 Task: Explore salesforce appexchange for thisrd party applications and install some of the applications.
Action: Mouse moved to (625, 50)
Screenshot: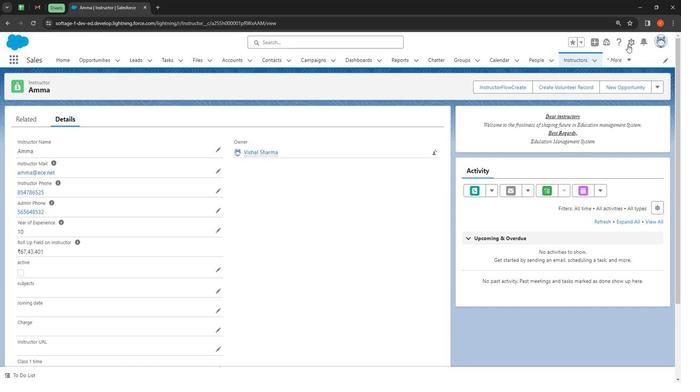 
Action: Mouse pressed left at (625, 50)
Screenshot: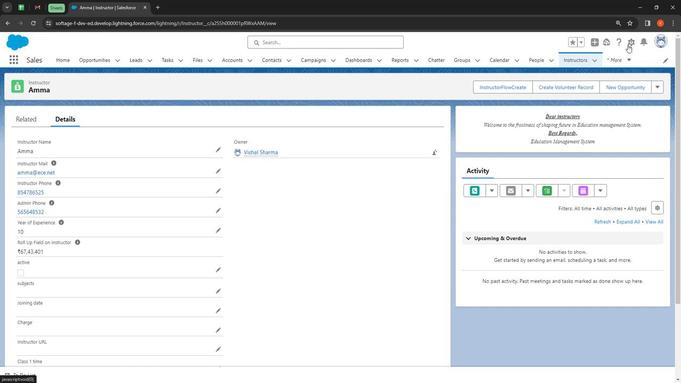 
Action: Mouse moved to (607, 75)
Screenshot: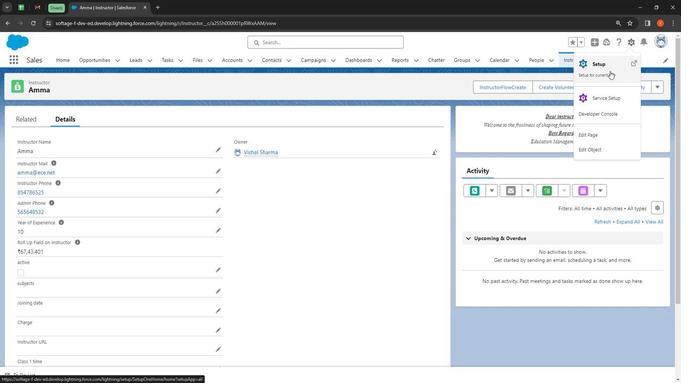 
Action: Mouse pressed left at (607, 75)
Screenshot: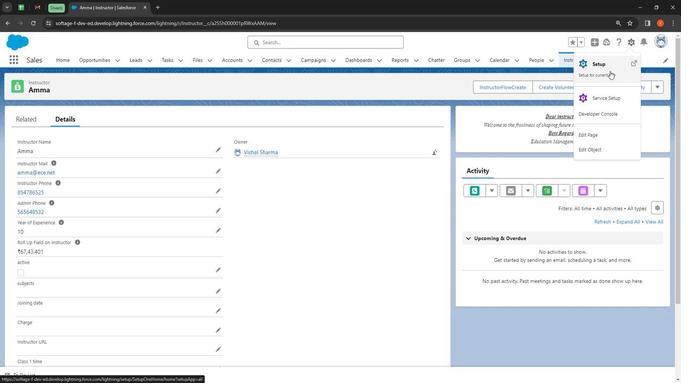 
Action: Mouse moved to (43, 90)
Screenshot: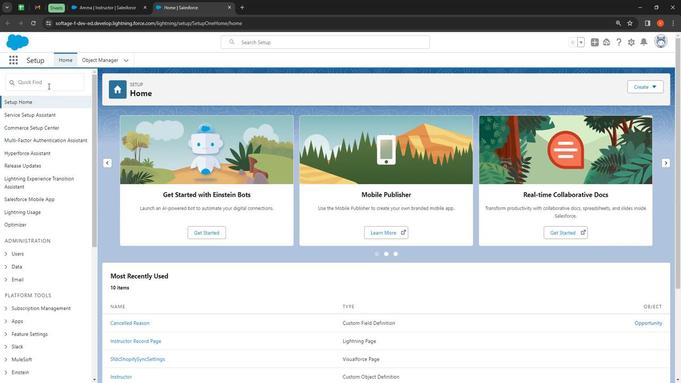 
Action: Mouse pressed left at (43, 90)
Screenshot: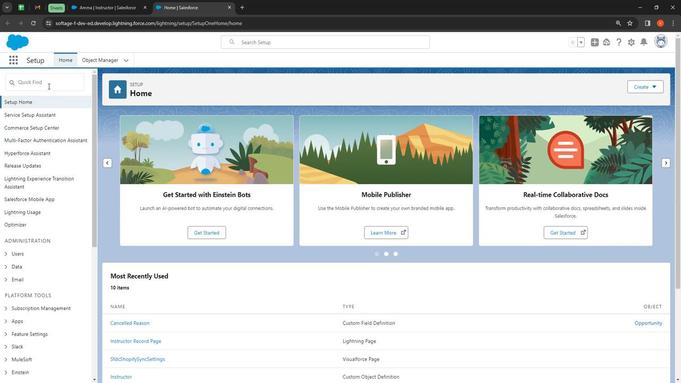 
Action: Key pressed install
Screenshot: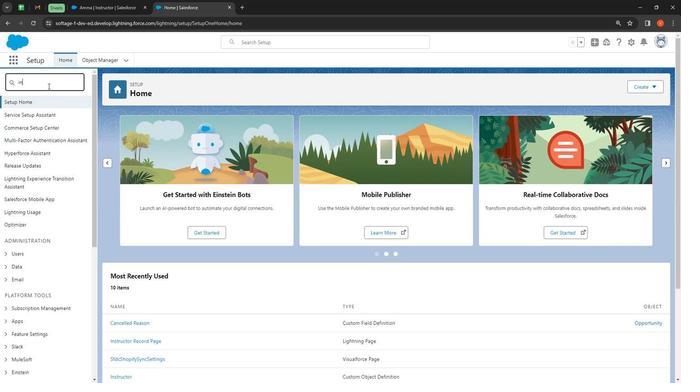 
Action: Mouse moved to (42, 132)
Screenshot: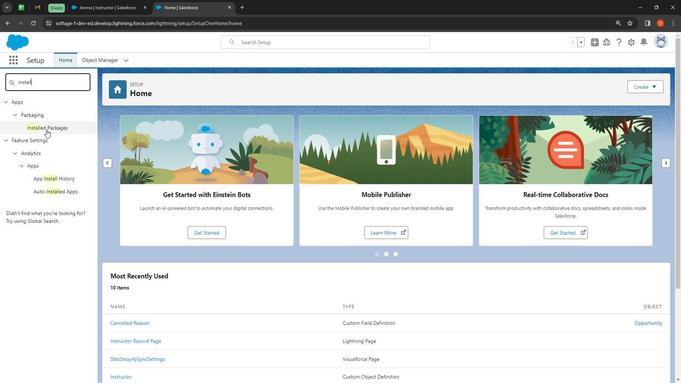 
Action: Mouse pressed left at (42, 132)
Screenshot: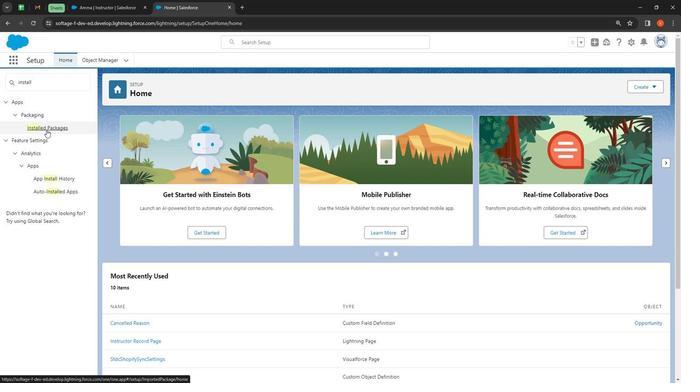 
Action: Mouse moved to (623, 172)
Screenshot: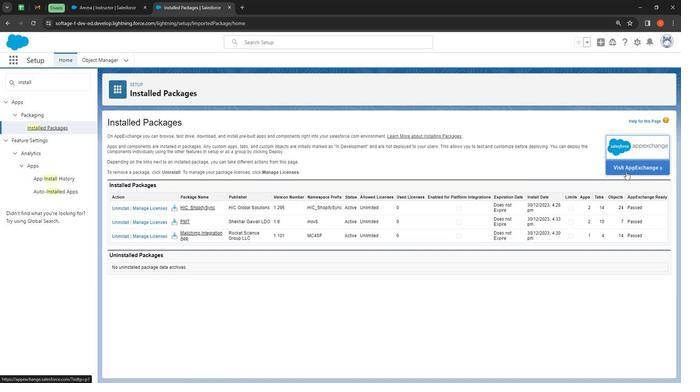 
Action: Mouse pressed left at (623, 172)
Screenshot: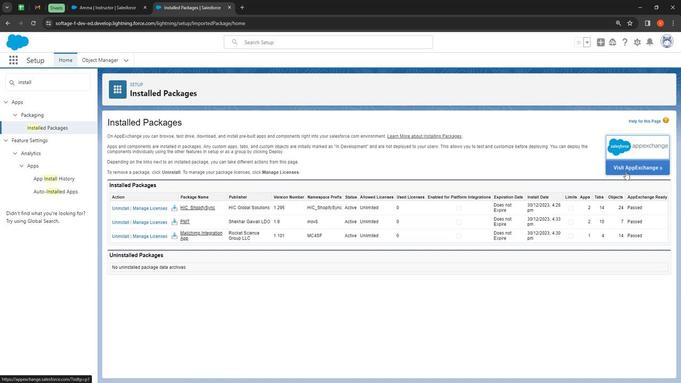 
Action: Mouse moved to (258, 211)
Screenshot: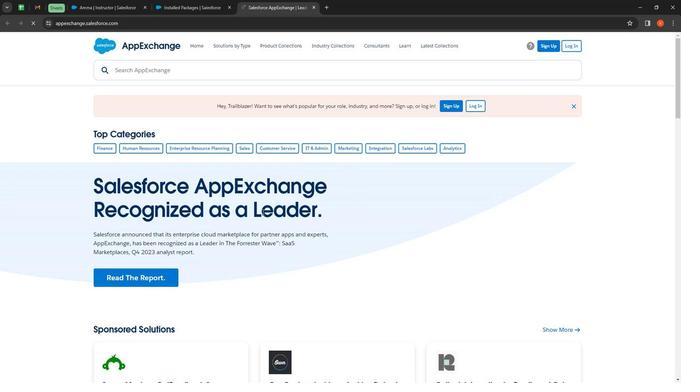 
Action: Mouse scrolled (258, 211) with delta (0, 0)
Screenshot: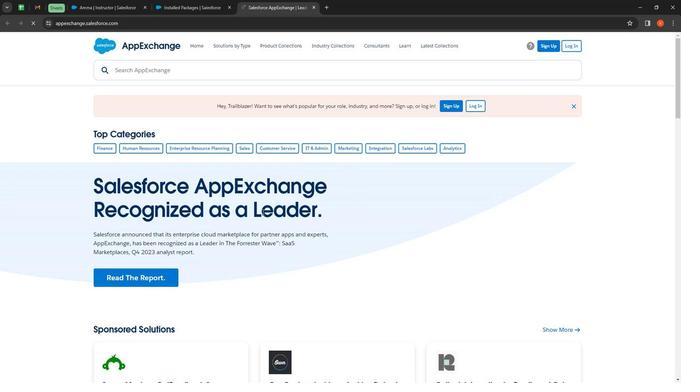 
Action: Mouse moved to (258, 211)
Screenshot: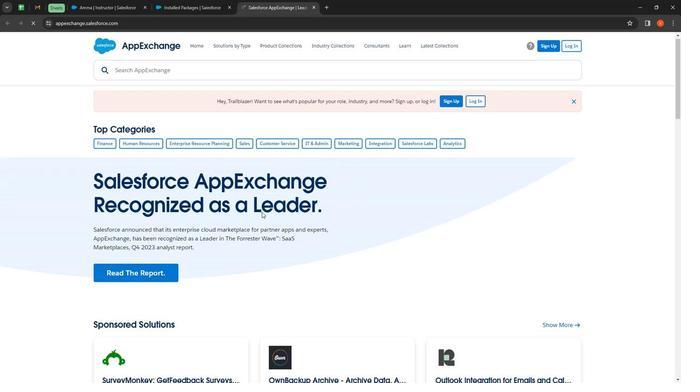 
Action: Mouse scrolled (258, 211) with delta (0, 0)
Screenshot: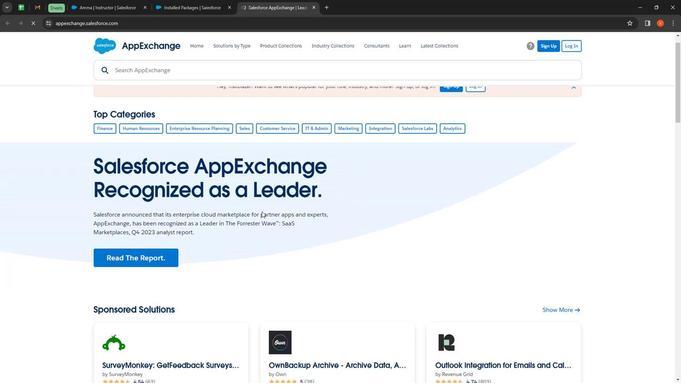 
Action: Mouse moved to (258, 210)
Screenshot: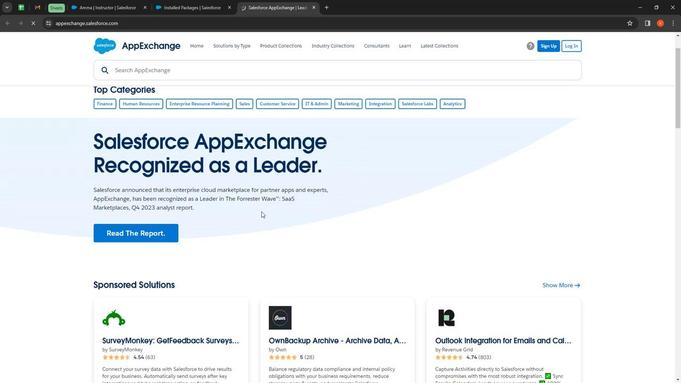 
Action: Mouse scrolled (258, 210) with delta (0, 0)
Screenshot: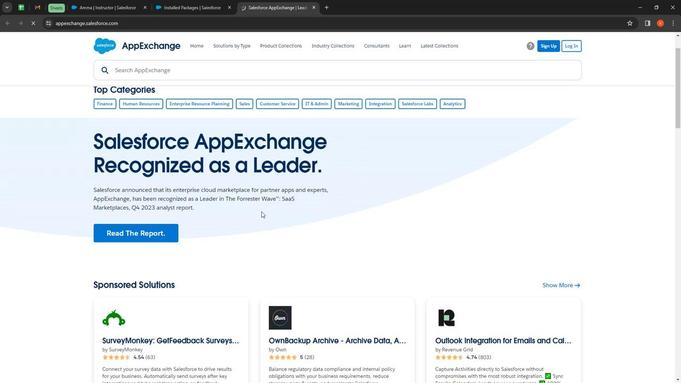 
Action: Mouse moved to (262, 208)
Screenshot: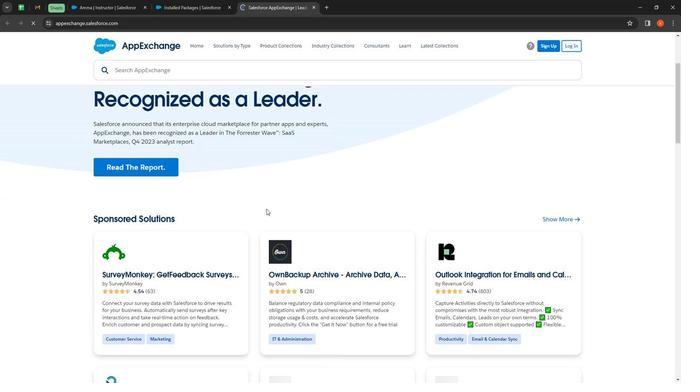 
Action: Mouse scrolled (262, 208) with delta (0, 0)
Screenshot: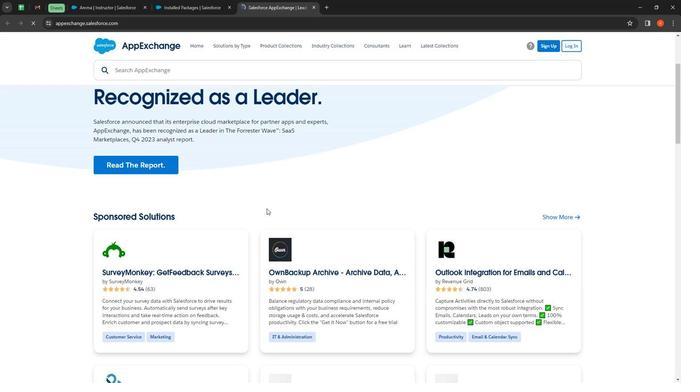 
Action: Mouse moved to (263, 208)
Screenshot: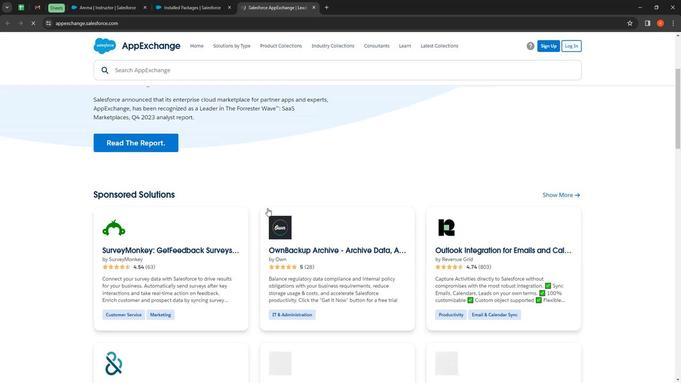 
Action: Mouse scrolled (263, 207) with delta (0, 0)
Screenshot: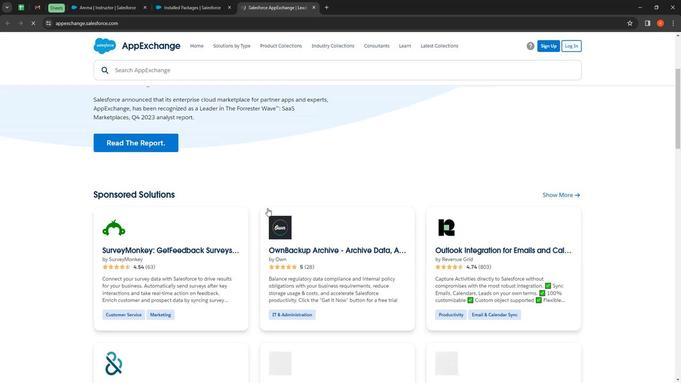 
Action: Mouse moved to (222, 217)
Screenshot: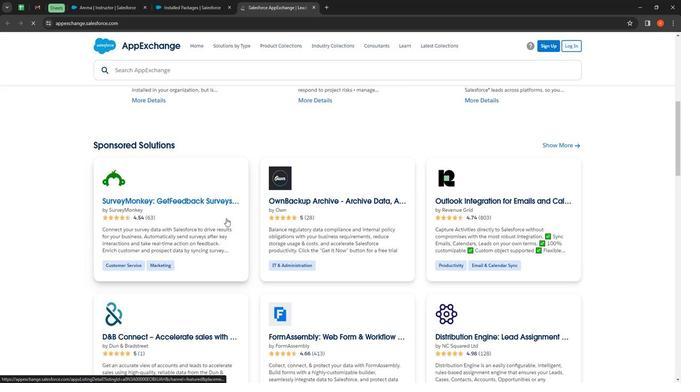 
Action: Mouse pressed left at (222, 217)
Screenshot: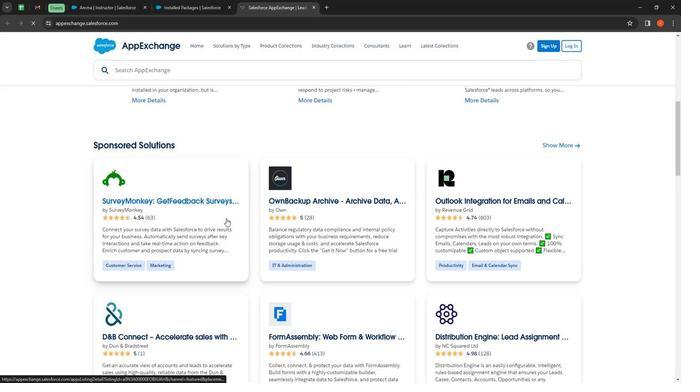 
Action: Mouse moved to (384, 183)
Screenshot: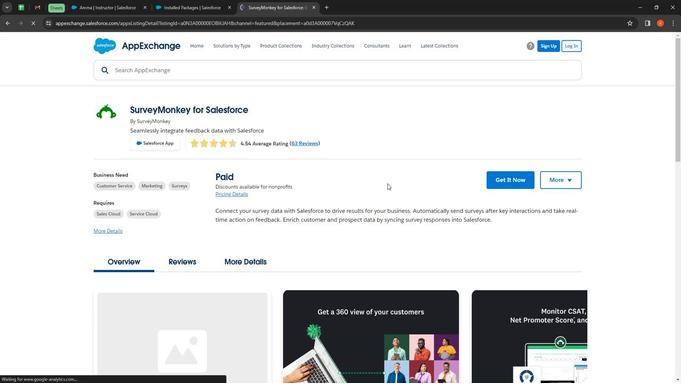 
Action: Mouse scrolled (384, 183) with delta (0, 0)
Screenshot: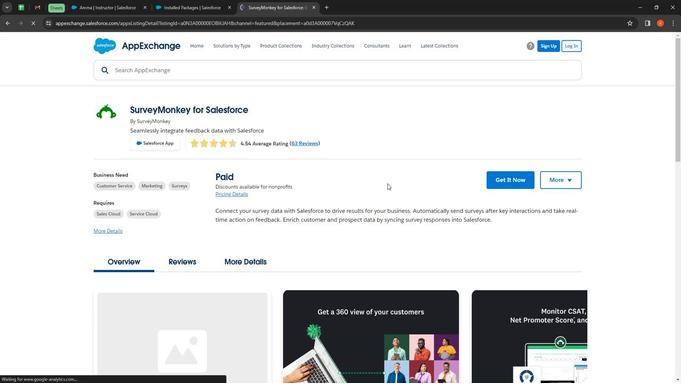 
Action: Mouse moved to (384, 184)
Screenshot: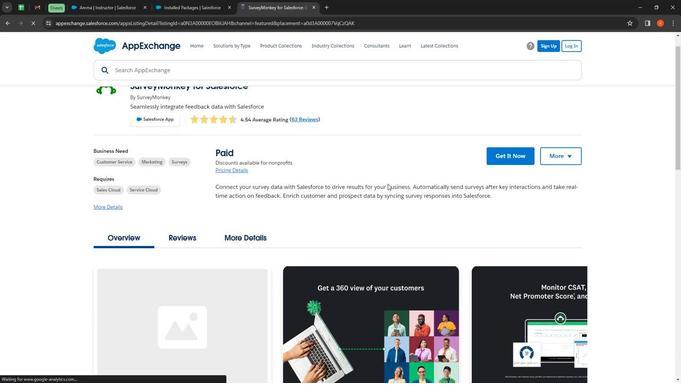 
Action: Mouse scrolled (384, 183) with delta (0, 0)
Screenshot: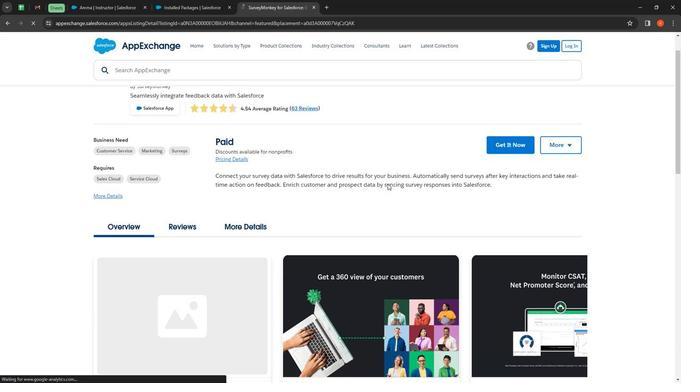 
Action: Mouse moved to (384, 184)
Screenshot: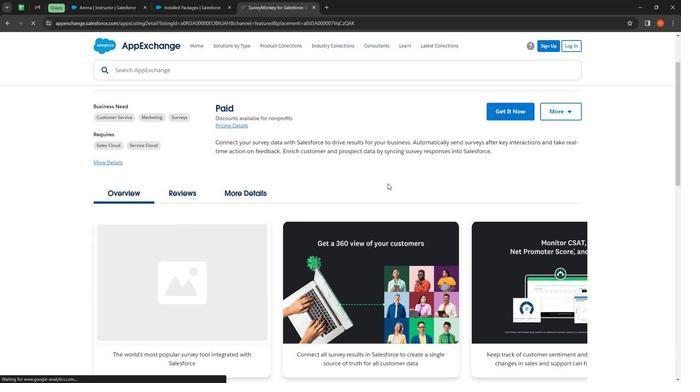 
Action: Mouse scrolled (384, 183) with delta (0, 0)
Screenshot: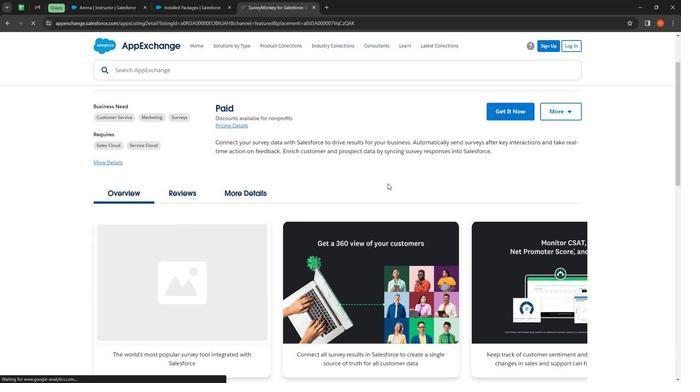 
Action: Mouse moved to (384, 183)
Screenshot: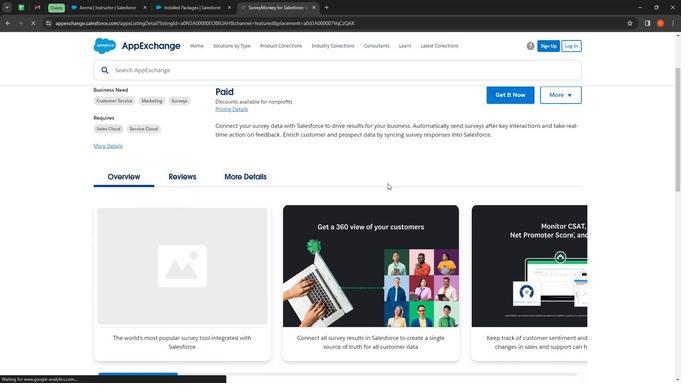 
Action: Mouse scrolled (384, 183) with delta (0, 0)
Screenshot: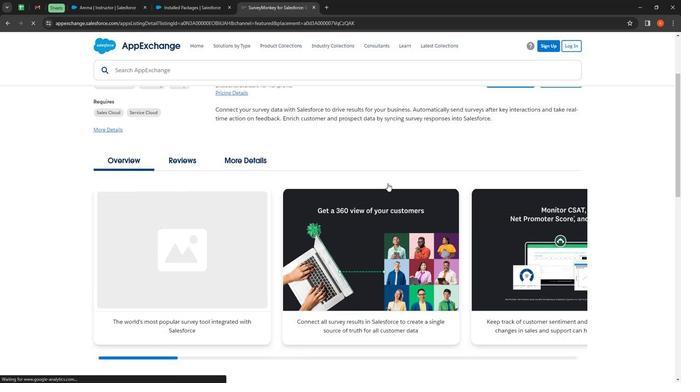 
Action: Mouse moved to (203, 210)
Screenshot: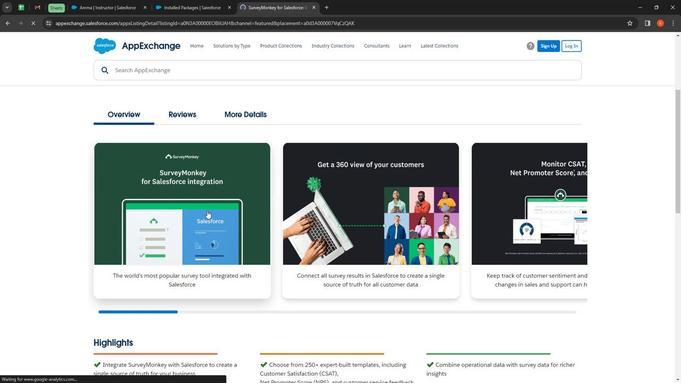 
Action: Mouse pressed left at (203, 210)
Screenshot: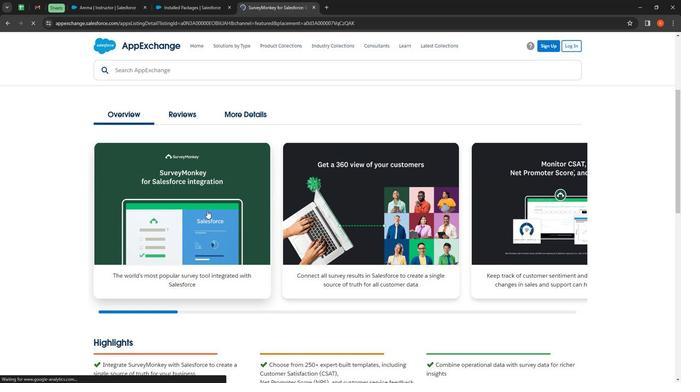 
Action: Mouse moved to (588, 225)
Screenshot: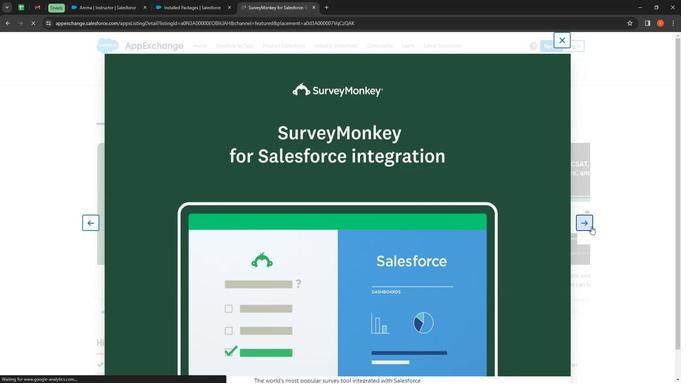 
Action: Mouse pressed left at (588, 225)
Screenshot: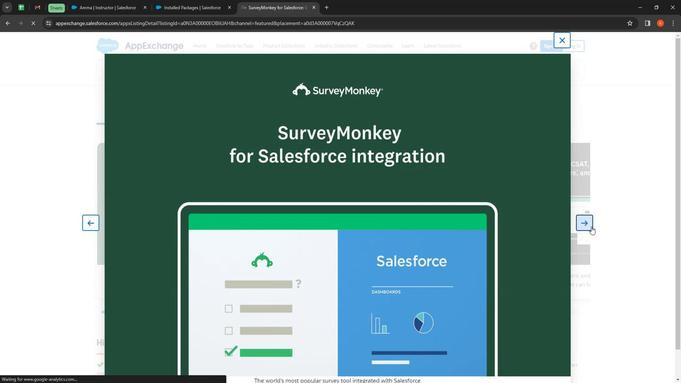 
Action: Mouse moved to (586, 223)
Screenshot: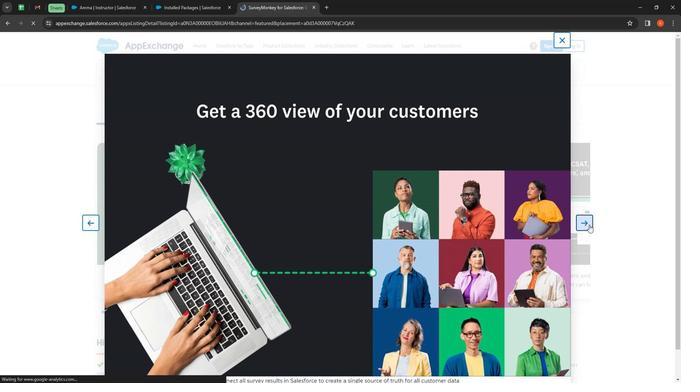 
Action: Mouse pressed left at (586, 223)
Screenshot: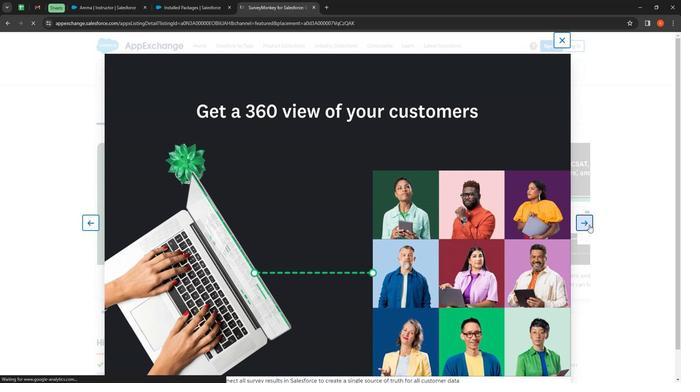 
Action: Mouse pressed left at (586, 223)
Screenshot: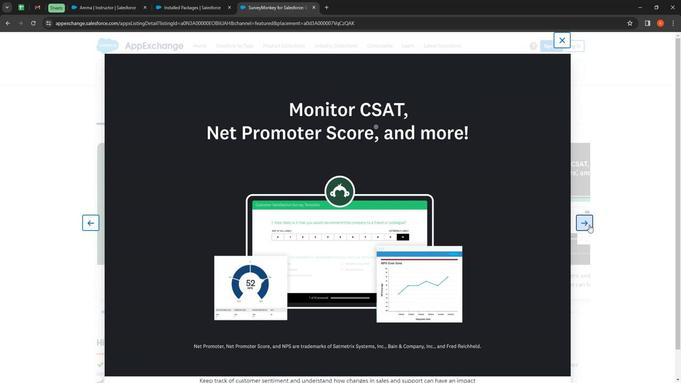 
Action: Mouse pressed left at (586, 223)
Screenshot: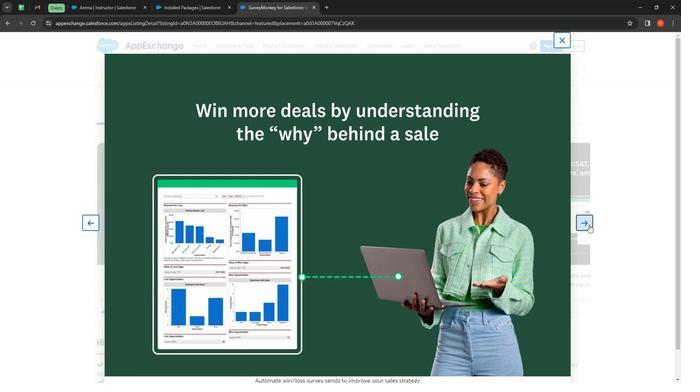 
Action: Mouse moved to (557, 46)
Screenshot: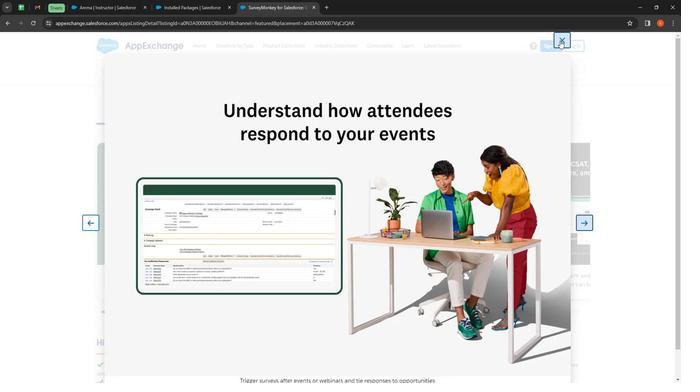 
Action: Mouse pressed left at (557, 46)
Screenshot: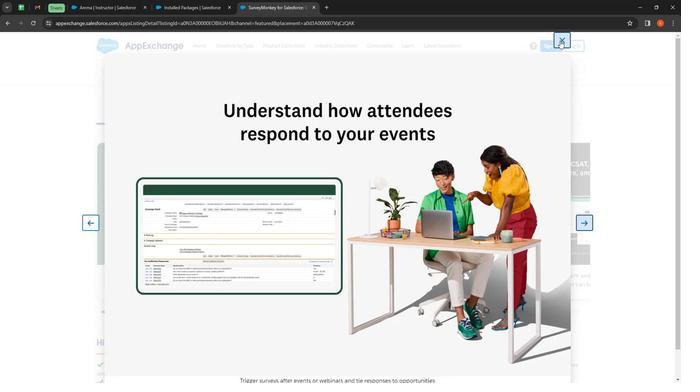 
Action: Mouse moved to (166, 306)
Screenshot: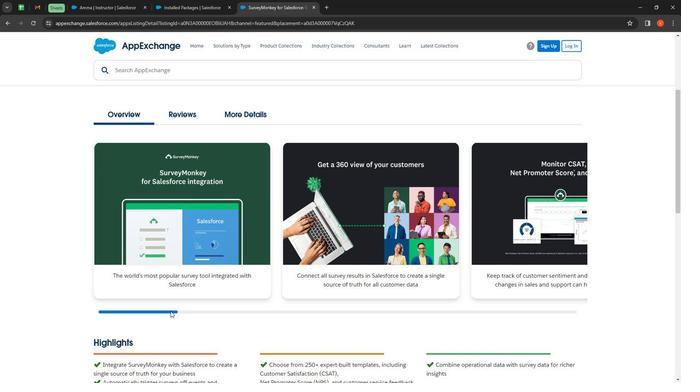 
Action: Mouse pressed left at (166, 306)
Screenshot: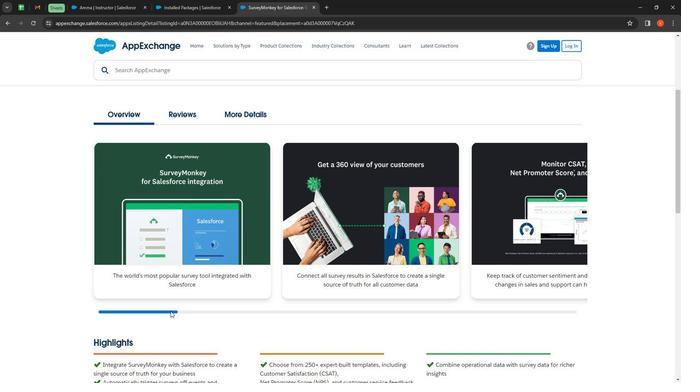 
Action: Mouse moved to (176, 120)
Screenshot: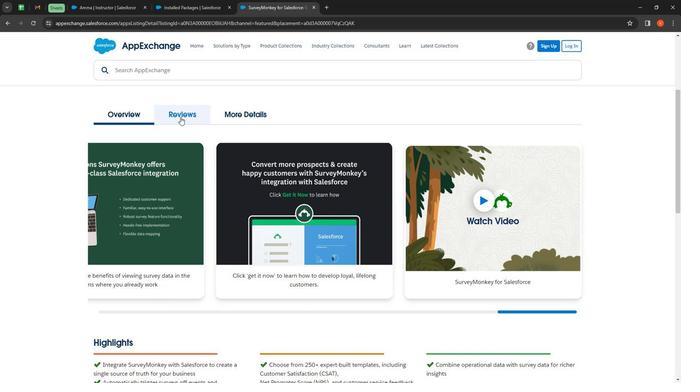 
Action: Mouse pressed left at (176, 120)
Screenshot: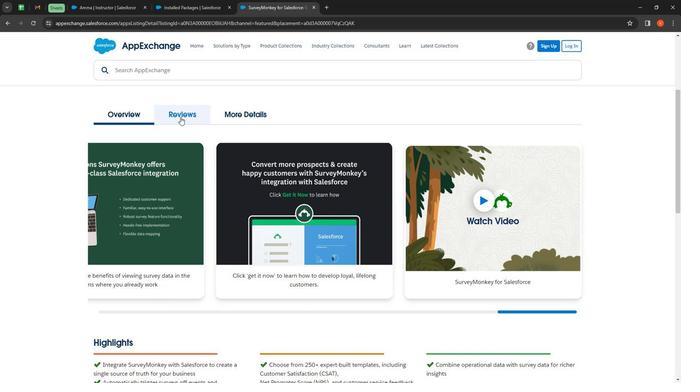 
Action: Mouse moved to (410, 247)
Screenshot: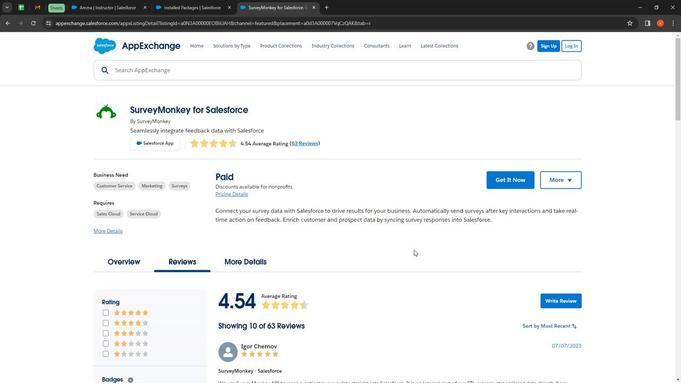 
Action: Mouse scrolled (410, 247) with delta (0, 0)
Screenshot: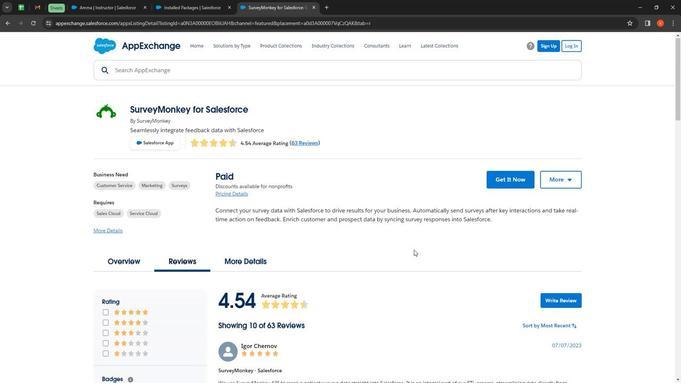 
Action: Mouse scrolled (410, 247) with delta (0, 0)
Screenshot: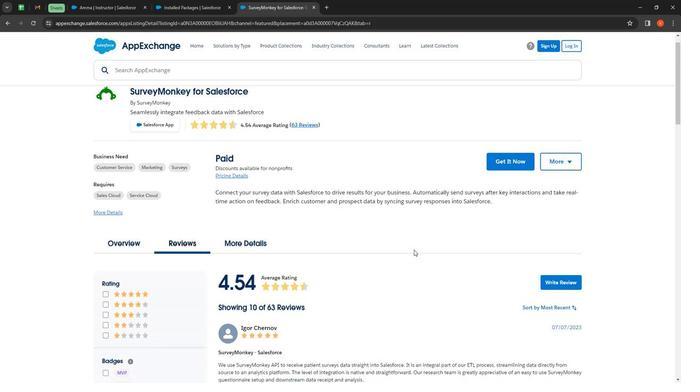 
Action: Mouse moved to (364, 286)
Screenshot: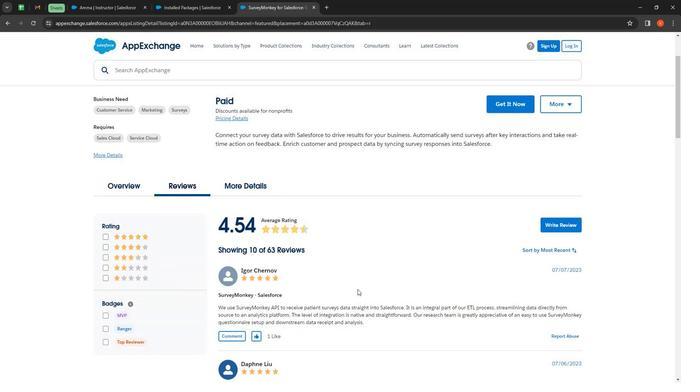 
Action: Mouse scrolled (364, 285) with delta (0, 0)
Screenshot: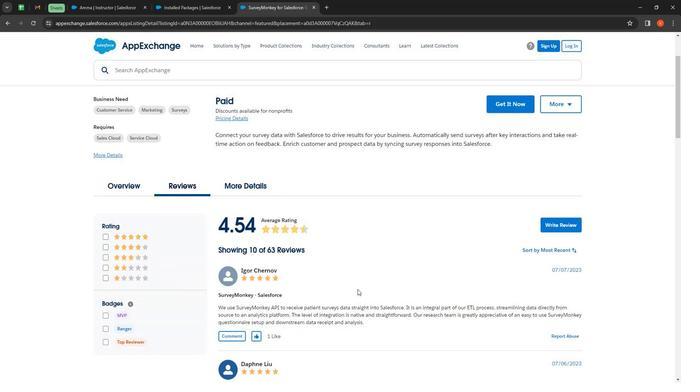 
Action: Mouse moved to (351, 285)
Screenshot: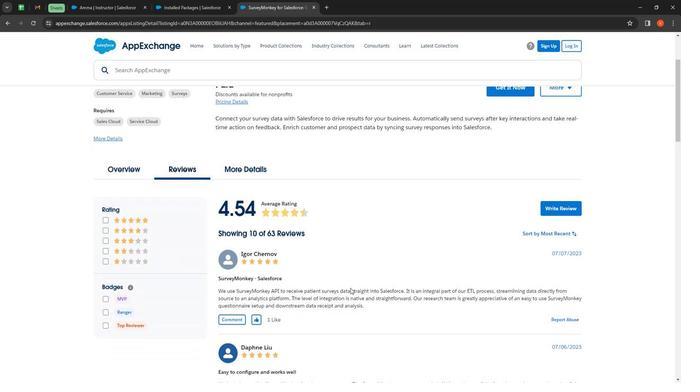
Action: Mouse scrolled (351, 284) with delta (0, 0)
Screenshot: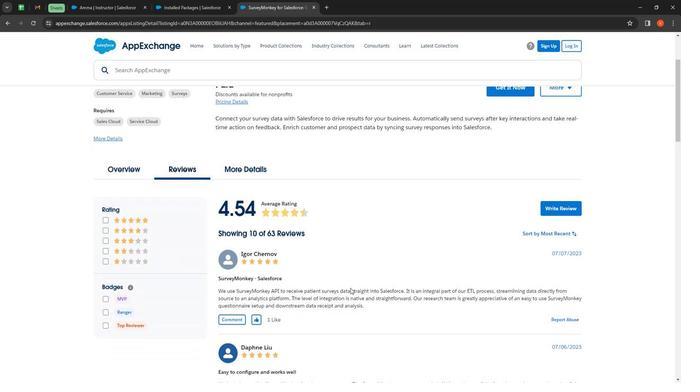 
Action: Mouse moved to (230, 262)
Screenshot: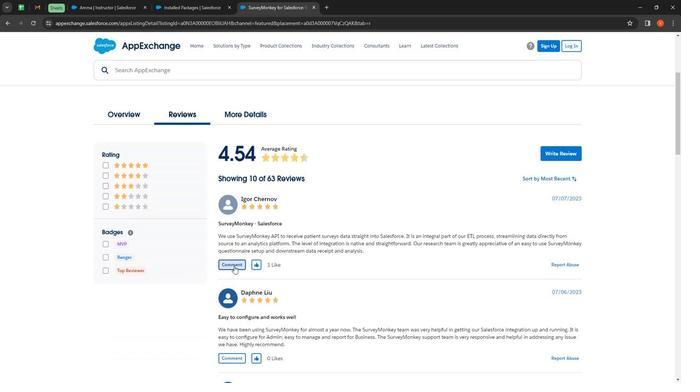 
Action: Mouse pressed left at (230, 262)
Screenshot: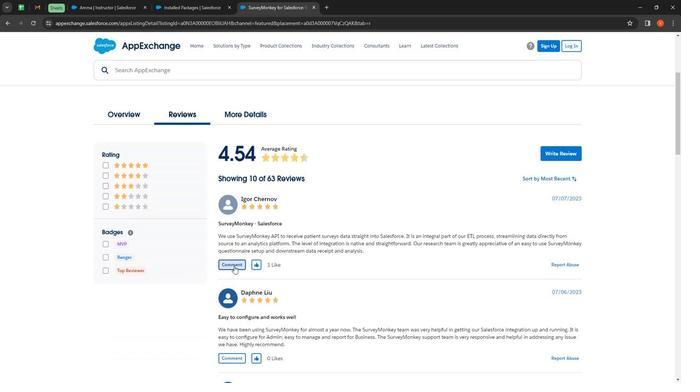 
Action: Mouse moved to (325, 176)
Screenshot: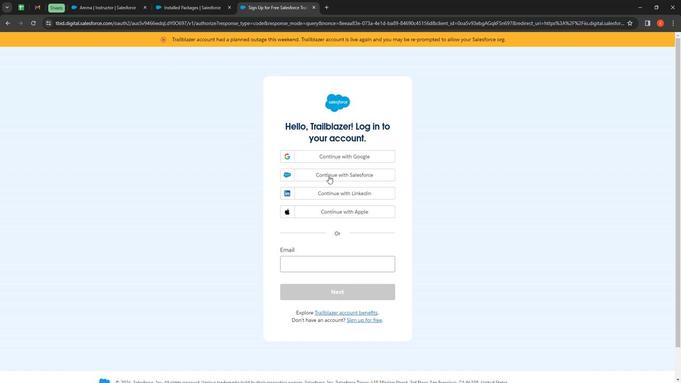 
Action: Mouse pressed left at (325, 176)
Screenshot: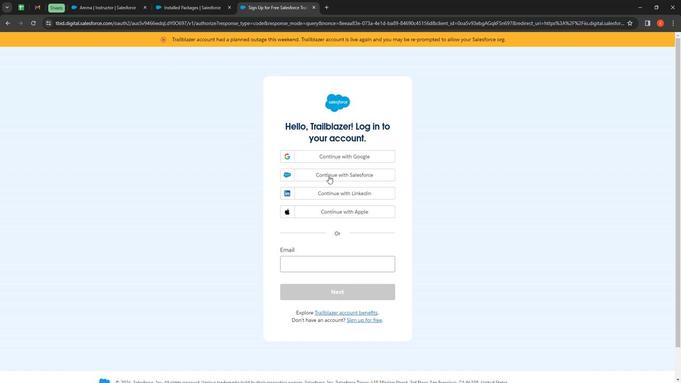 
Action: Mouse moved to (168, 183)
Screenshot: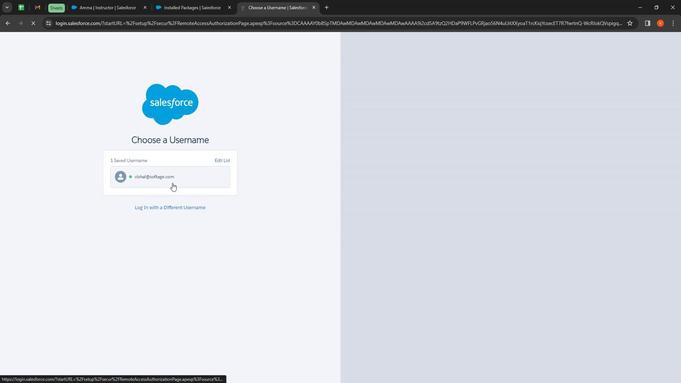 
Action: Mouse pressed left at (168, 183)
Screenshot: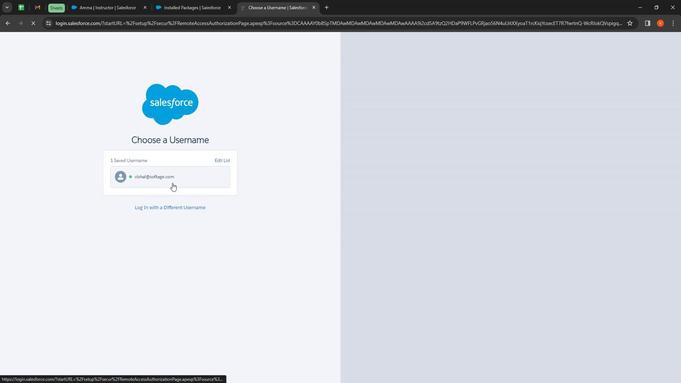 
Action: Mouse moved to (309, 278)
Screenshot: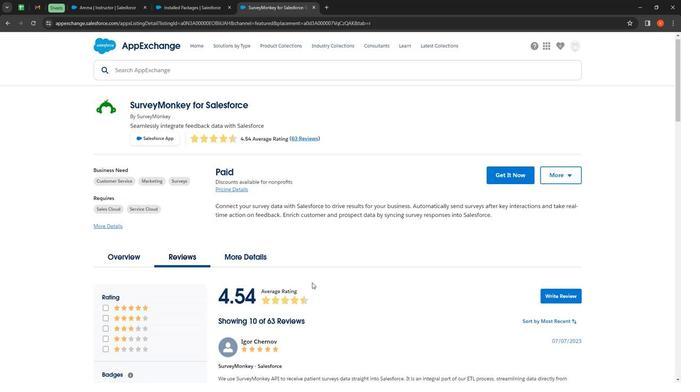 
Action: Mouse scrolled (309, 278) with delta (0, 0)
Screenshot: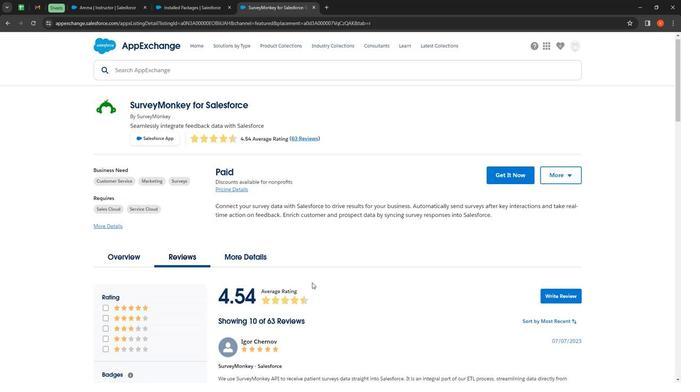 
Action: Mouse moved to (309, 278)
Screenshot: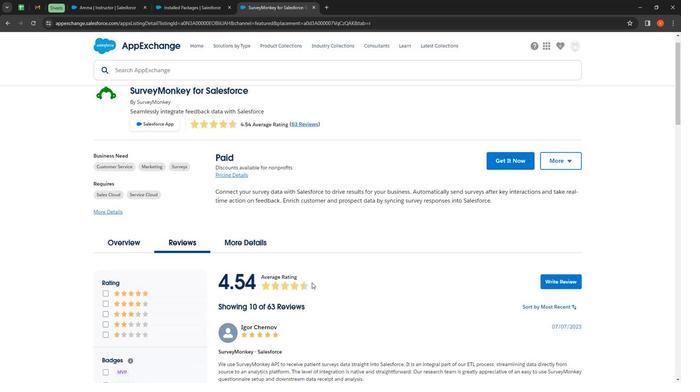 
Action: Mouse scrolled (309, 278) with delta (0, 0)
Screenshot: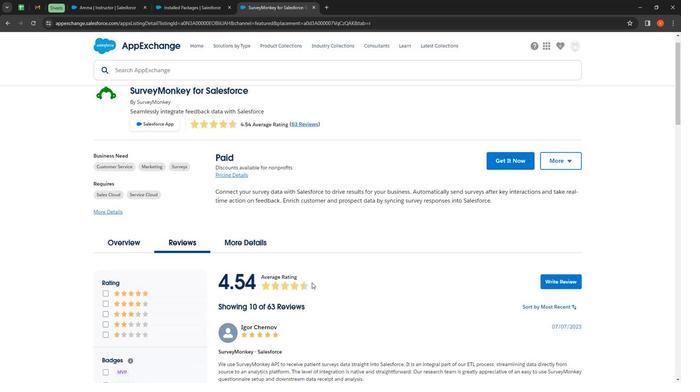 
Action: Mouse moved to (308, 278)
Screenshot: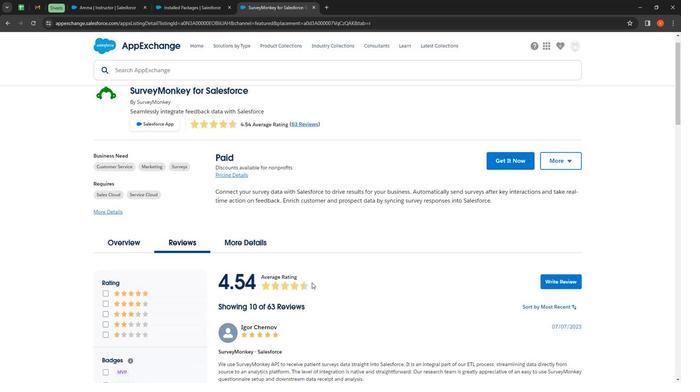 
Action: Mouse scrolled (308, 278) with delta (0, 0)
Screenshot: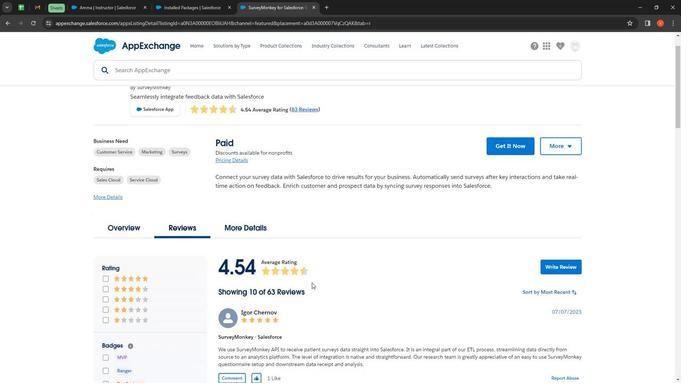 
Action: Mouse moved to (308, 278)
Screenshot: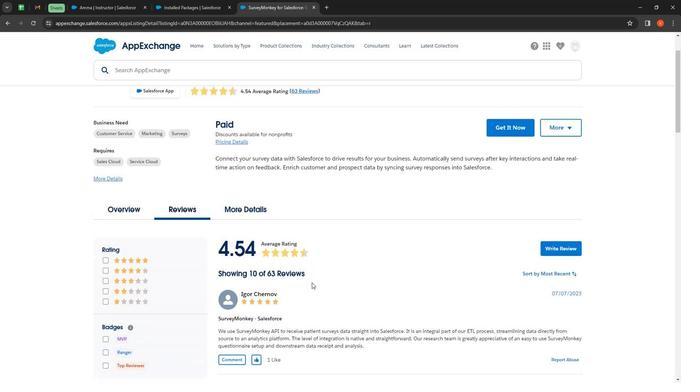 
Action: Mouse scrolled (308, 278) with delta (0, 0)
Screenshot: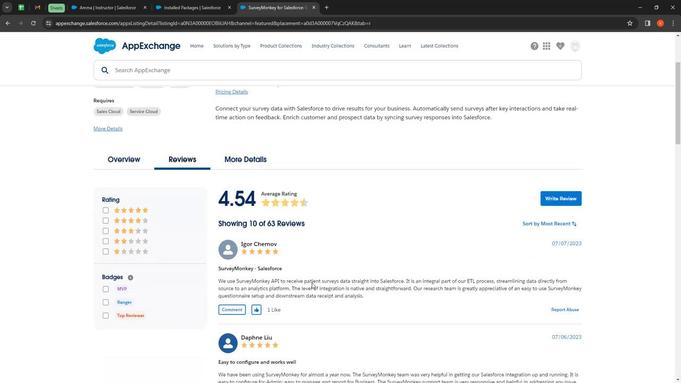 
Action: Mouse moved to (253, 263)
Screenshot: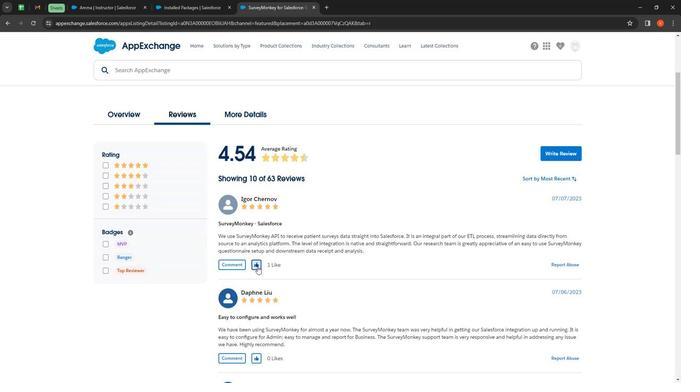 
Action: Mouse pressed left at (253, 263)
Screenshot: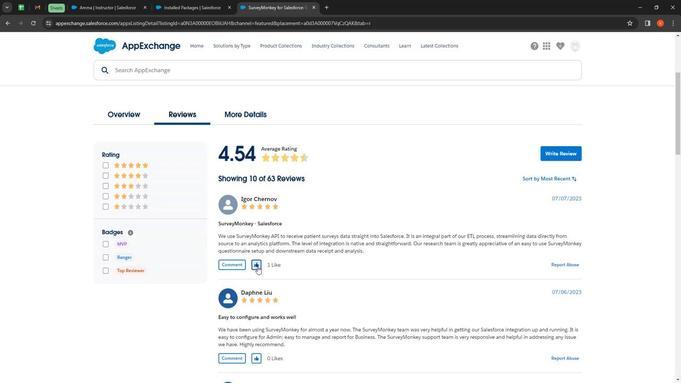 
Action: Mouse moved to (233, 266)
Screenshot: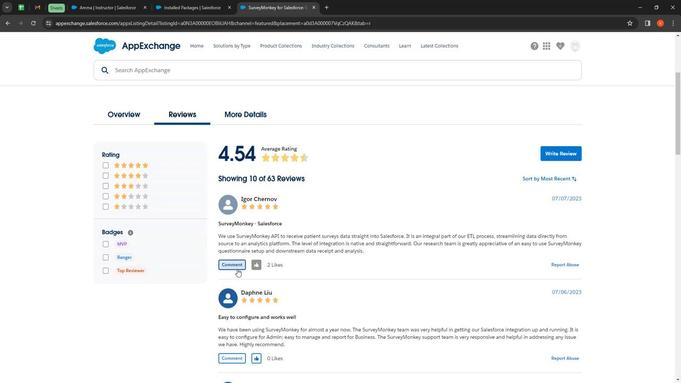 
Action: Mouse pressed left at (233, 266)
Screenshot: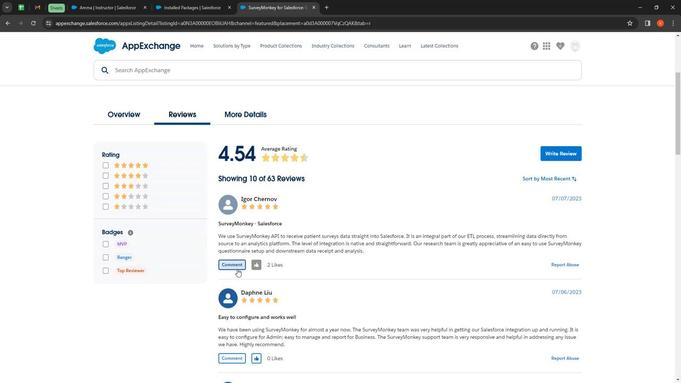 
Action: Mouse moved to (282, 293)
Screenshot: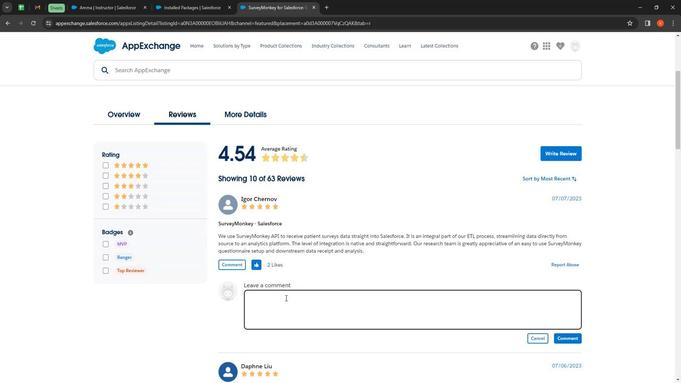 
Action: Mouse pressed left at (282, 293)
Screenshot: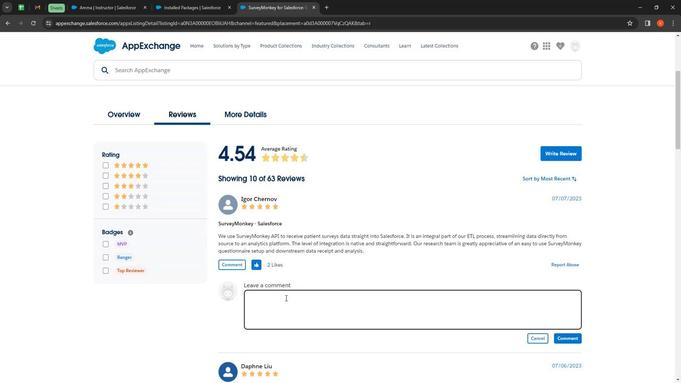 
Action: Key pressed exactly<Key.space><Key.shift><Key.shift><Key.shift><Key.shift><Key.shift><Key.shift><Key.shift>Saying<Key.space><Key.shift><Key.shift><Key.shift><Key.shift><Key.shift><Key.shift><Key.shift><Key.shift><Key.shift><Key.shift><Key.shift><Key.shift><Key.shift><Key.shift><Key.shift><Key.shift><Key.shift><Key.shift><Key.shift><Key.shift><Key.shift><Key.shift><Key.shift><Key.shift><Key.shift><Key.shift><Key.shift><Key.shift><Key.shift>Good
Screenshot: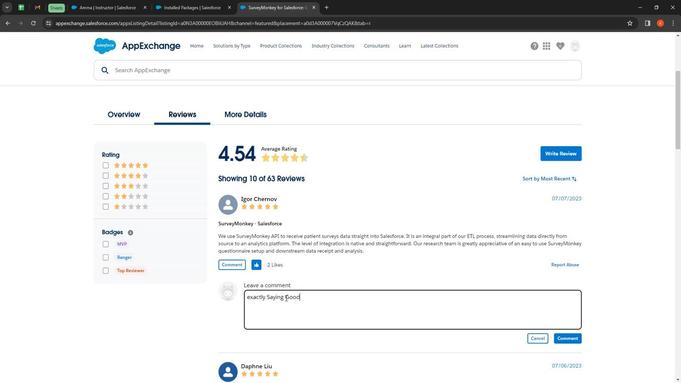 
Action: Mouse moved to (552, 332)
Screenshot: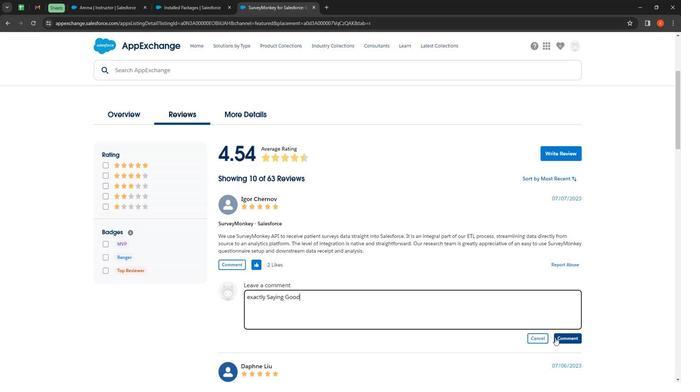 
Action: Mouse pressed left at (552, 332)
Screenshot: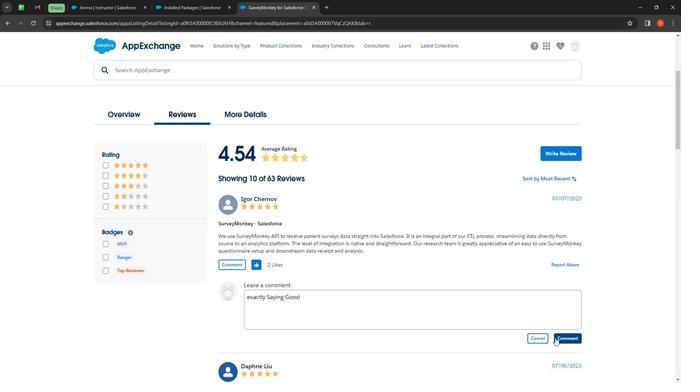 
Action: Mouse moved to (474, 277)
Screenshot: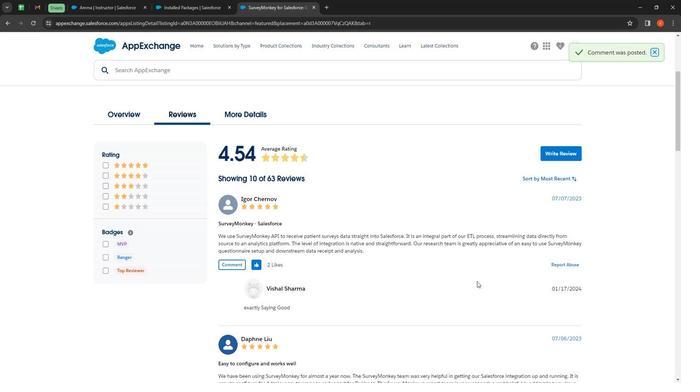 
Action: Mouse scrolled (474, 278) with delta (0, 0)
Screenshot: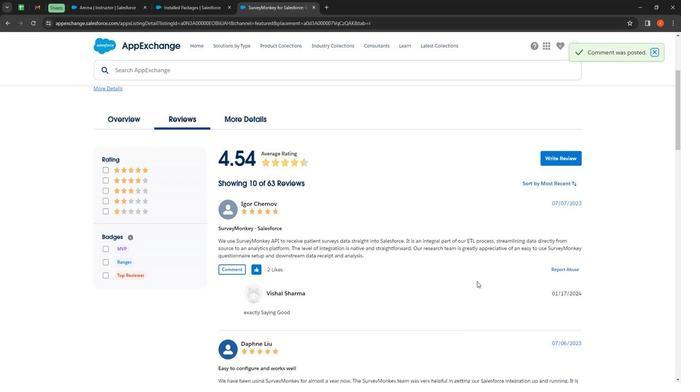 
Action: Mouse scrolled (474, 278) with delta (0, 0)
Screenshot: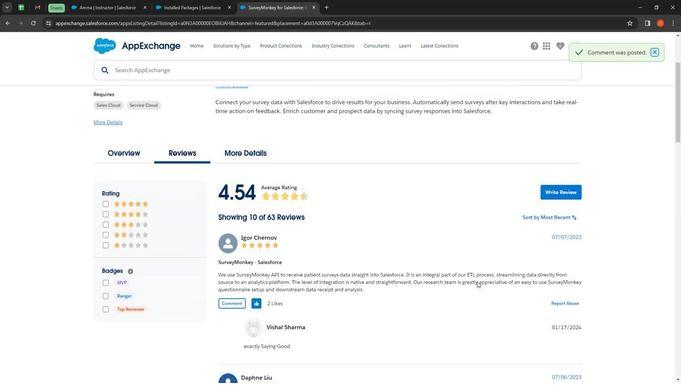 
Action: Mouse moved to (316, 298)
Screenshot: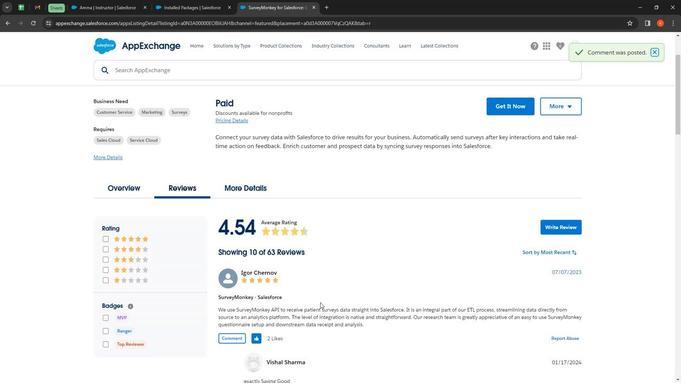 
Action: Mouse scrolled (316, 298) with delta (0, 0)
Screenshot: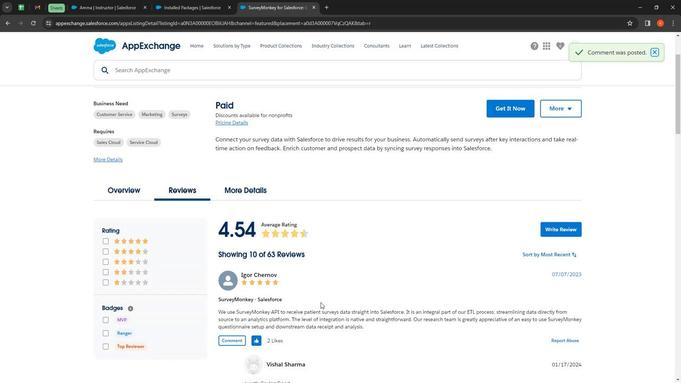 
Action: Mouse moved to (318, 298)
Screenshot: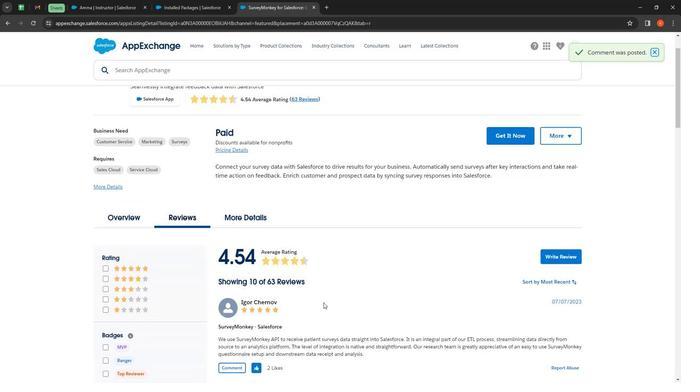 
Action: Mouse scrolled (318, 298) with delta (0, 0)
Screenshot: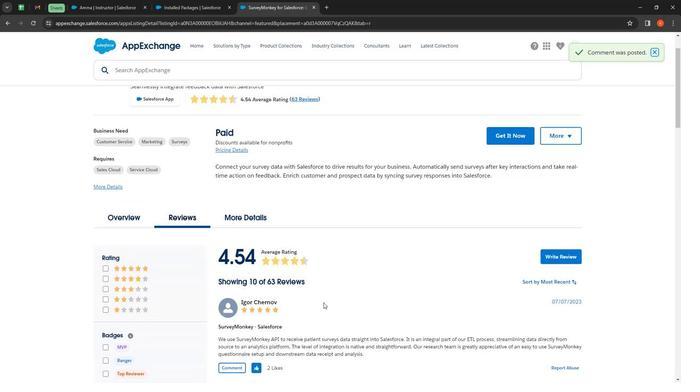 
Action: Mouse moved to (101, 318)
Screenshot: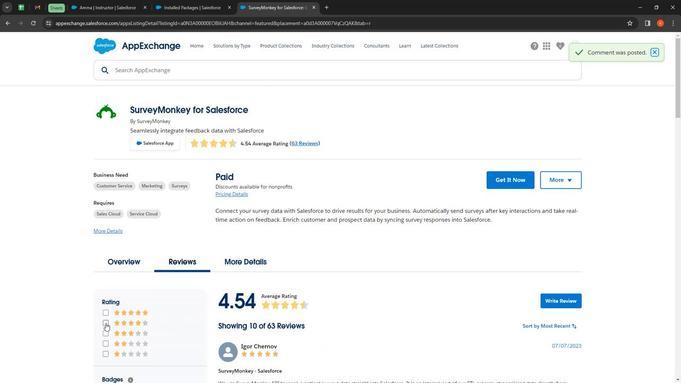 
Action: Mouse pressed left at (101, 318)
Screenshot: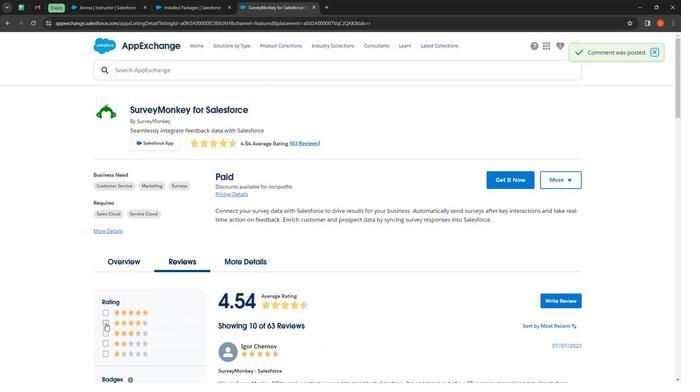 
Action: Mouse moved to (364, 330)
Screenshot: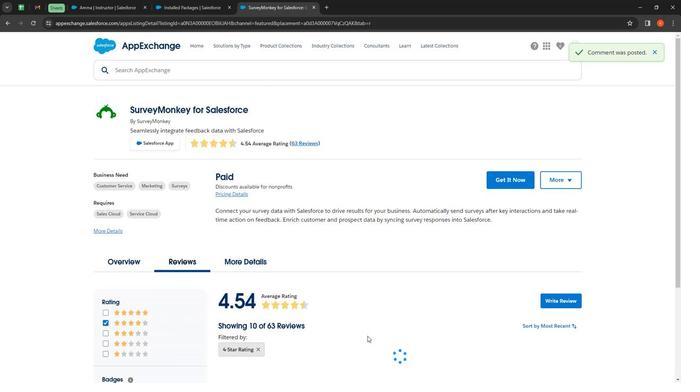 
Action: Mouse scrolled (364, 330) with delta (0, 0)
Screenshot: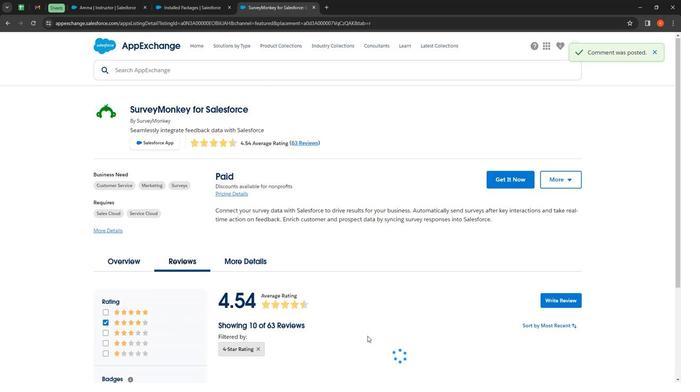 
Action: Mouse scrolled (364, 330) with delta (0, 0)
Screenshot: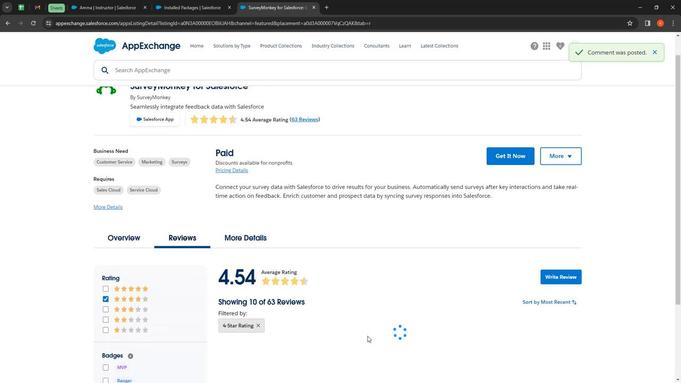 
Action: Mouse moved to (351, 285)
Screenshot: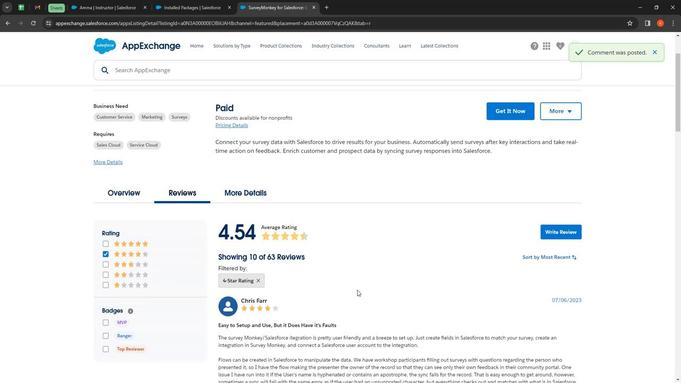
Action: Mouse scrolled (351, 285) with delta (0, 0)
Screenshot: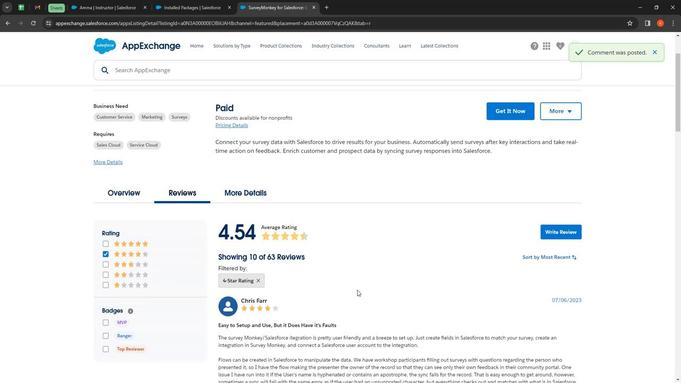 
Action: Mouse moved to (352, 285)
Screenshot: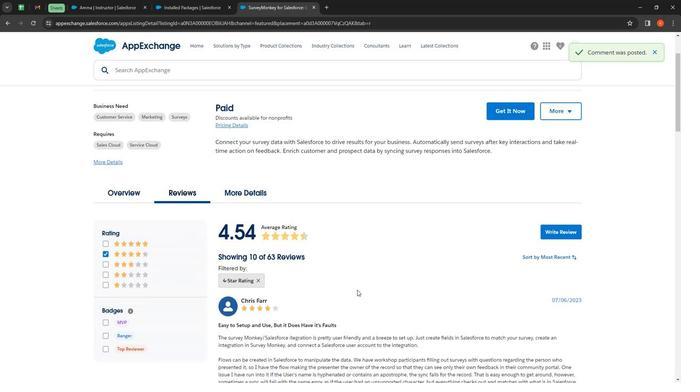 
Action: Mouse scrolled (352, 285) with delta (0, 0)
Screenshot: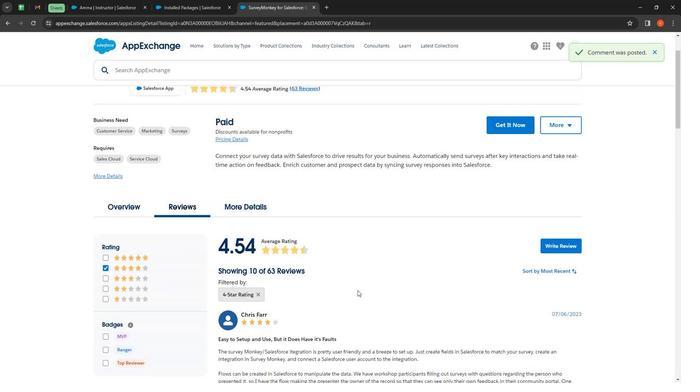
Action: Mouse moved to (354, 286)
Screenshot: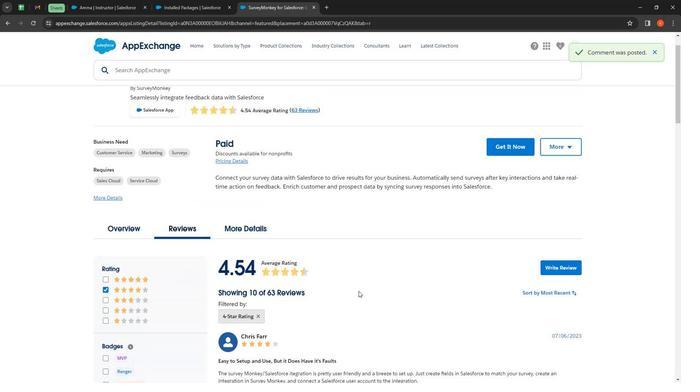 
Action: Mouse scrolled (354, 286) with delta (0, 0)
Screenshot: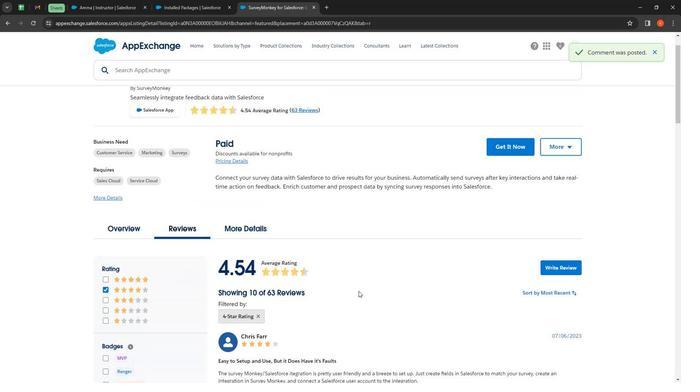 
Action: Mouse moved to (356, 288)
Screenshot: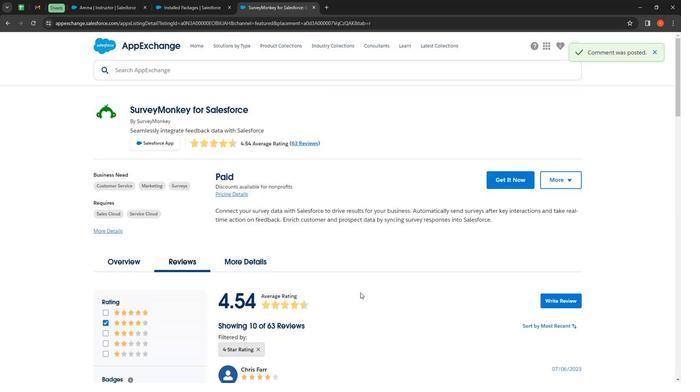 
Action: Mouse scrolled (356, 288) with delta (0, 0)
Screenshot: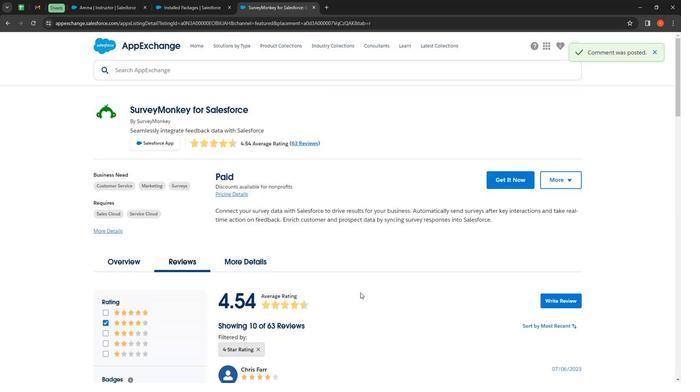 
Action: Mouse moved to (472, 340)
Screenshot: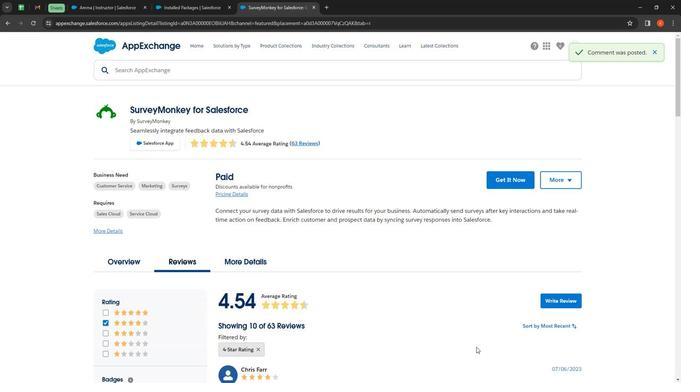 
Action: Mouse scrolled (472, 340) with delta (0, 0)
Screenshot: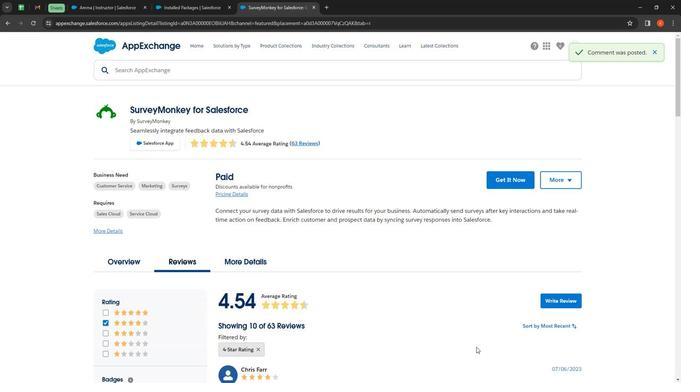 
Action: Mouse moved to (564, 143)
Screenshot: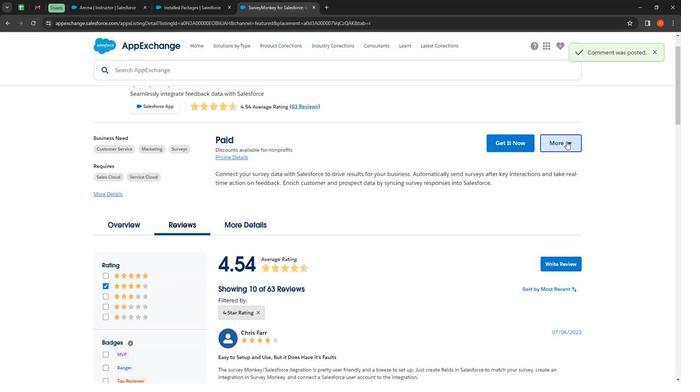 
Action: Mouse pressed left at (564, 143)
Screenshot: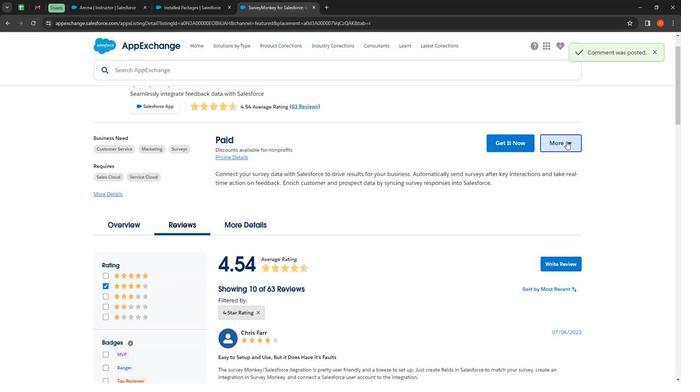 
Action: Mouse moved to (591, 238)
Screenshot: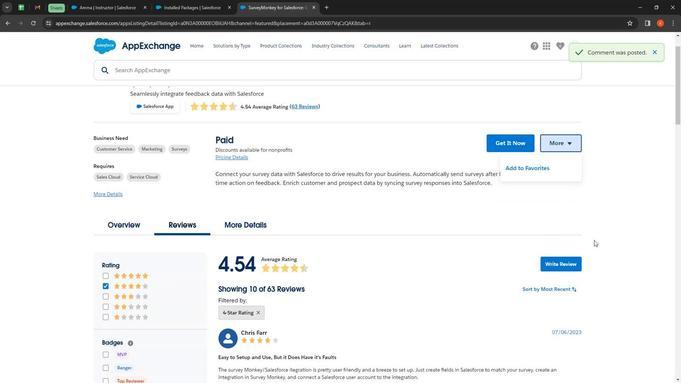 
Action: Mouse pressed left at (591, 238)
Screenshot: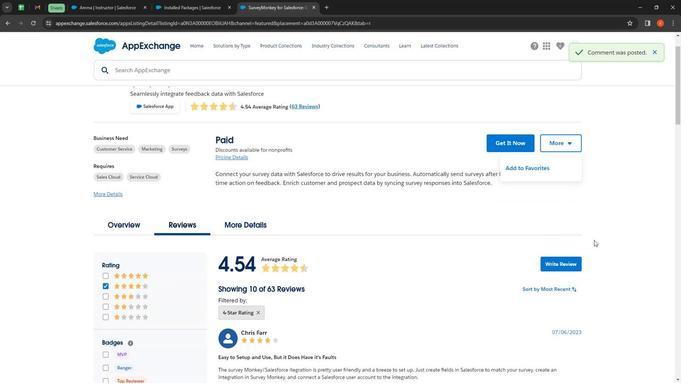 
Action: Mouse moved to (599, 242)
Screenshot: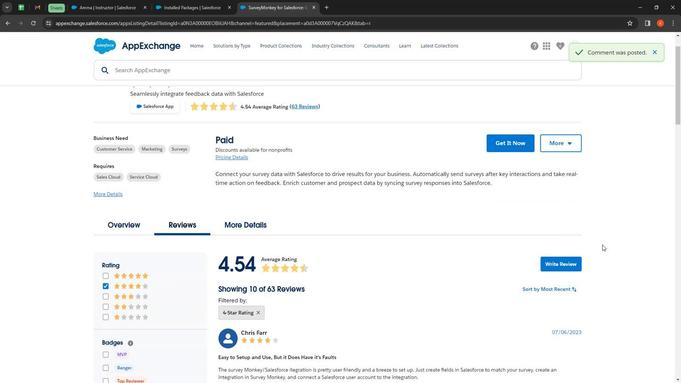 
Action: Mouse scrolled (599, 242) with delta (0, 0)
Screenshot: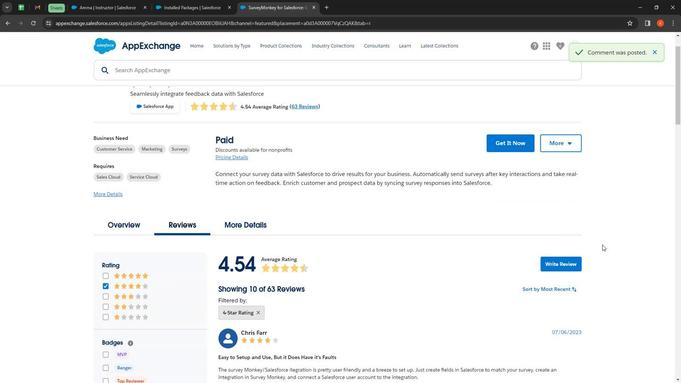 
Action: Mouse scrolled (599, 242) with delta (0, 0)
Screenshot: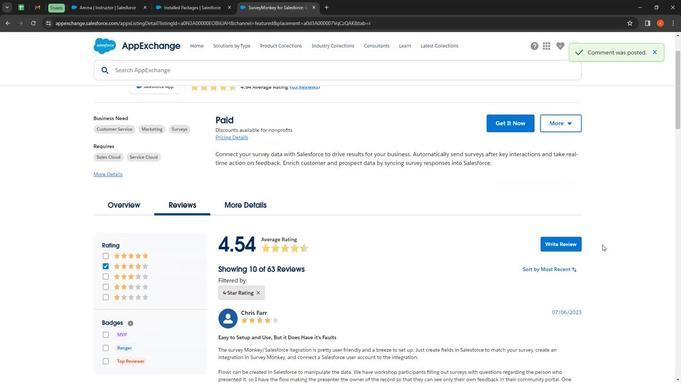 
Action: Mouse scrolled (599, 242) with delta (0, 0)
Screenshot: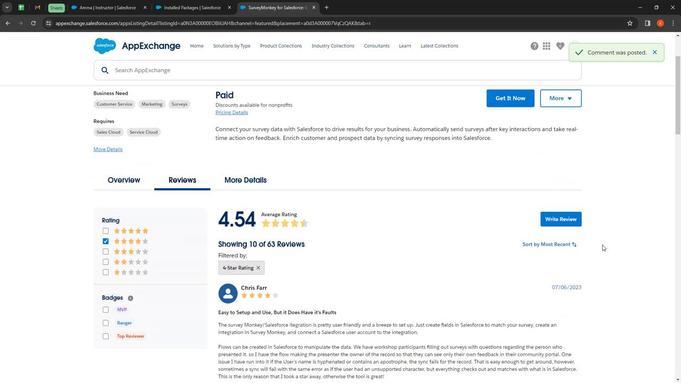 
Action: Mouse scrolled (599, 242) with delta (0, 0)
Screenshot: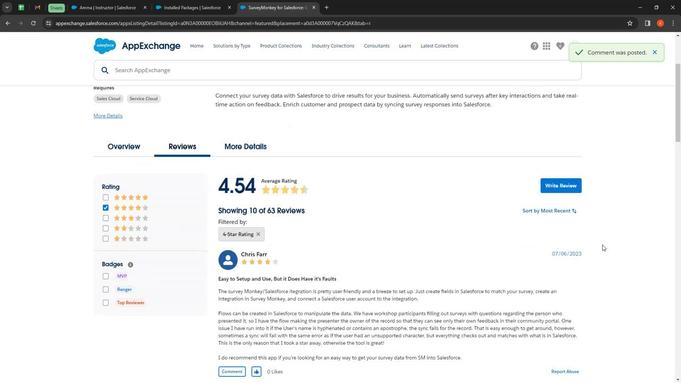 
Action: Mouse scrolled (599, 242) with delta (0, 0)
Screenshot: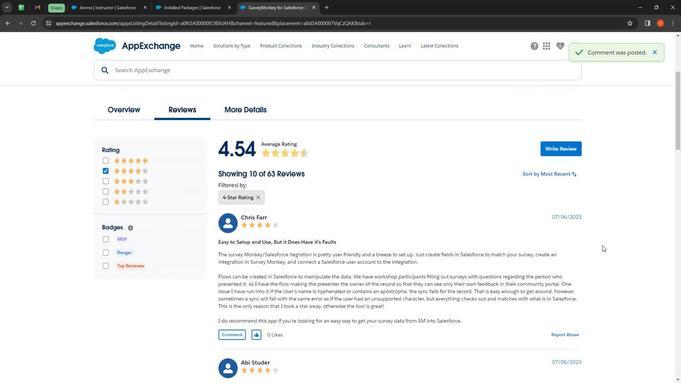 
Action: Mouse moved to (599, 243)
Screenshot: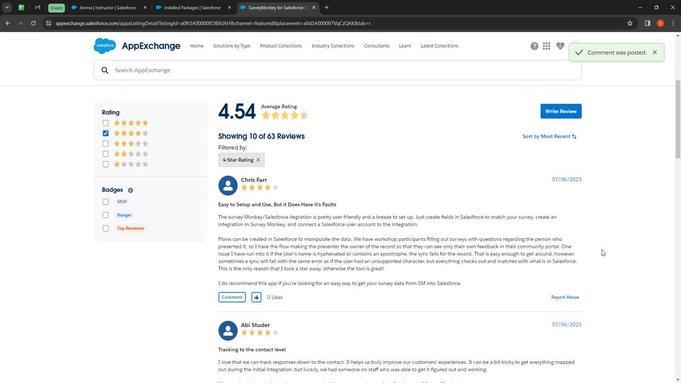 
Action: Mouse scrolled (599, 243) with delta (0, 0)
Screenshot: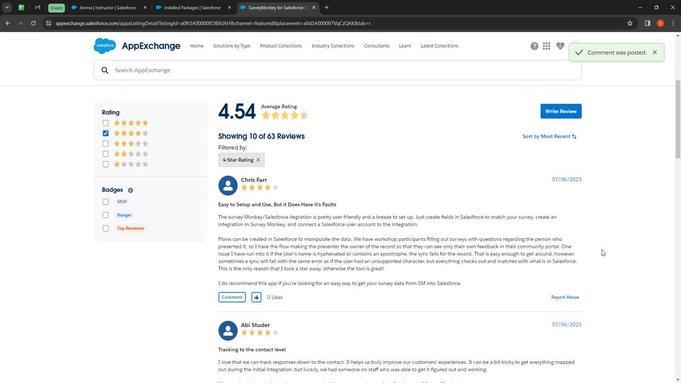 
Action: Mouse moved to (597, 250)
Screenshot: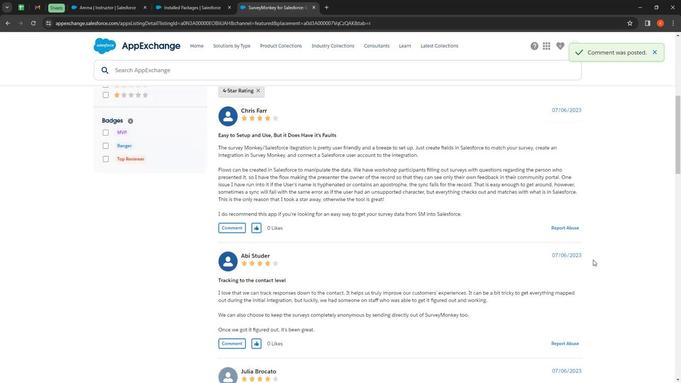 
Action: Mouse scrolled (597, 250) with delta (0, 0)
Screenshot: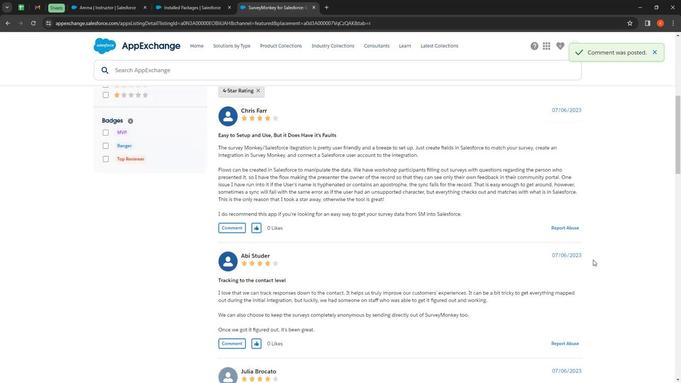 
Action: Mouse moved to (441, 284)
Screenshot: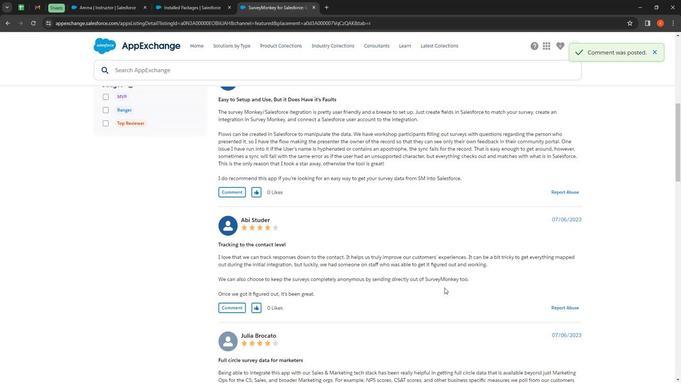 
Action: Mouse scrolled (441, 283) with delta (0, 0)
Screenshot: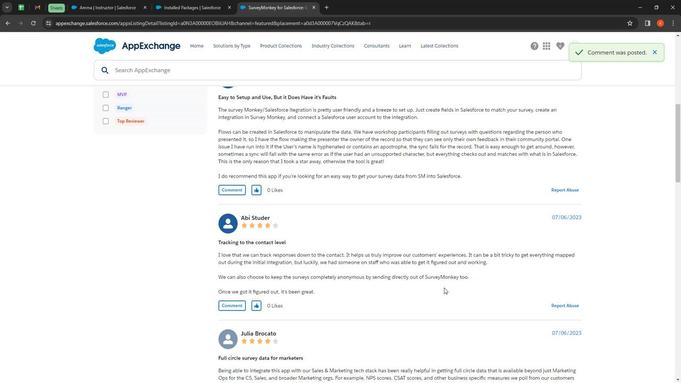 
Action: Mouse moved to (441, 284)
Screenshot: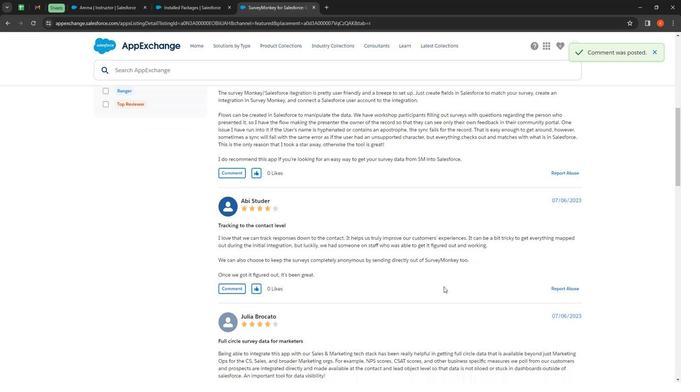 
Action: Mouse scrolled (441, 283) with delta (0, 0)
Screenshot: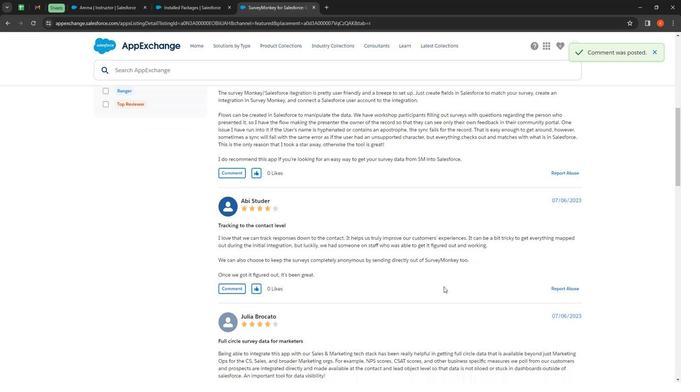 
Action: Mouse moved to (440, 283)
Screenshot: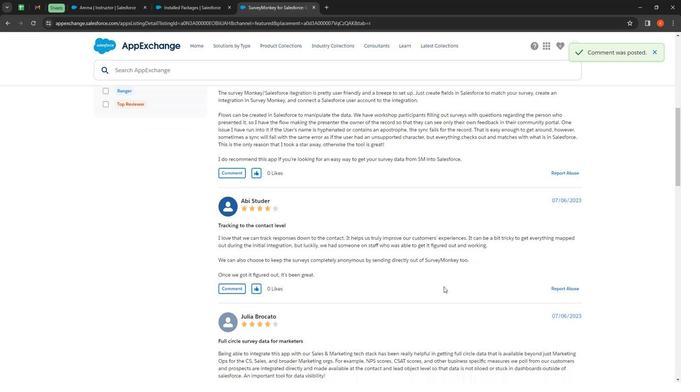 
Action: Mouse scrolled (440, 282) with delta (0, 0)
Screenshot: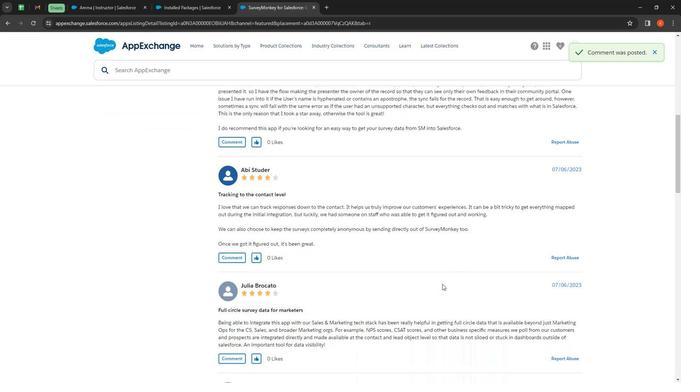 
Action: Mouse moved to (440, 281)
Screenshot: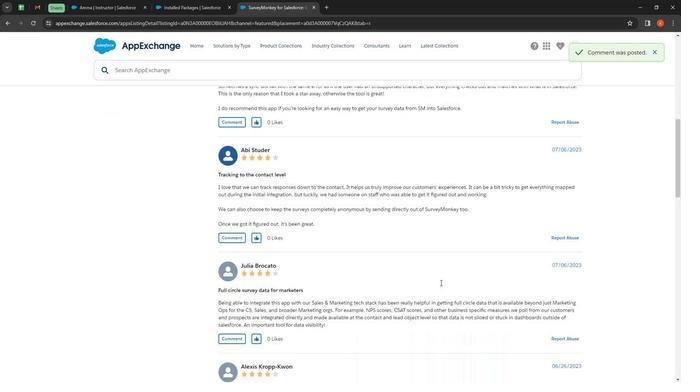 
Action: Mouse scrolled (440, 281) with delta (0, 0)
Screenshot: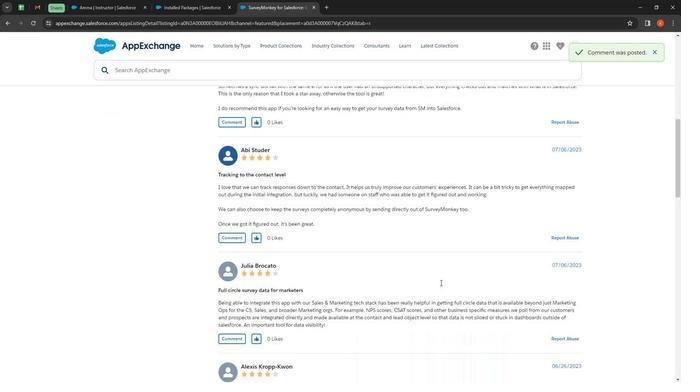 
Action: Mouse moved to (434, 277)
Screenshot: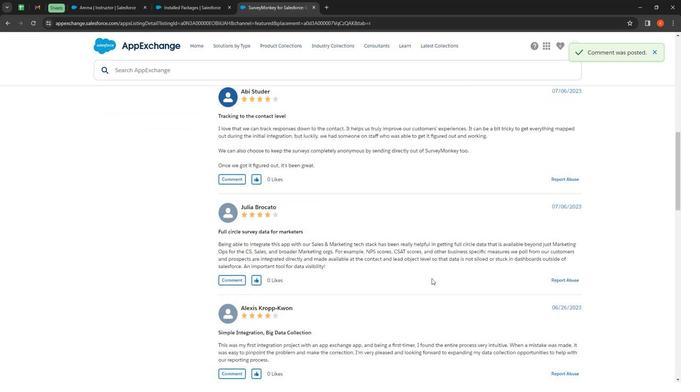 
Action: Mouse scrolled (434, 277) with delta (0, 0)
Screenshot: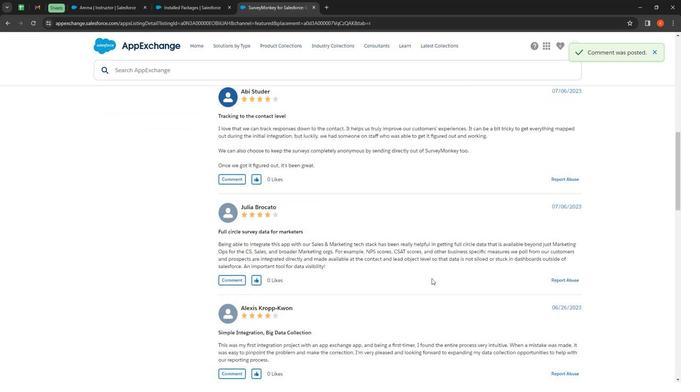
Action: Mouse moved to (252, 313)
Screenshot: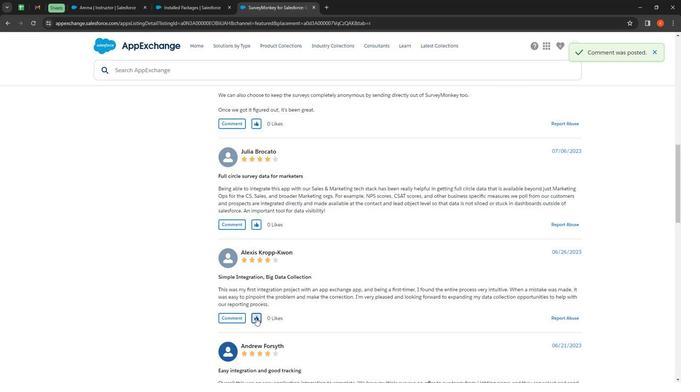 
Action: Mouse pressed left at (252, 313)
Screenshot: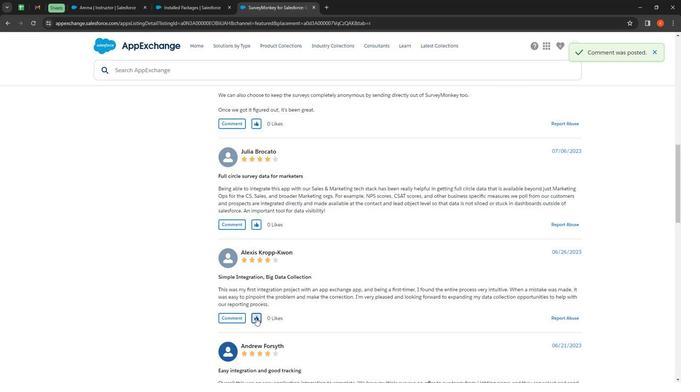 
Action: Mouse moved to (253, 226)
Screenshot: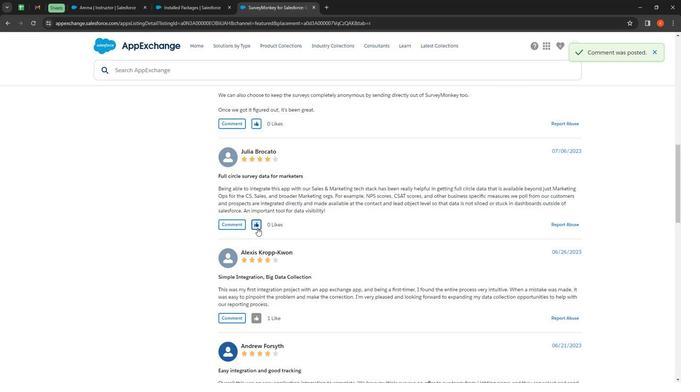 
Action: Mouse pressed left at (253, 226)
Screenshot: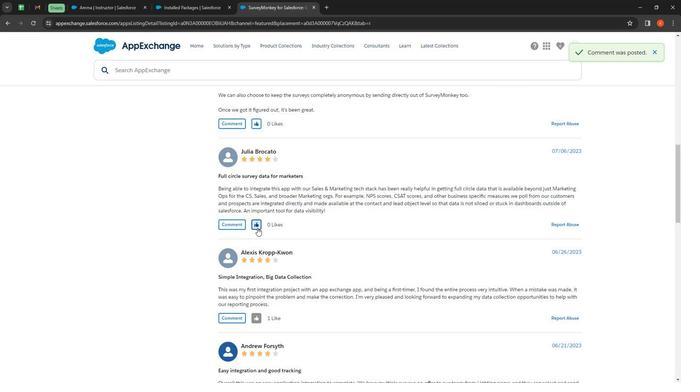 
Action: Mouse moved to (347, 236)
Screenshot: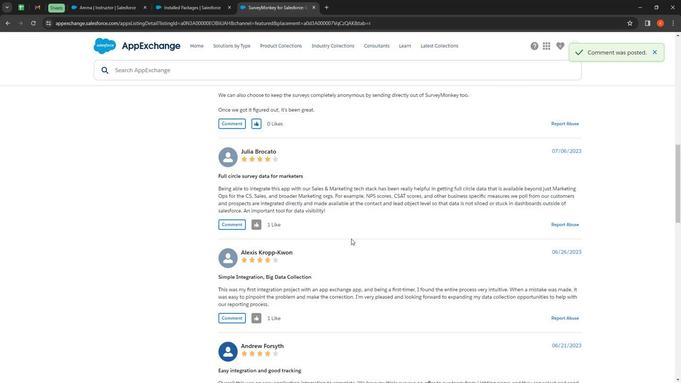 
Action: Mouse scrolled (347, 237) with delta (0, 0)
Screenshot: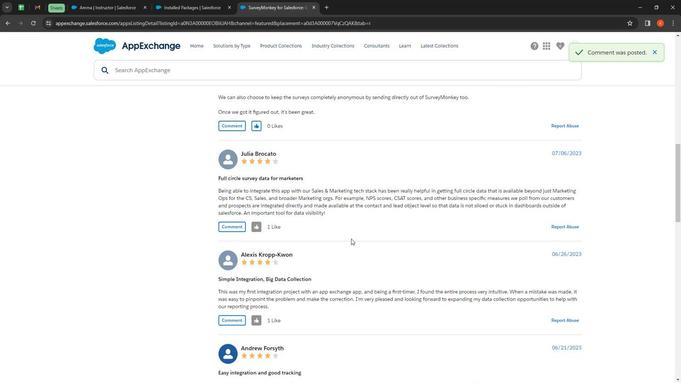 
Action: Mouse moved to (347, 236)
Screenshot: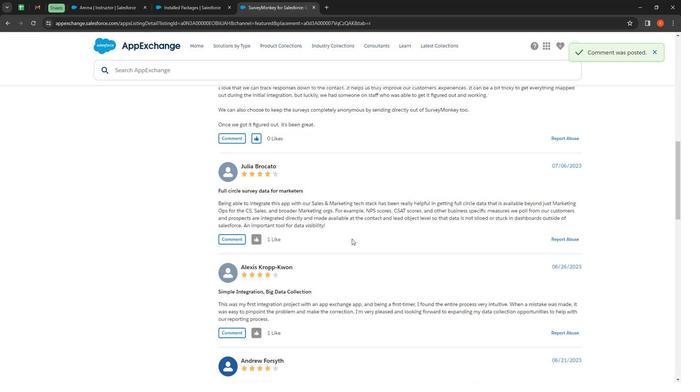 
Action: Mouse scrolled (347, 237) with delta (0, 0)
Screenshot: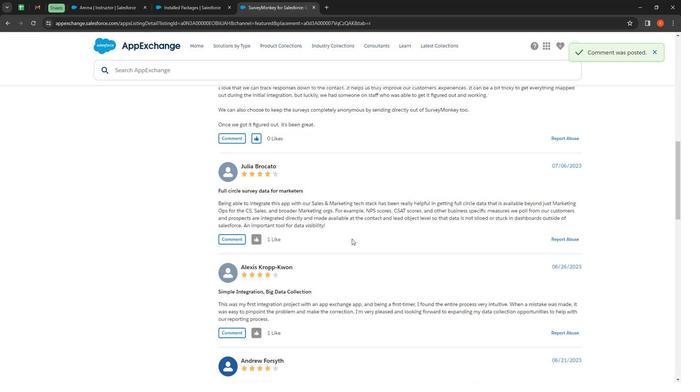 
Action: Mouse moved to (348, 236)
Screenshot: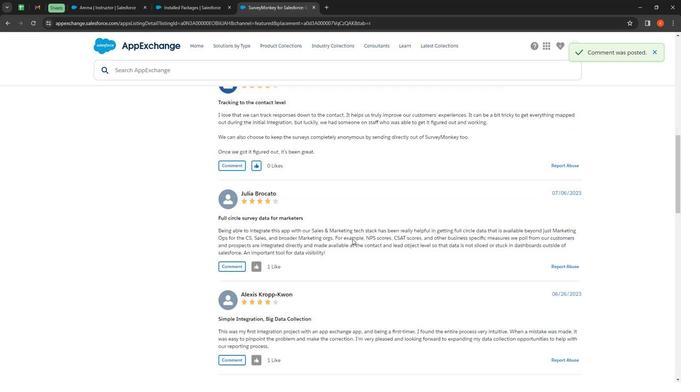 
Action: Mouse scrolled (348, 237) with delta (0, 0)
Screenshot: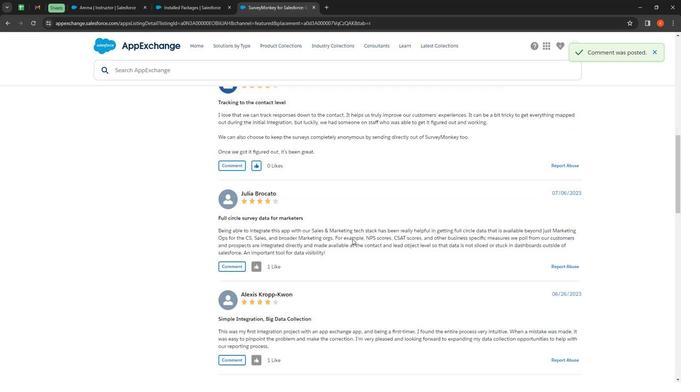 
Action: Mouse moved to (348, 236)
Screenshot: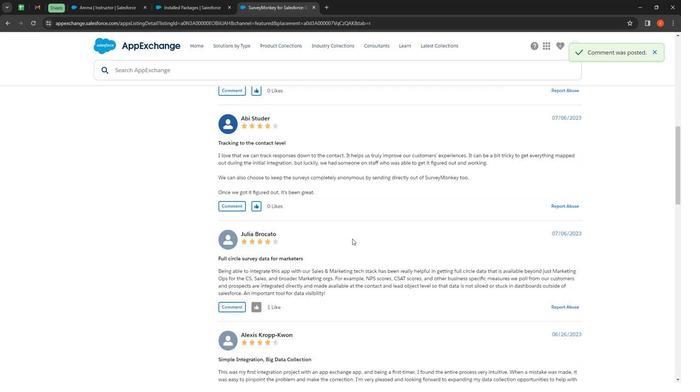 
Action: Mouse scrolled (348, 237) with delta (0, 0)
Screenshot: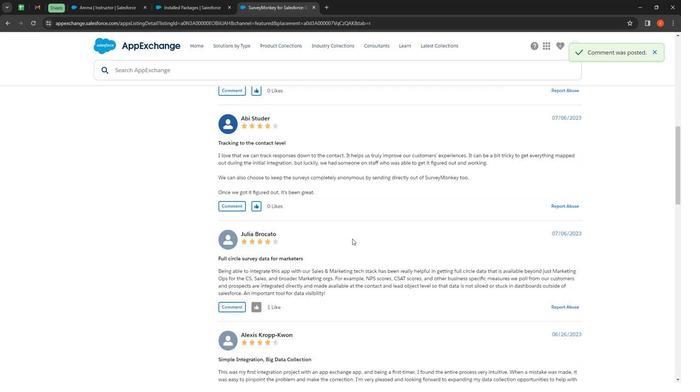 
Action: Mouse scrolled (348, 237) with delta (0, 0)
Screenshot: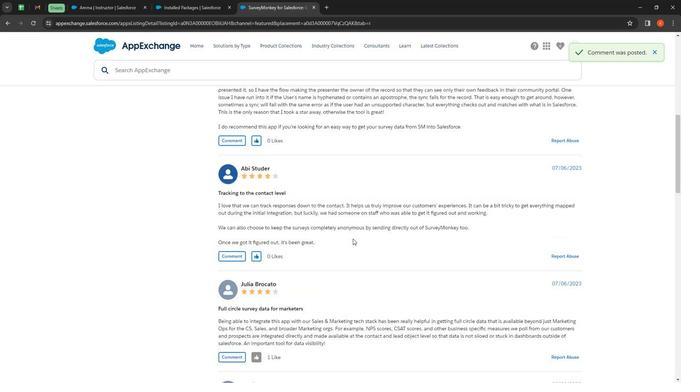 
Action: Mouse scrolled (348, 237) with delta (0, 0)
Screenshot: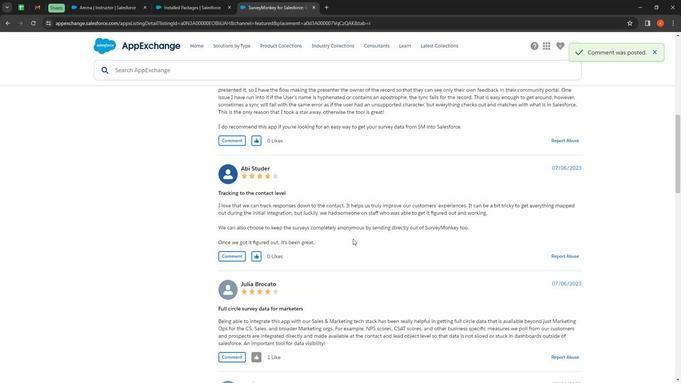 
Action: Mouse moved to (349, 236)
Screenshot: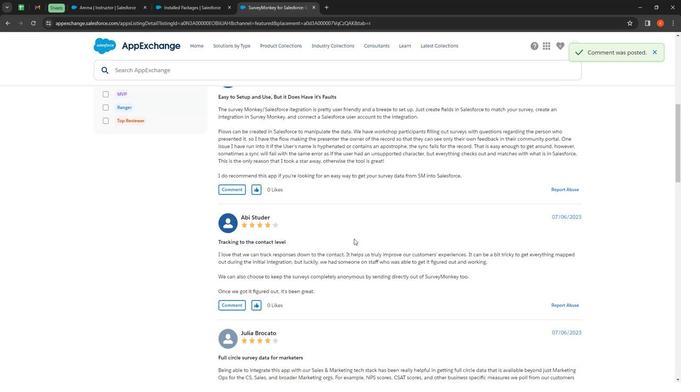 
Action: Mouse scrolled (349, 237) with delta (0, 0)
Screenshot: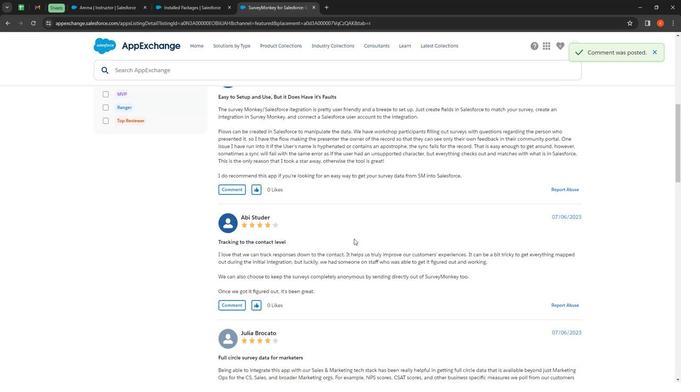 
Action: Mouse moved to (350, 236)
Screenshot: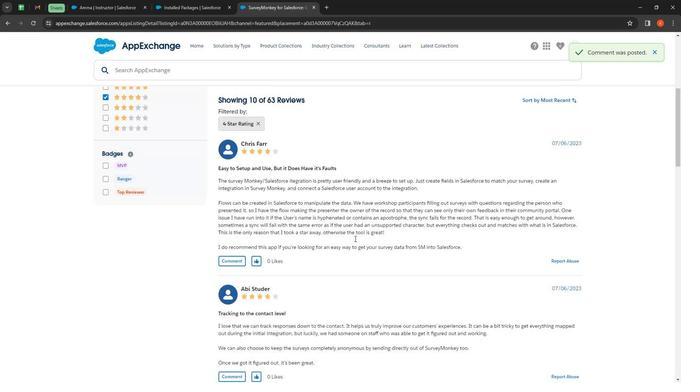
Action: Mouse scrolled (350, 237) with delta (0, 0)
Screenshot: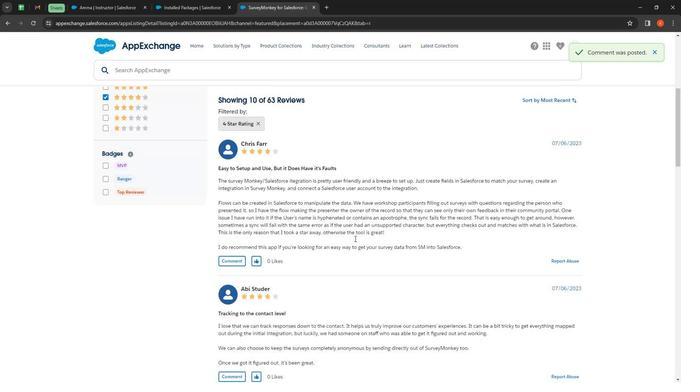 
Action: Mouse moved to (352, 239)
Screenshot: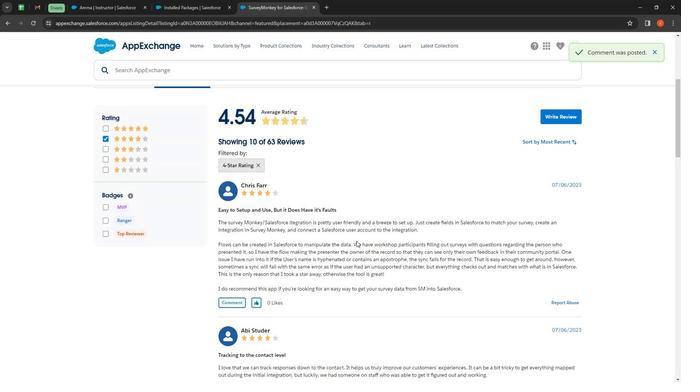 
Action: Mouse scrolled (352, 239) with delta (0, 0)
Screenshot: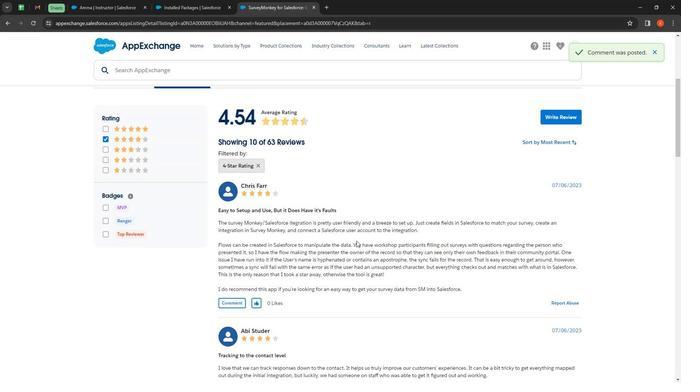 
Action: Mouse moved to (352, 239)
Screenshot: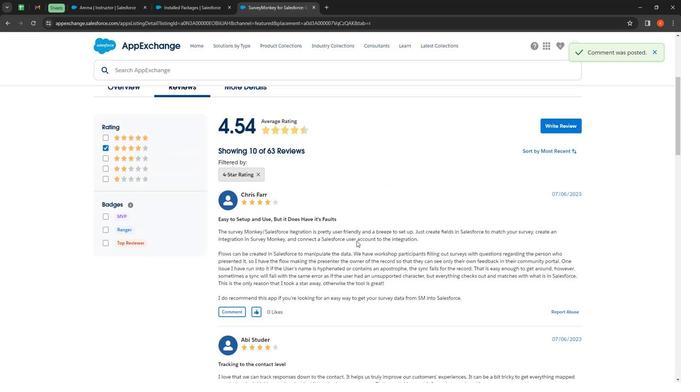 
Action: Mouse scrolled (352, 239) with delta (0, 0)
Screenshot: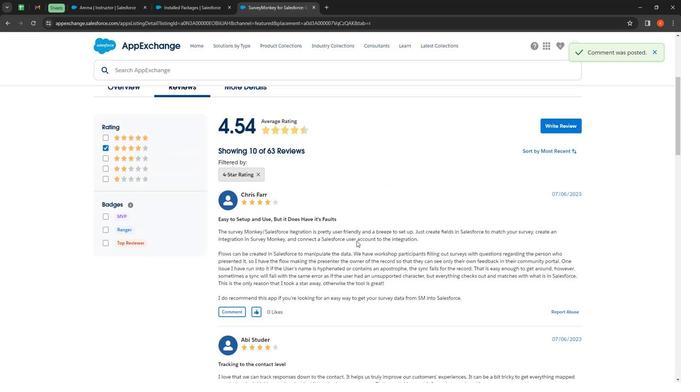 
Action: Mouse scrolled (352, 239) with delta (0, 0)
Screenshot: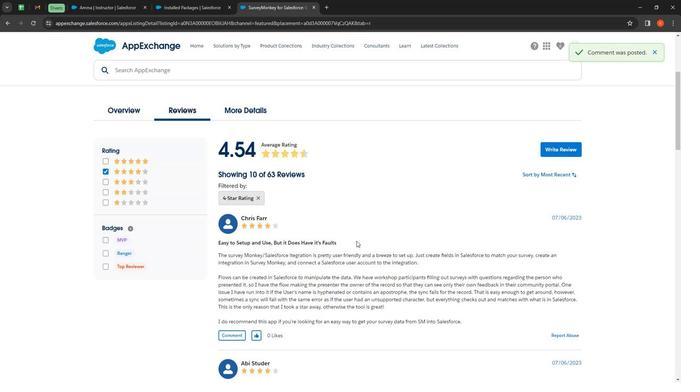
Action: Mouse scrolled (352, 239) with delta (0, 0)
Screenshot: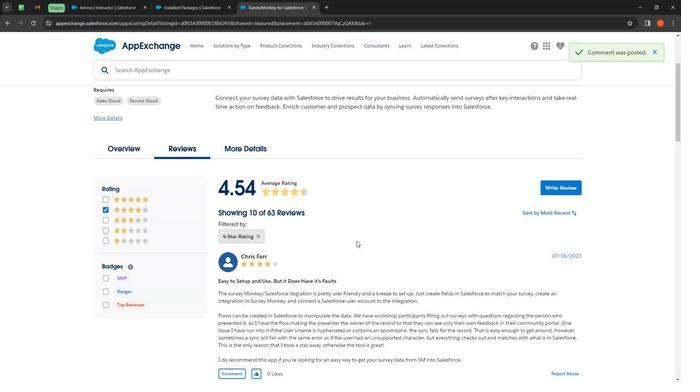 
Action: Mouse scrolled (352, 239) with delta (0, 0)
Screenshot: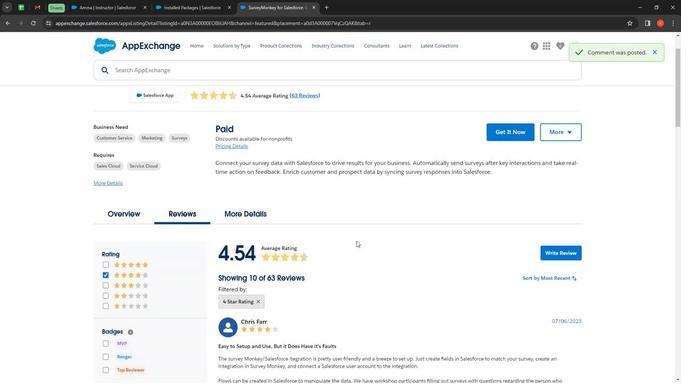 
Action: Mouse moved to (265, 258)
Screenshot: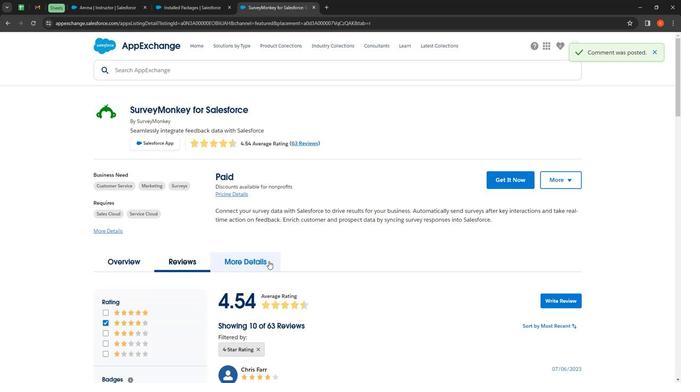 
Action: Mouse scrolled (265, 258) with delta (0, 0)
Screenshot: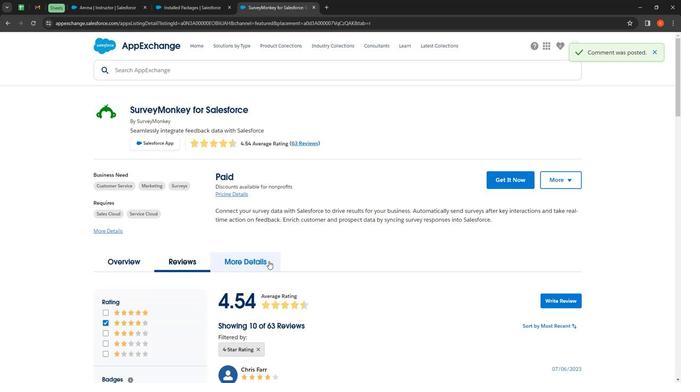 
Action: Mouse moved to (265, 258)
Screenshot: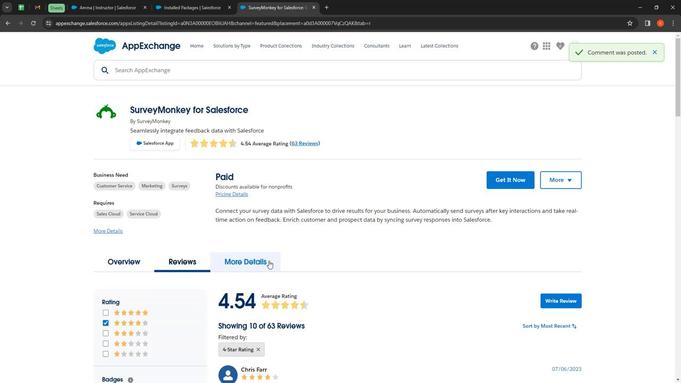 
Action: Mouse scrolled (265, 258) with delta (0, 0)
Screenshot: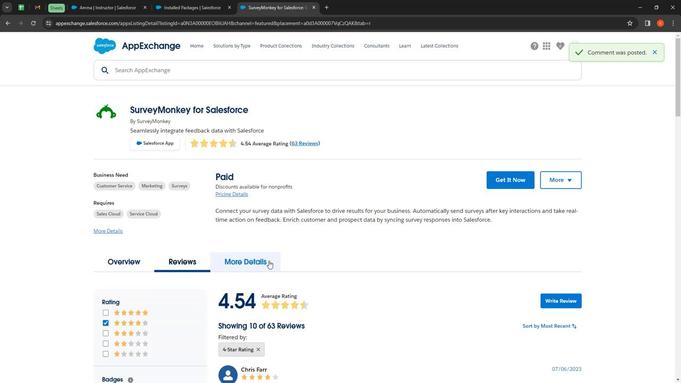 
Action: Mouse moved to (241, 254)
Screenshot: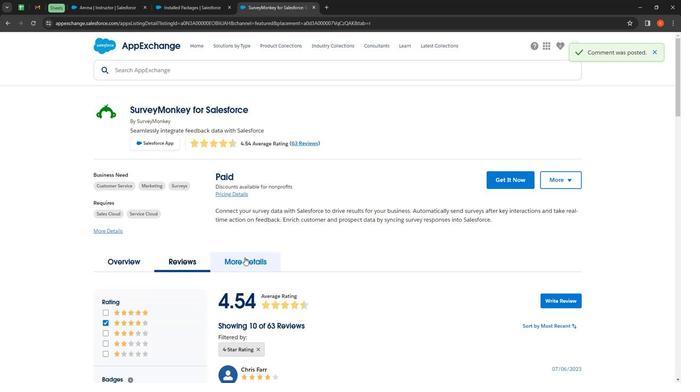
Action: Mouse pressed left at (241, 254)
Screenshot: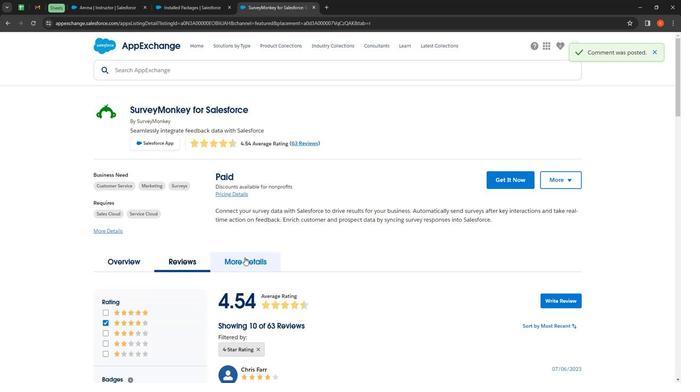 
Action: Mouse moved to (399, 244)
Screenshot: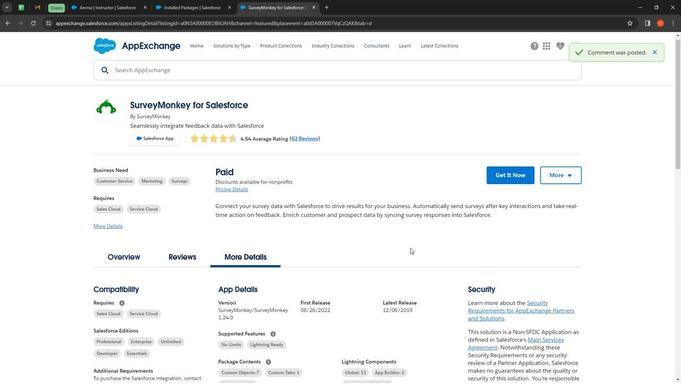 
Action: Mouse scrolled (399, 244) with delta (0, 0)
Screenshot: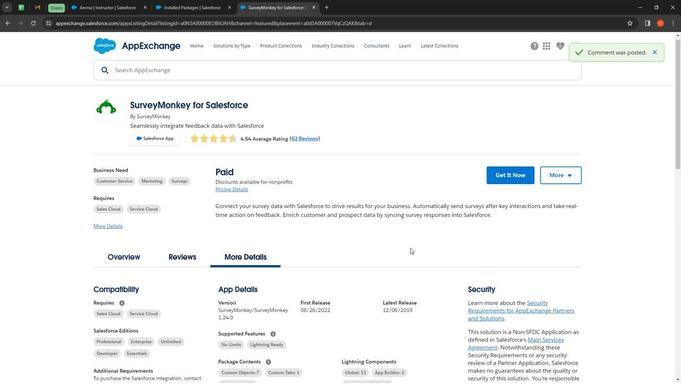 
Action: Mouse moved to (407, 245)
Screenshot: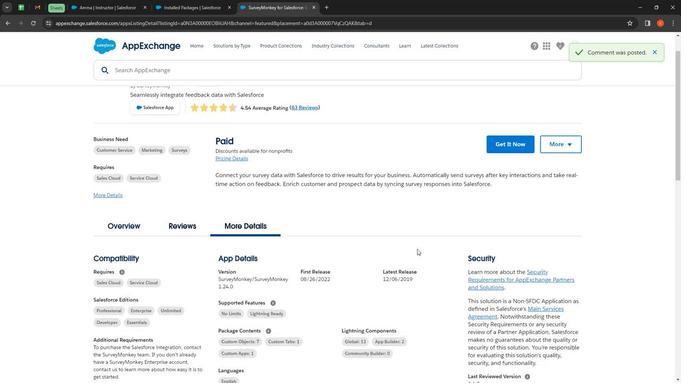
Action: Mouse scrolled (407, 245) with delta (0, 0)
Screenshot: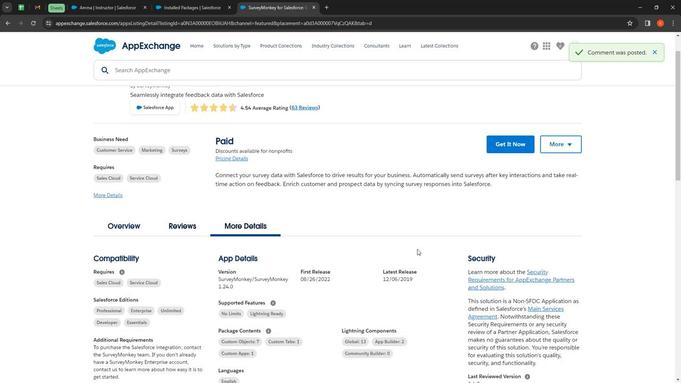 
Action: Mouse moved to (414, 246)
Screenshot: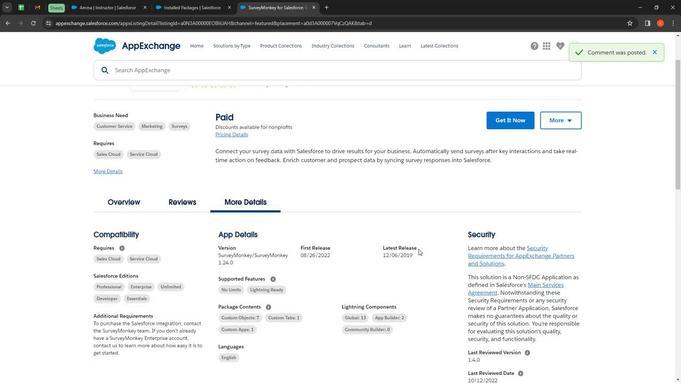 
Action: Mouse scrolled (414, 246) with delta (0, 0)
Screenshot: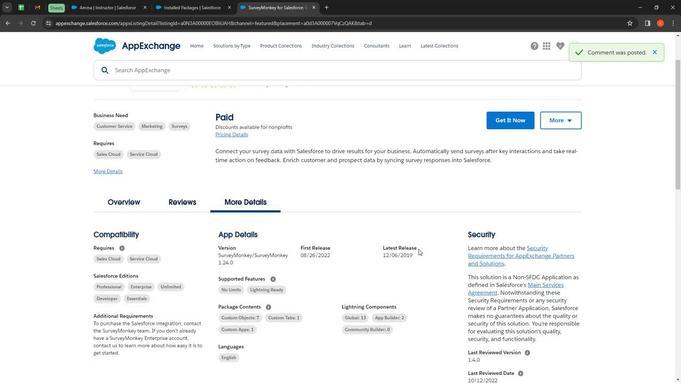 
Action: Mouse moved to (415, 246)
Screenshot: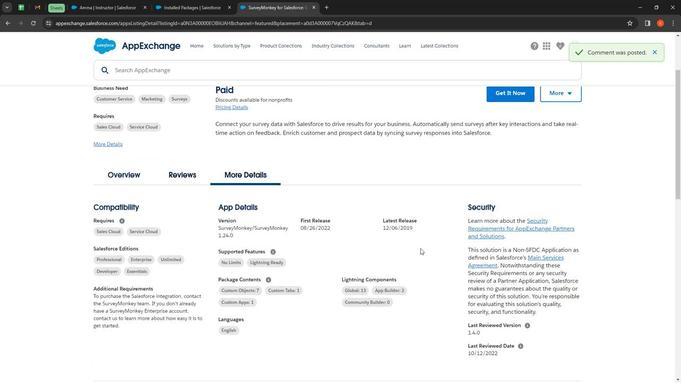 
Action: Mouse scrolled (415, 246) with delta (0, 0)
Screenshot: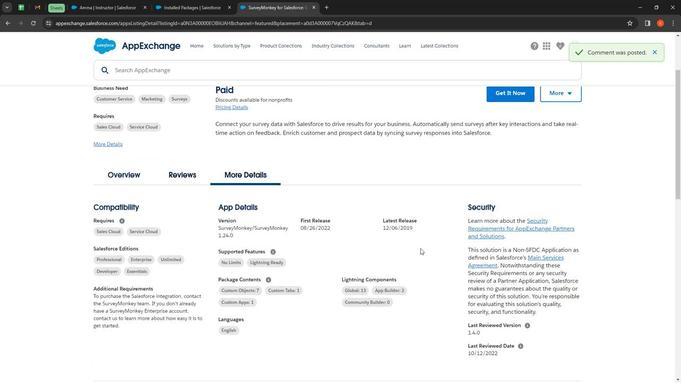 
Action: Mouse moved to (417, 245)
Screenshot: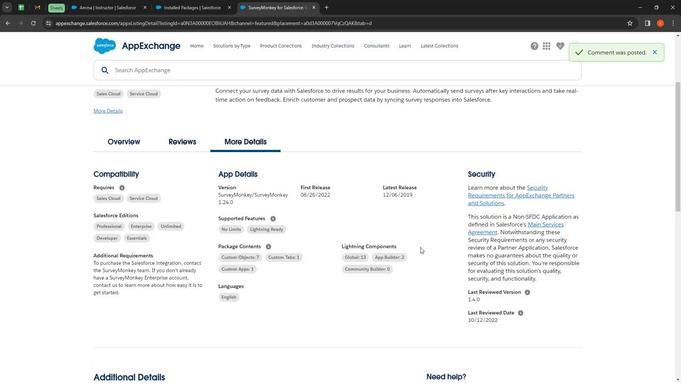 
Action: Mouse scrolled (417, 244) with delta (0, 0)
Screenshot: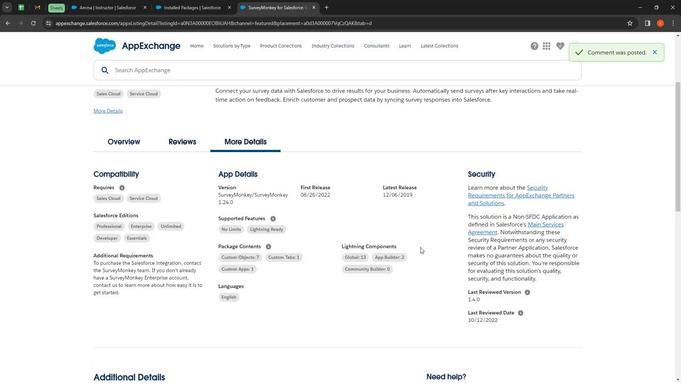 
Action: Mouse moved to (423, 241)
Screenshot: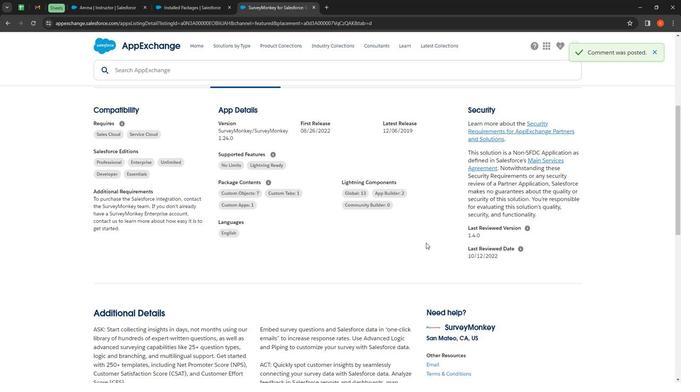 
Action: Mouse scrolled (423, 240) with delta (0, 0)
Screenshot: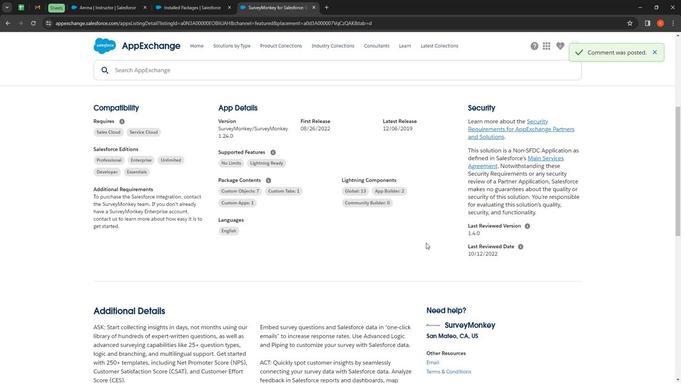 
Action: Mouse scrolled (423, 240) with delta (0, 0)
Screenshot: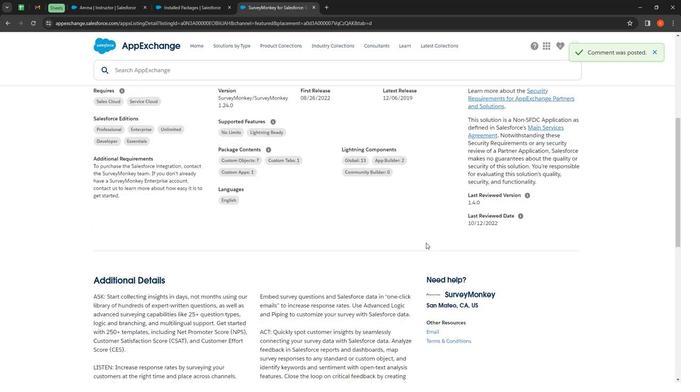 
Action: Mouse scrolled (423, 240) with delta (0, 0)
Screenshot: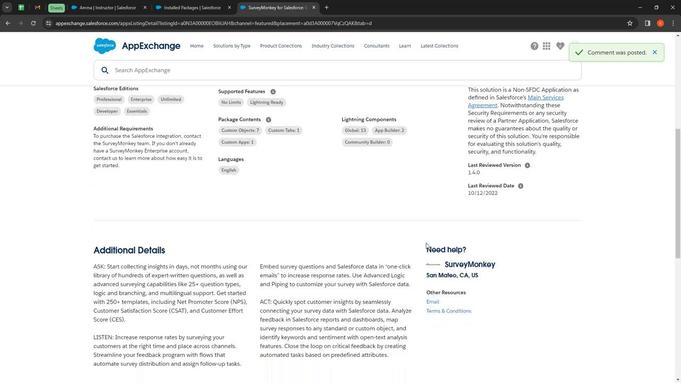 
Action: Mouse scrolled (423, 240) with delta (0, 0)
Screenshot: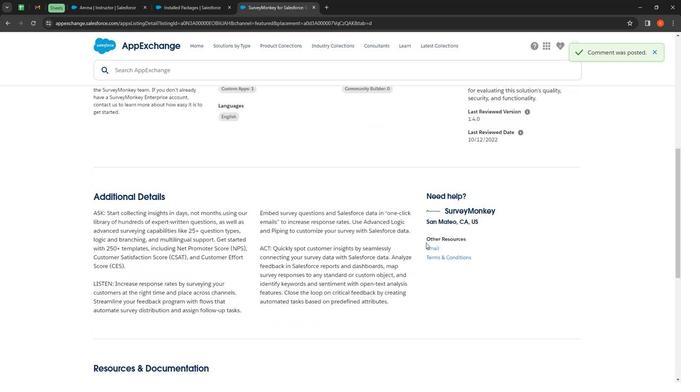 
Action: Mouse scrolled (423, 240) with delta (0, 0)
Screenshot: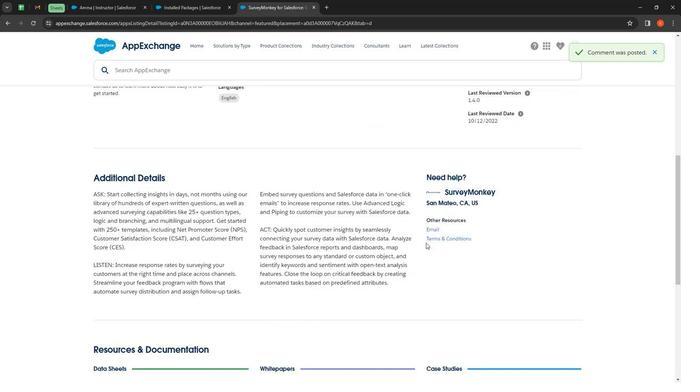 
Action: Mouse scrolled (423, 240) with delta (0, 0)
Screenshot: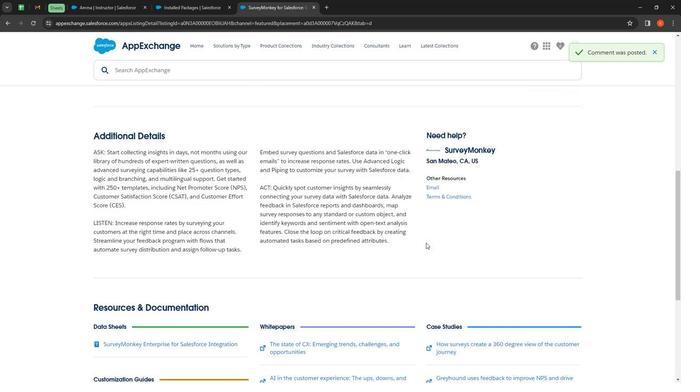 
Action: Mouse moved to (423, 241)
Screenshot: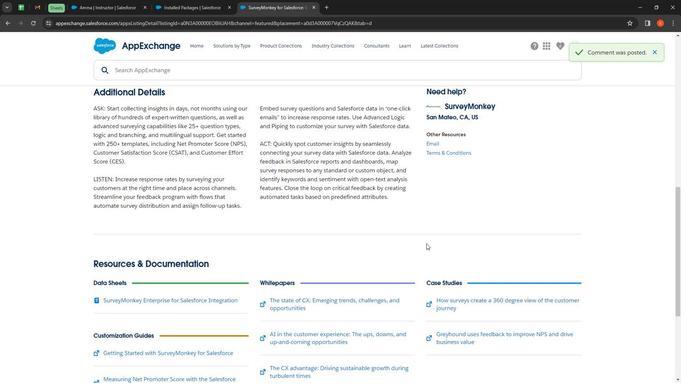 
Action: Mouse scrolled (423, 241) with delta (0, 0)
Screenshot: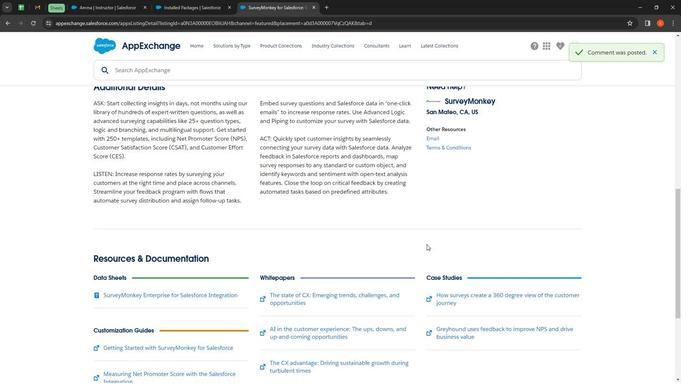 
Action: Mouse moved to (424, 242)
Screenshot: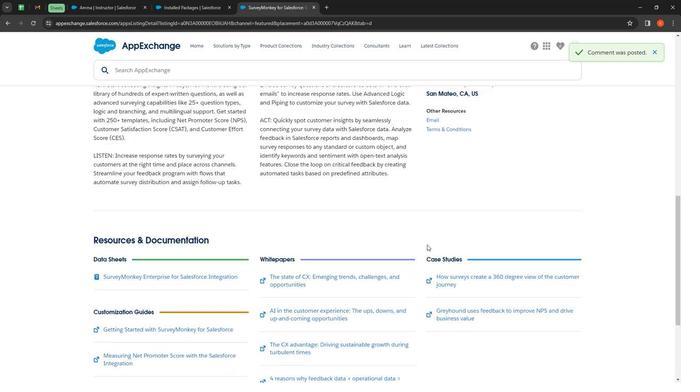 
Action: Mouse scrolled (424, 242) with delta (0, 0)
Screenshot: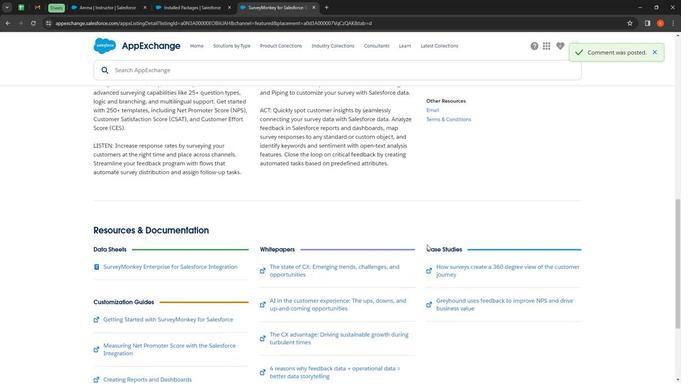 
Action: Mouse scrolled (424, 242) with delta (0, 0)
Screenshot: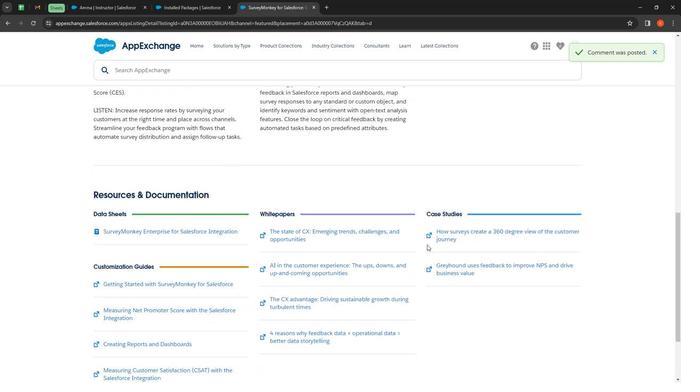 
Action: Mouse scrolled (424, 242) with delta (0, 0)
Screenshot: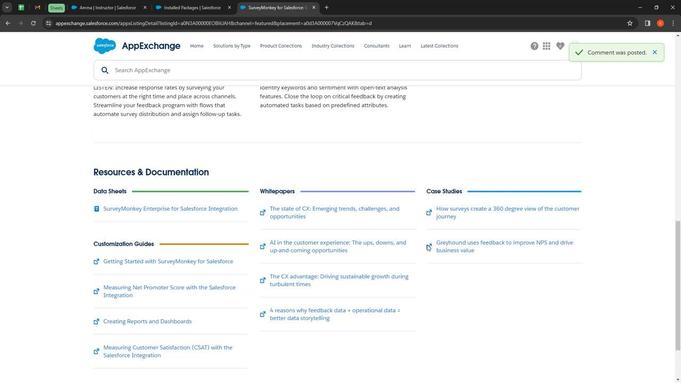 
Action: Mouse scrolled (424, 242) with delta (0, 0)
Screenshot: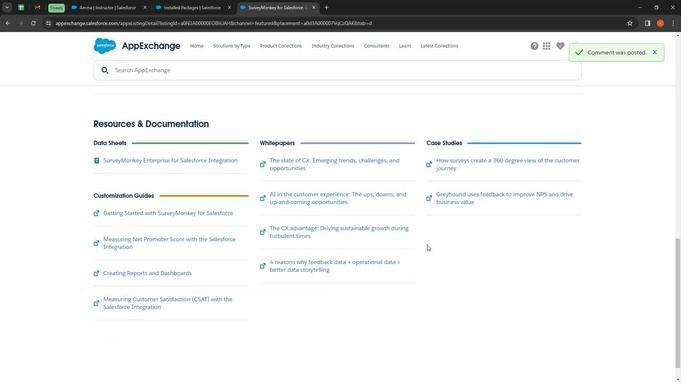 
Action: Mouse scrolled (424, 242) with delta (0, 0)
Screenshot: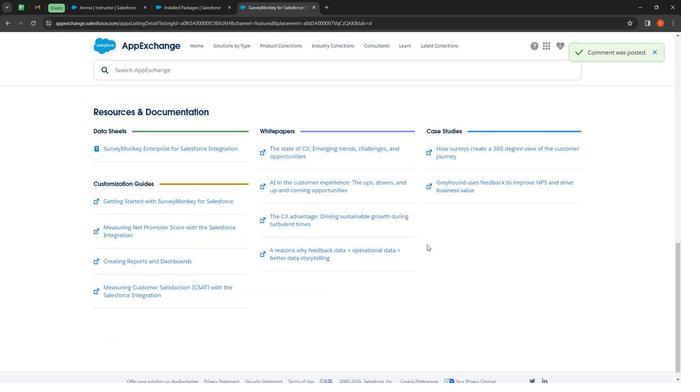 
Action: Mouse scrolled (424, 242) with delta (0, 0)
Screenshot: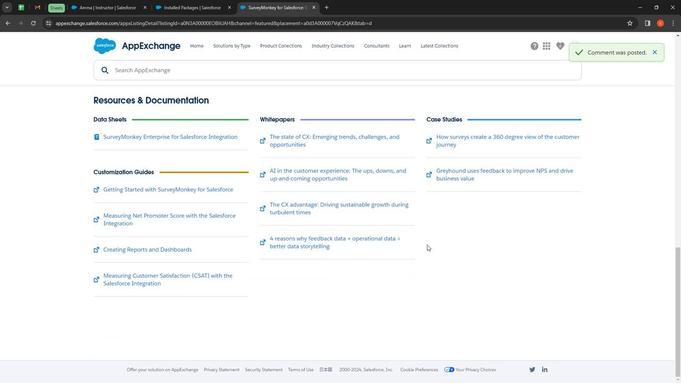 
Action: Mouse scrolled (424, 243) with delta (0, 0)
Screenshot: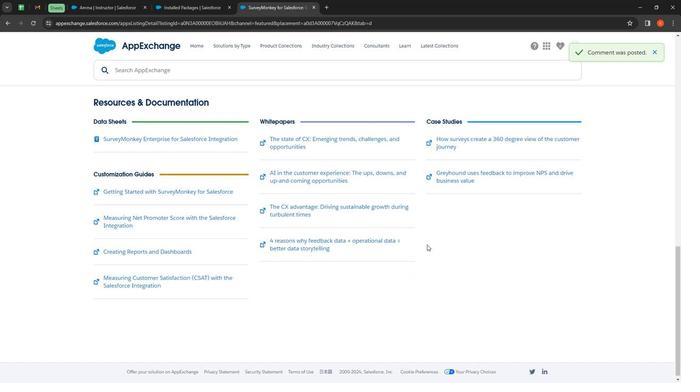
Action: Mouse scrolled (424, 243) with delta (0, 0)
Screenshot: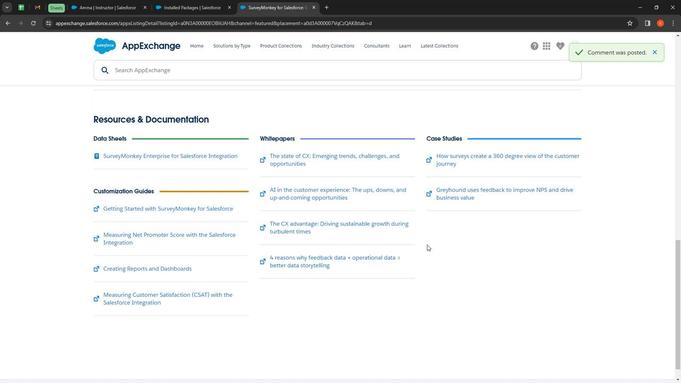 
Action: Mouse scrolled (424, 243) with delta (0, 0)
Screenshot: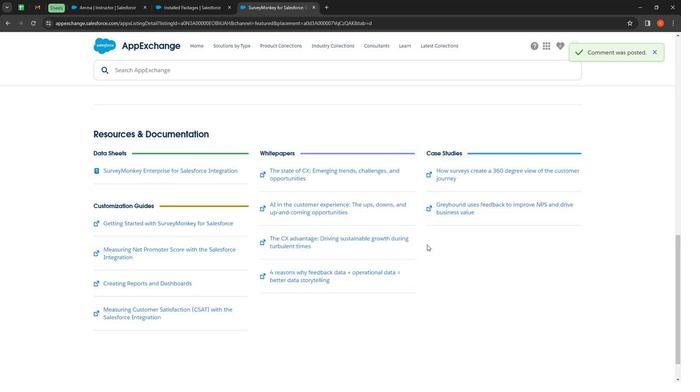
Action: Mouse scrolled (424, 243) with delta (0, 0)
Screenshot: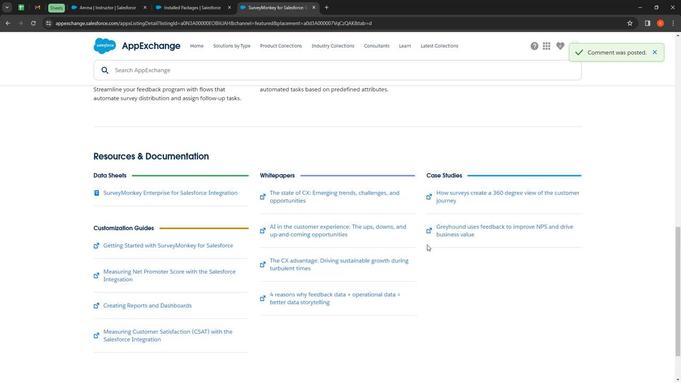 
Action: Mouse scrolled (424, 243) with delta (0, 0)
Screenshot: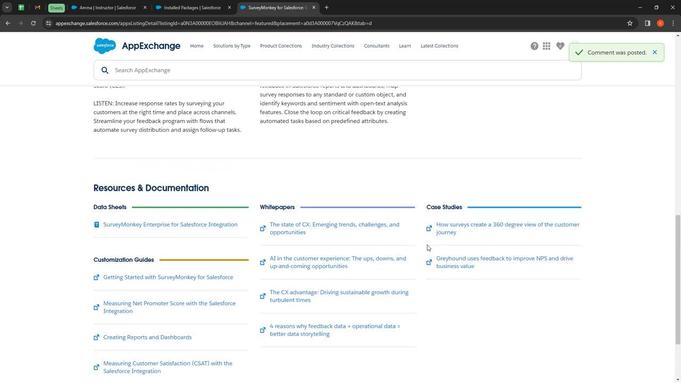 
Action: Mouse scrolled (424, 243) with delta (0, 0)
Screenshot: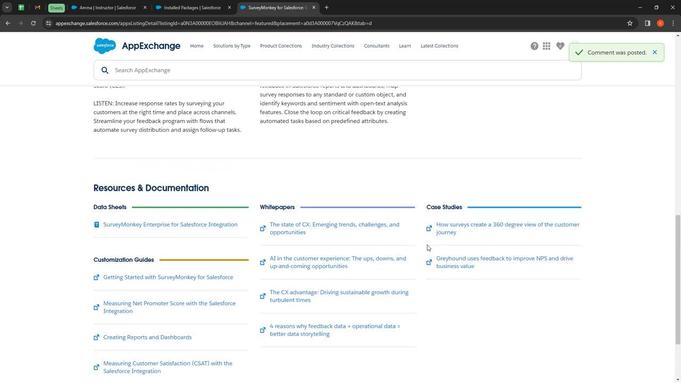 
Action: Mouse scrolled (424, 243) with delta (0, 0)
Screenshot: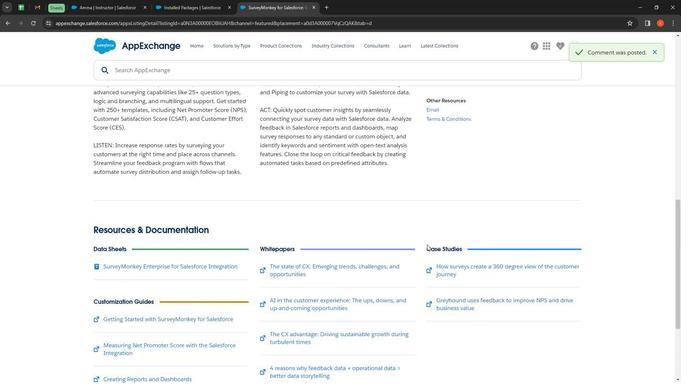 
Action: Mouse scrolled (424, 243) with delta (0, 0)
Screenshot: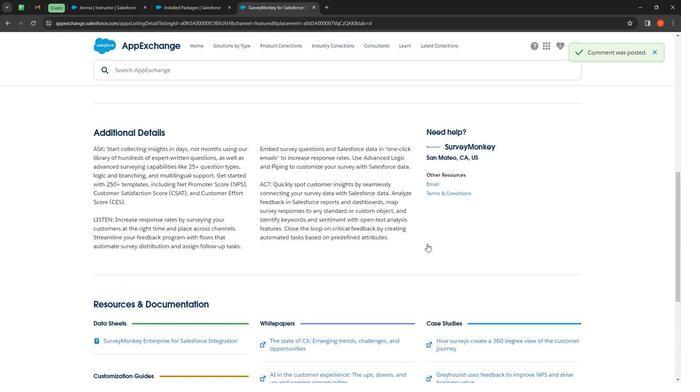 
Action: Mouse moved to (424, 241)
Screenshot: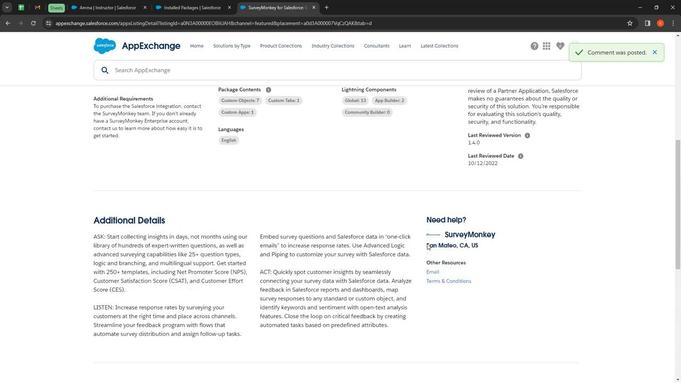 
Action: Mouse scrolled (424, 242) with delta (0, 0)
Screenshot: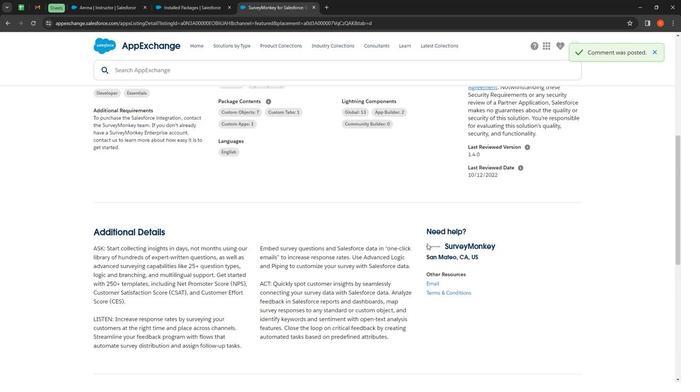 
Action: Mouse scrolled (424, 242) with delta (0, 0)
Screenshot: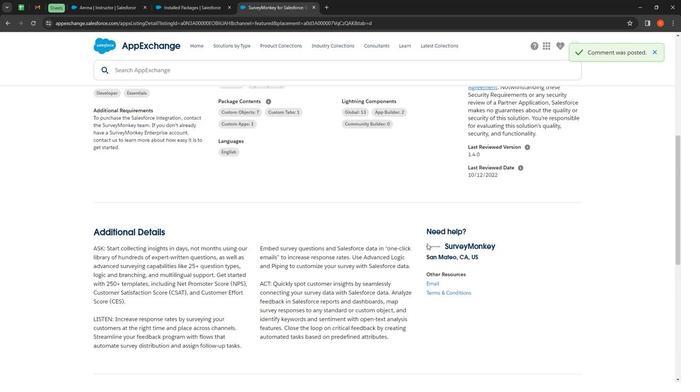 
Action: Mouse scrolled (424, 242) with delta (0, 0)
Screenshot: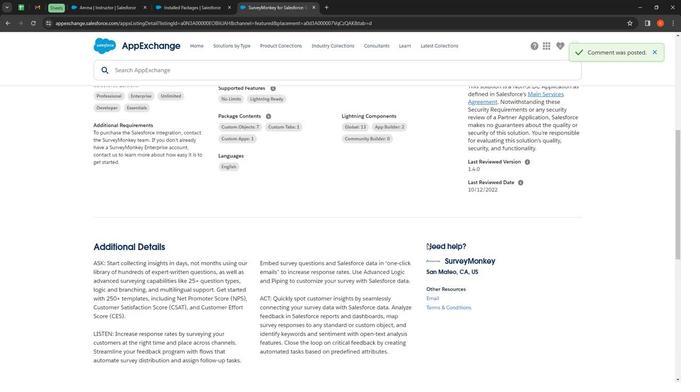 
Action: Mouse scrolled (424, 242) with delta (0, 0)
Screenshot: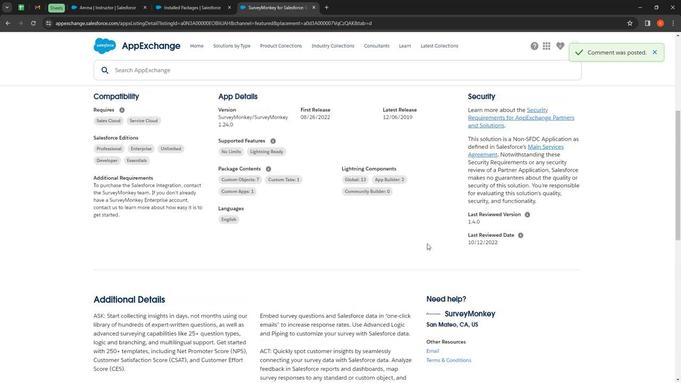 
Action: Mouse scrolled (424, 242) with delta (0, 0)
Screenshot: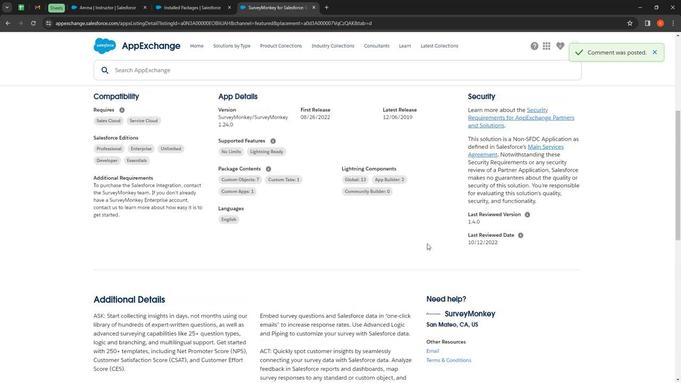 
Action: Mouse scrolled (424, 242) with delta (0, 0)
Screenshot: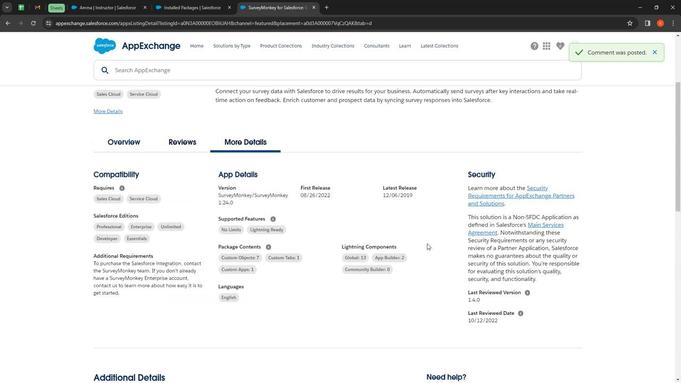 
Action: Mouse scrolled (424, 242) with delta (0, 0)
Screenshot: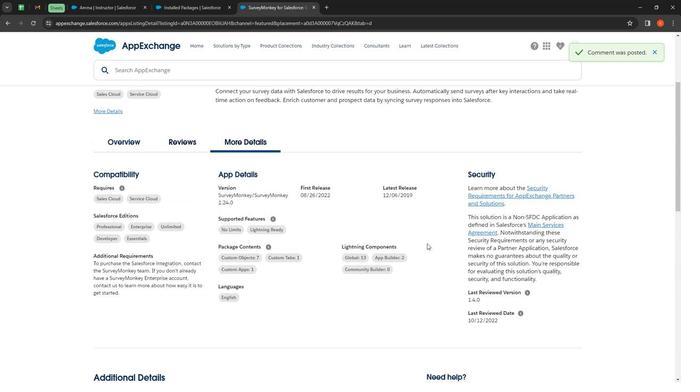 
Action: Mouse moved to (425, 241)
Screenshot: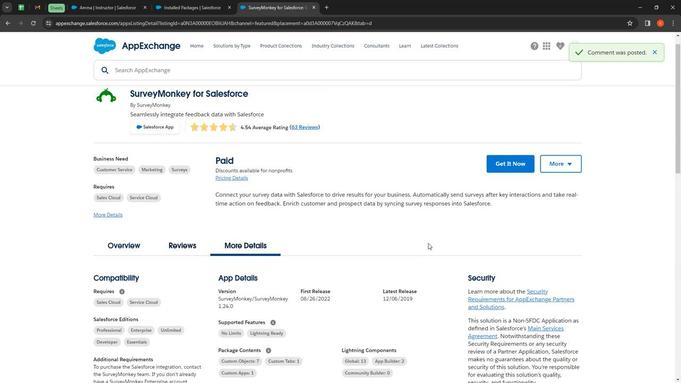 
Action: Mouse scrolled (425, 241) with delta (0, 0)
Screenshot: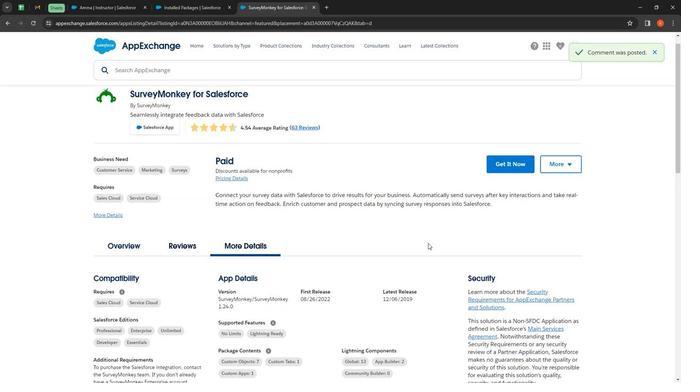 
Action: Mouse scrolled (425, 241) with delta (0, 0)
Screenshot: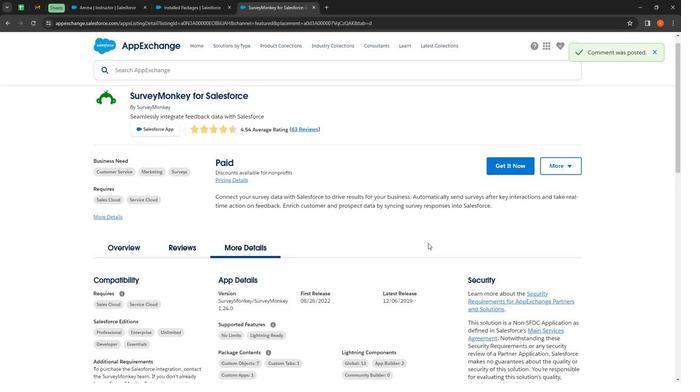 
Action: Mouse scrolled (425, 241) with delta (0, 0)
Screenshot: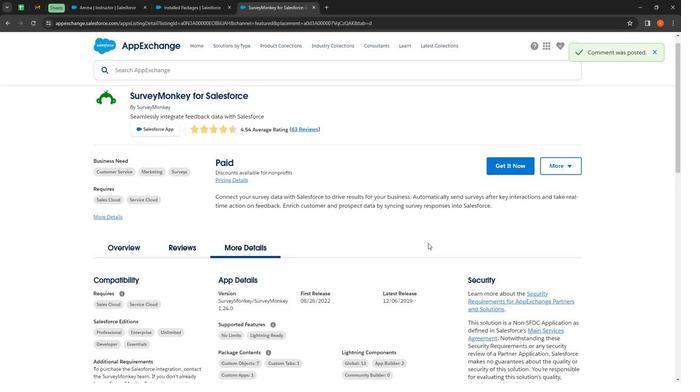 
Action: Mouse scrolled (425, 241) with delta (0, 0)
Screenshot: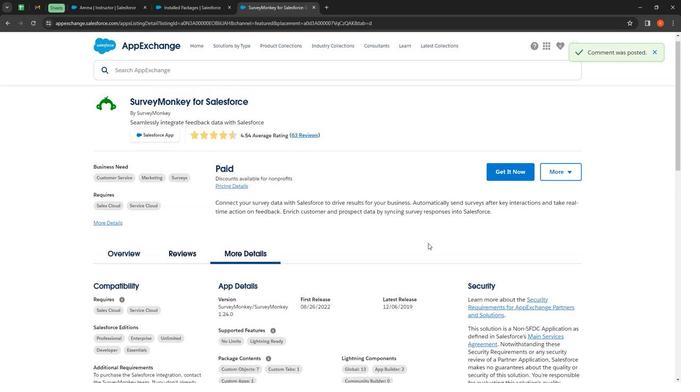 
Action: Mouse scrolled (425, 241) with delta (0, 0)
Screenshot: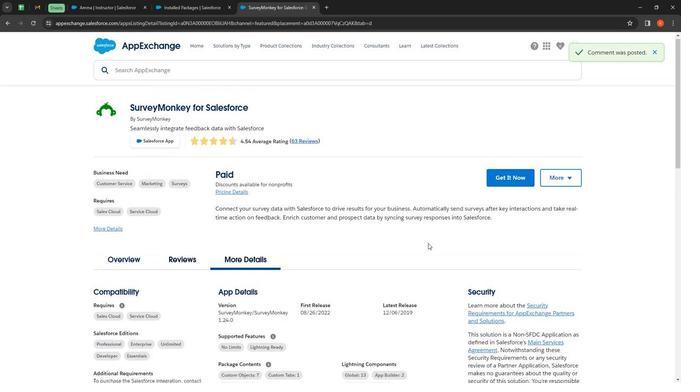 
Action: Mouse scrolled (425, 241) with delta (0, 0)
Screenshot: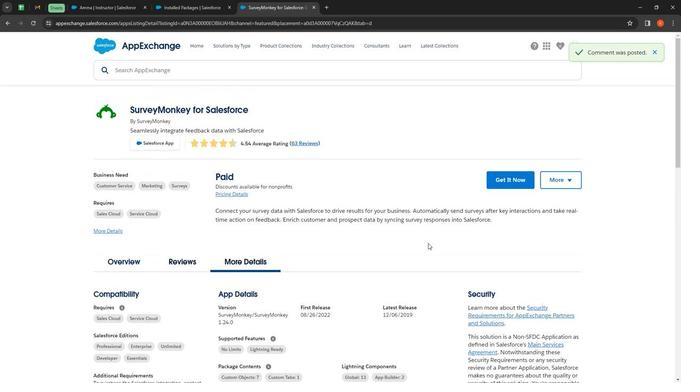 
Action: Mouse scrolled (425, 241) with delta (0, 0)
Screenshot: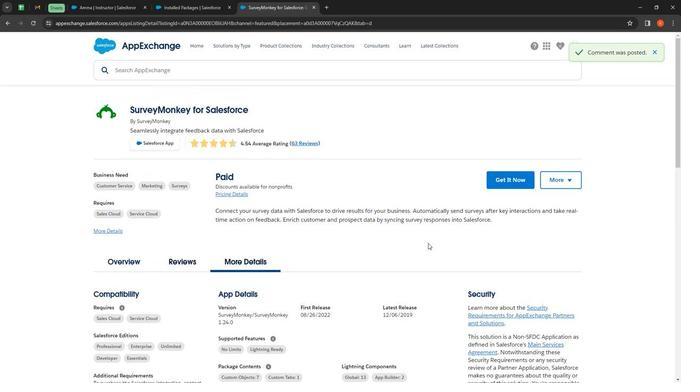 
Action: Mouse scrolled (425, 241) with delta (0, 0)
Screenshot: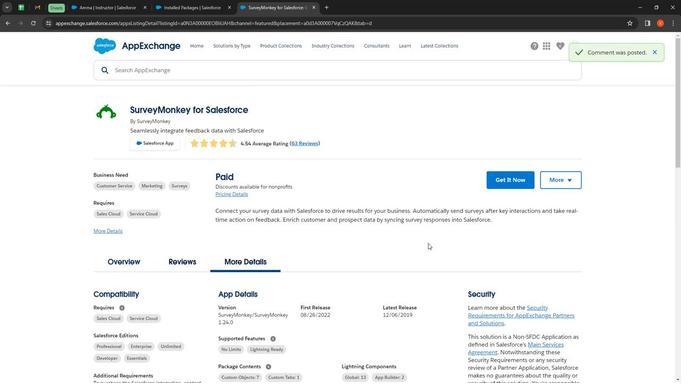 
Action: Mouse scrolled (425, 241) with delta (0, 0)
Screenshot: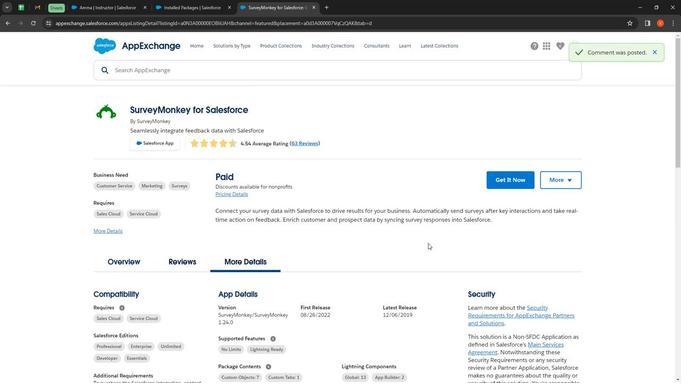 
Action: Mouse scrolled (425, 241) with delta (0, 0)
Screenshot: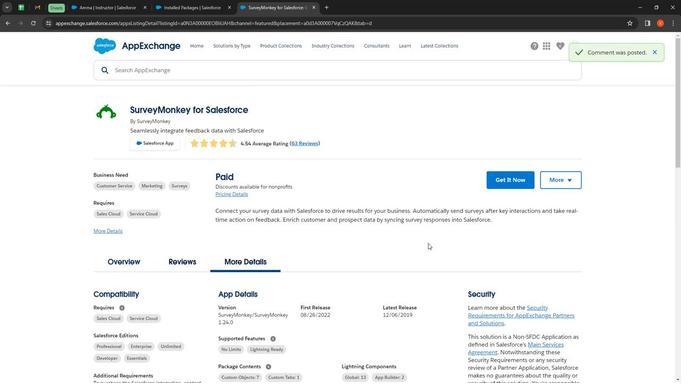 
Action: Mouse scrolled (425, 241) with delta (0, 0)
Screenshot: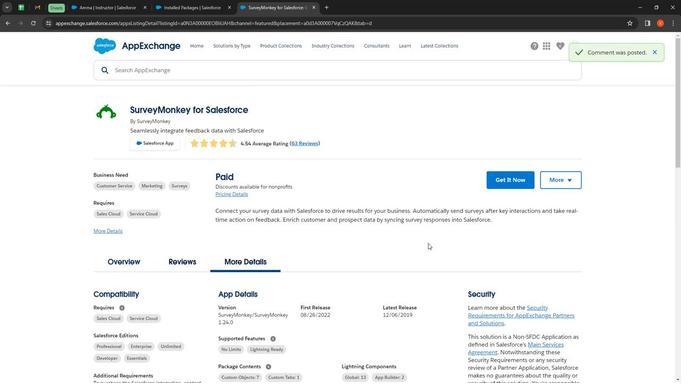 
Action: Mouse moved to (99, 52)
Screenshot: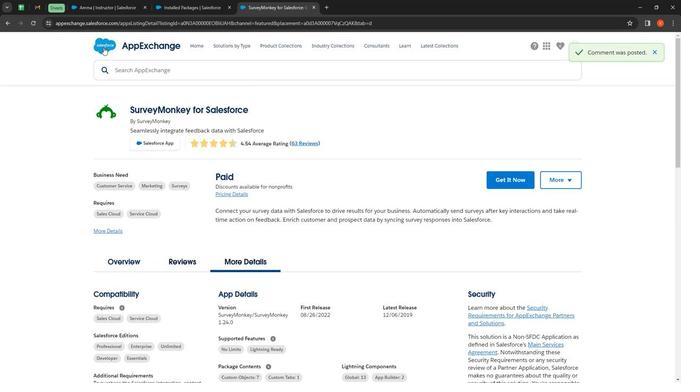 
Action: Mouse pressed left at (99, 52)
Screenshot: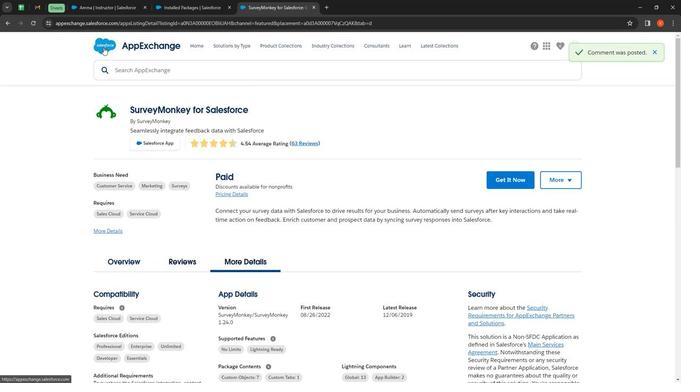 
Action: Mouse moved to (483, 184)
Screenshot: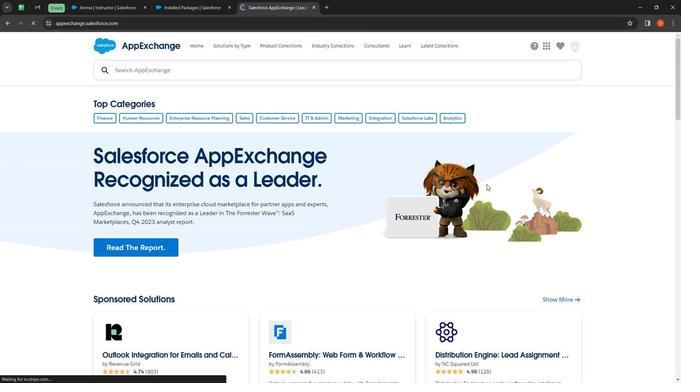 
Action: Mouse scrolled (483, 184) with delta (0, 0)
Screenshot: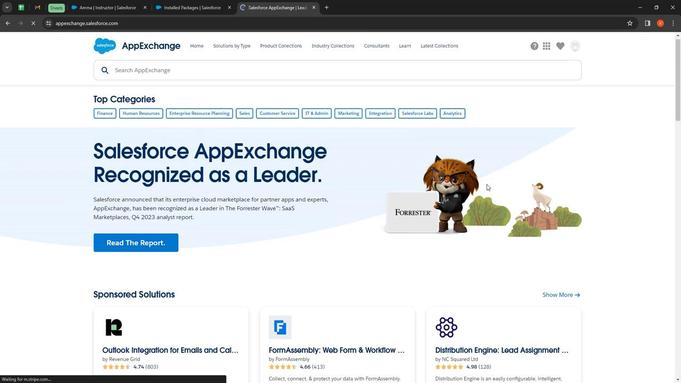 
Action: Mouse scrolled (483, 184) with delta (0, 0)
Screenshot: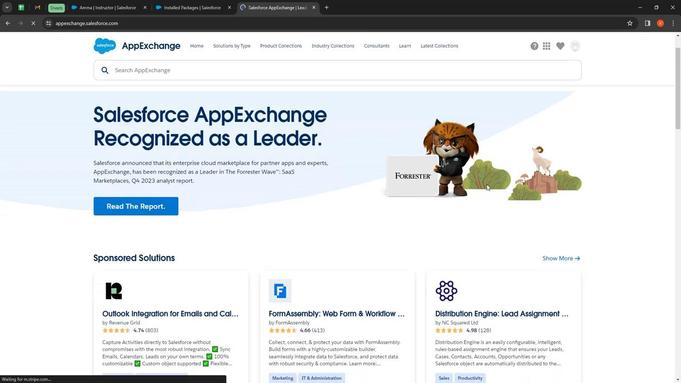 
Action: Mouse scrolled (483, 184) with delta (0, 0)
Screenshot: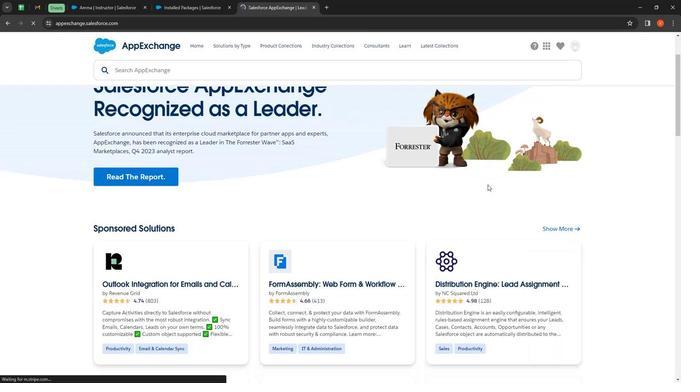 
Action: Mouse moved to (487, 185)
Screenshot: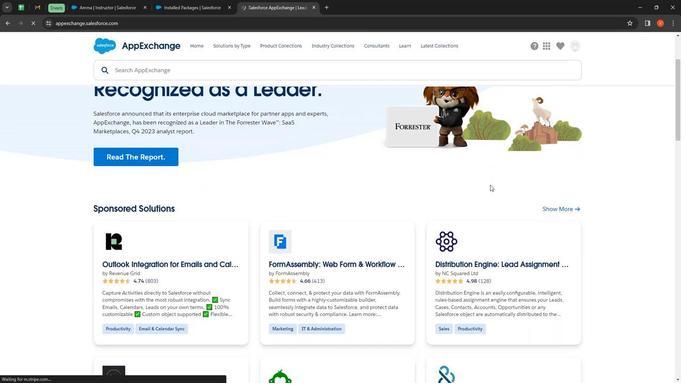 
Action: Mouse scrolled (487, 184) with delta (0, 0)
Screenshot: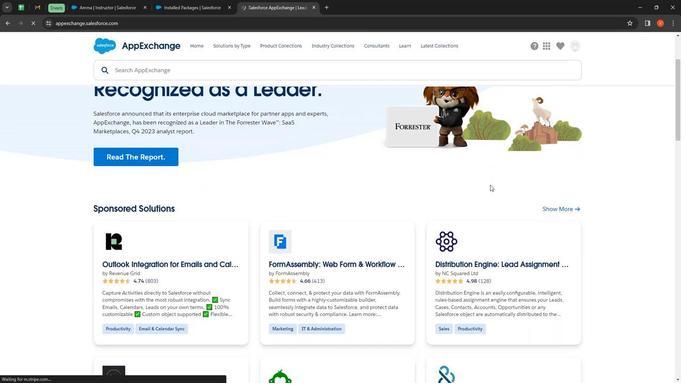 
Action: Mouse scrolled (487, 184) with delta (0, 0)
Screenshot: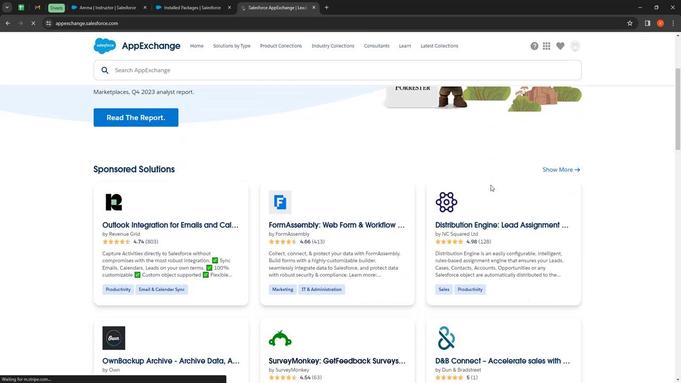 
Action: Mouse moved to (511, 186)
Screenshot: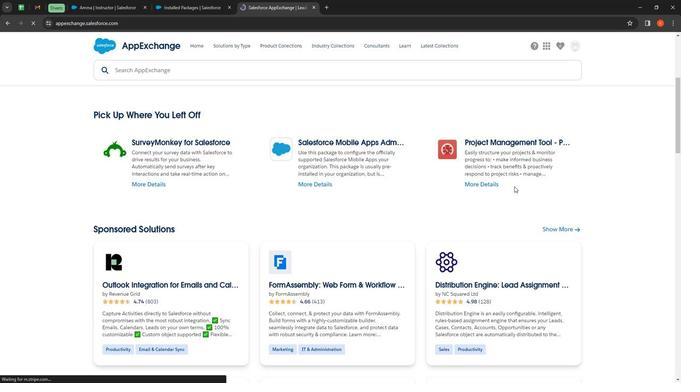 
Action: Mouse scrolled (511, 186) with delta (0, 0)
Screenshot: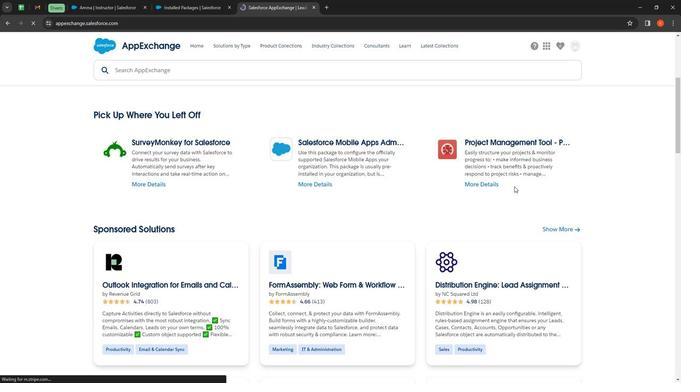 
Action: Mouse scrolled (511, 186) with delta (0, 0)
Screenshot: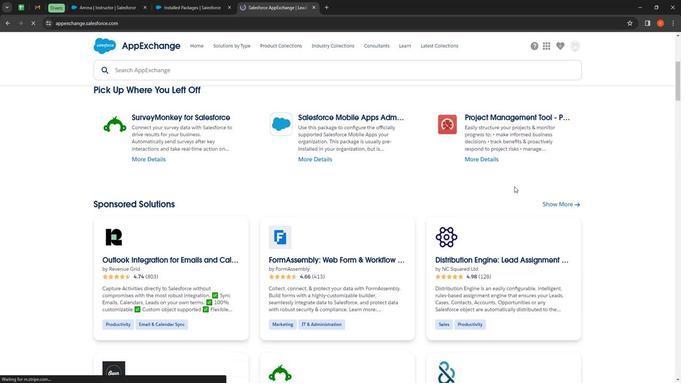 
Action: Mouse scrolled (511, 186) with delta (0, 0)
Screenshot: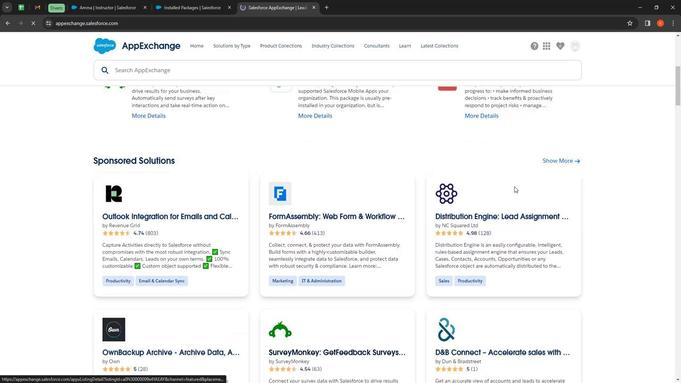 
Action: Mouse moved to (515, 185)
Screenshot: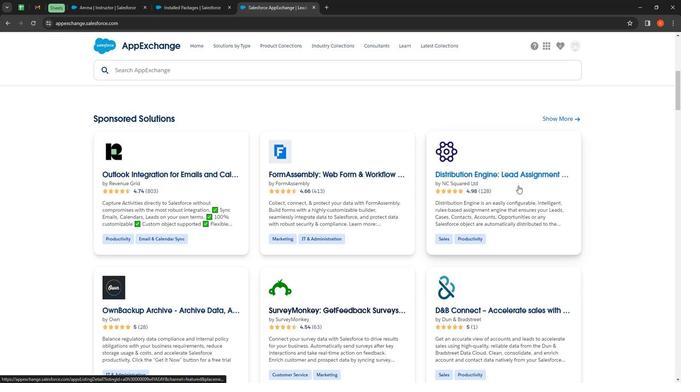 
Action: Mouse scrolled (515, 185) with delta (0, 0)
Screenshot: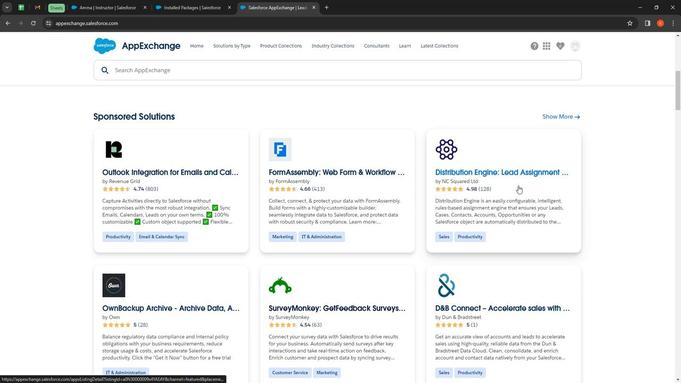 
Action: Mouse scrolled (515, 185) with delta (0, 0)
Screenshot: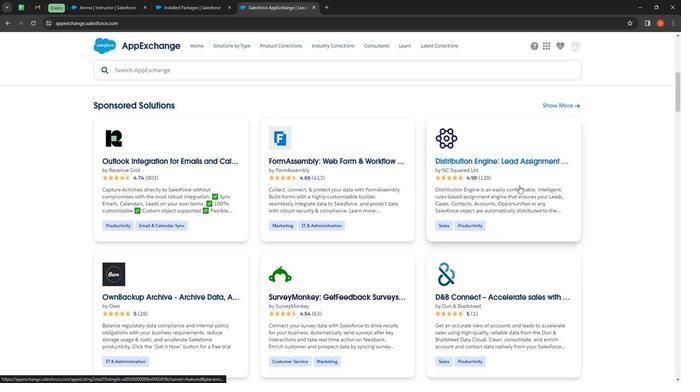 
Action: Mouse moved to (516, 185)
Screenshot: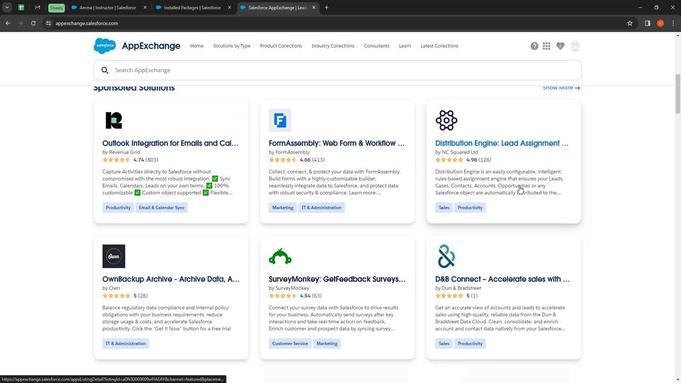 
Action: Mouse scrolled (516, 185) with delta (0, 0)
Screenshot: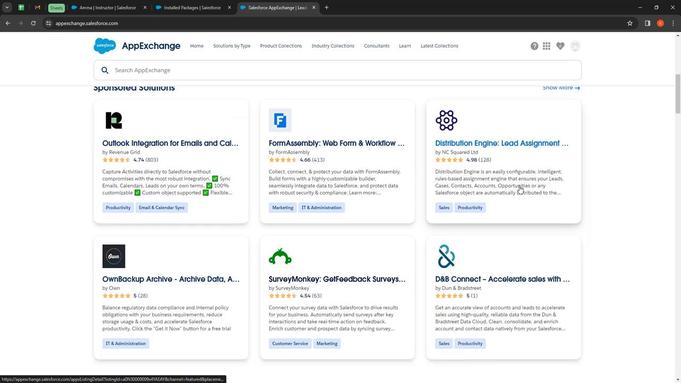 
Action: Mouse scrolled (516, 185) with delta (0, 0)
Screenshot: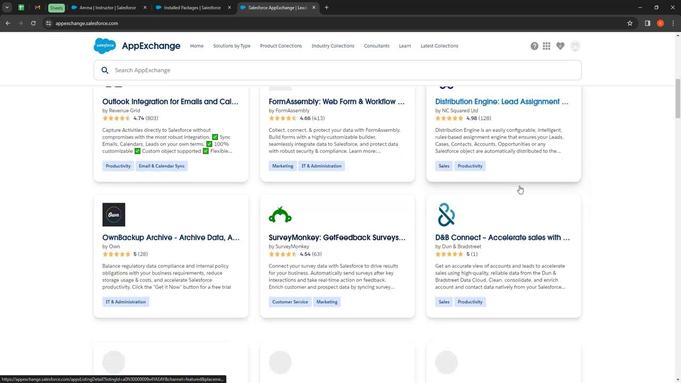 
Action: Mouse scrolled (516, 185) with delta (0, 0)
Screenshot: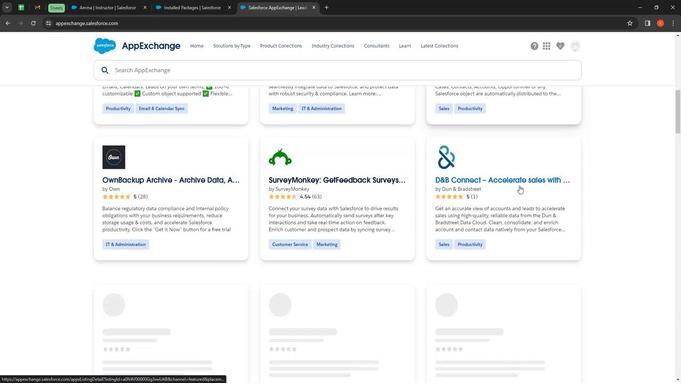 
Action: Mouse scrolled (516, 185) with delta (0, 0)
Screenshot: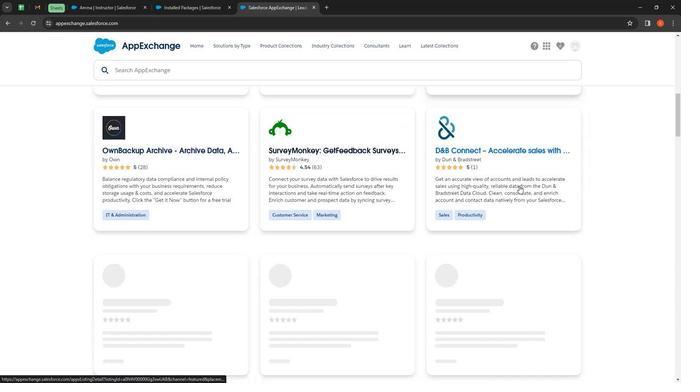 
Action: Mouse scrolled (516, 185) with delta (0, 0)
Screenshot: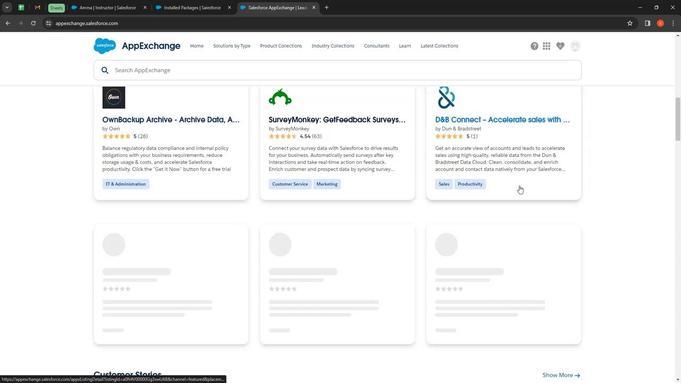 
Action: Mouse scrolled (516, 185) with delta (0, 0)
Screenshot: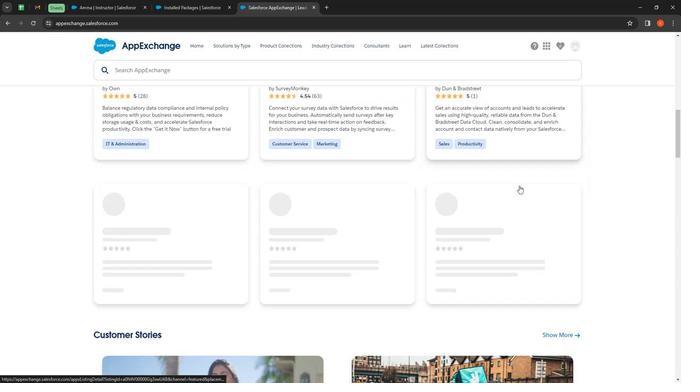 
Action: Mouse moved to (432, 217)
Screenshot: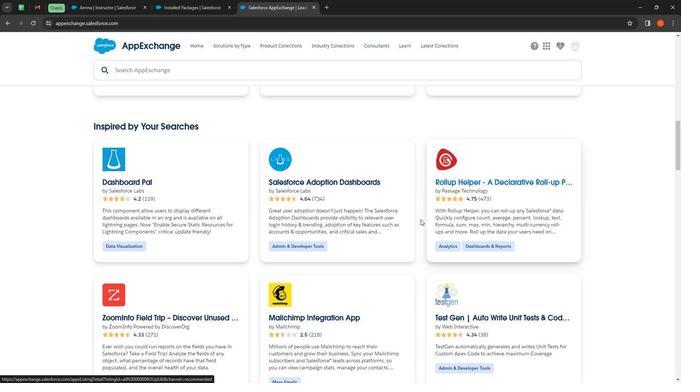 
Action: Mouse scrolled (432, 216) with delta (0, 0)
Screenshot: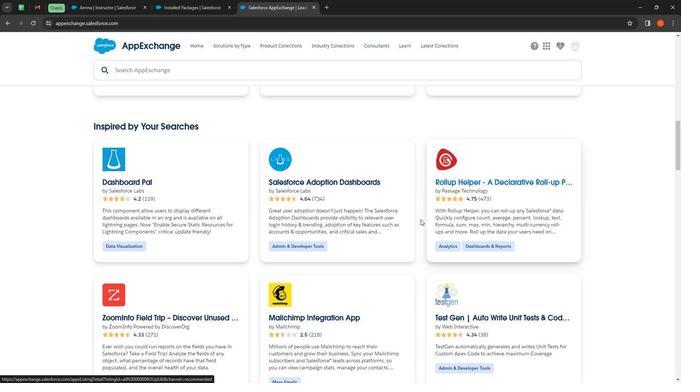
Action: Mouse moved to (407, 218)
Screenshot: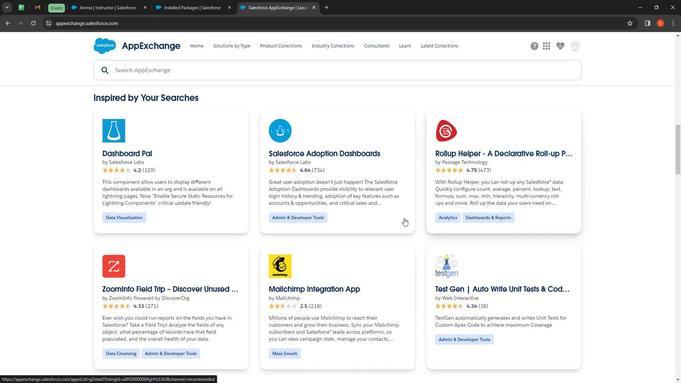 
Action: Mouse scrolled (408, 217) with delta (0, 0)
Screenshot: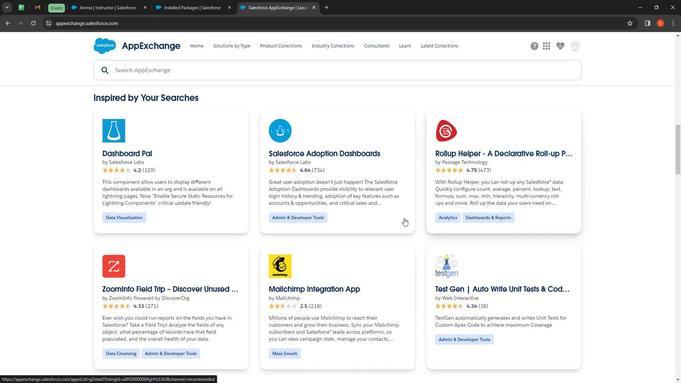 
Action: Mouse moved to (400, 217)
Screenshot: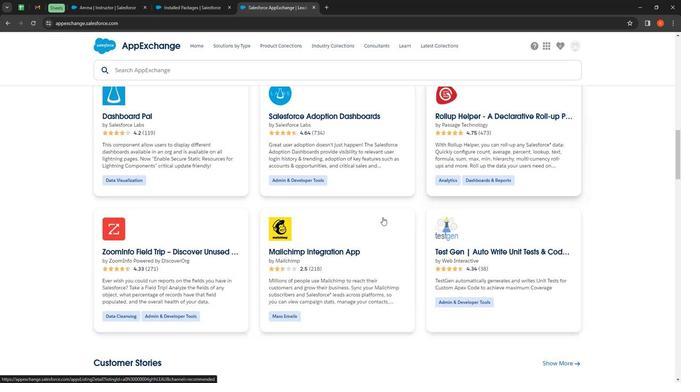 
Action: Mouse scrolled (400, 216) with delta (0, 0)
Screenshot: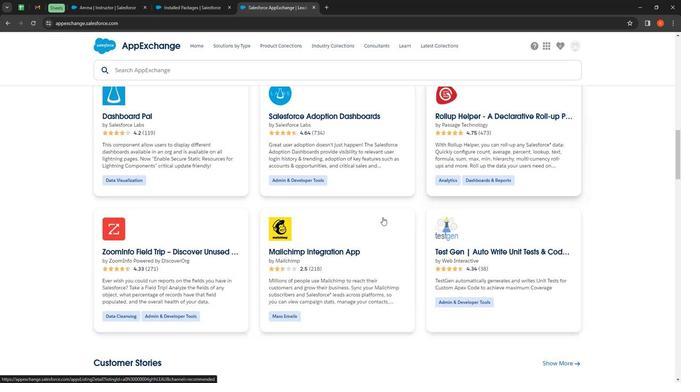 
Action: Mouse moved to (211, 76)
Screenshot: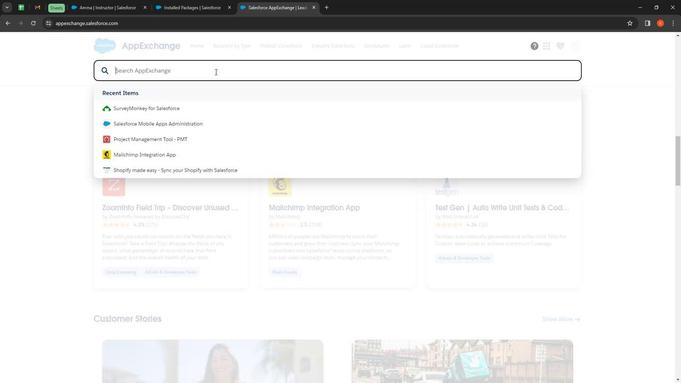 
Action: Mouse pressed left at (211, 76)
Screenshot: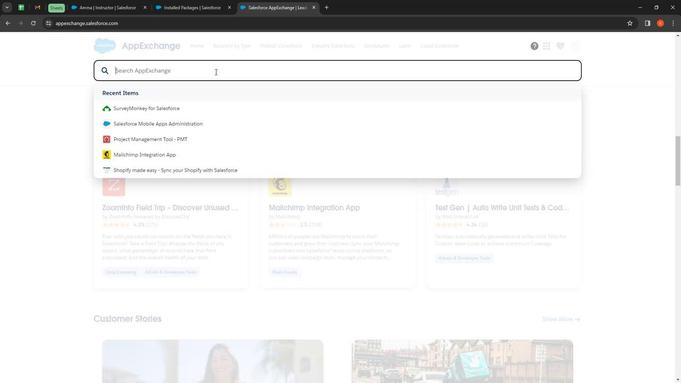 
Action: Key pressed <Key.shift><Key.shift><Key.shift><Key.shift><Key.shift><Key.shift><Key.shift><Key.shift><Key.shift><Key.shift>Salesforce<Key.enter>
Screenshot: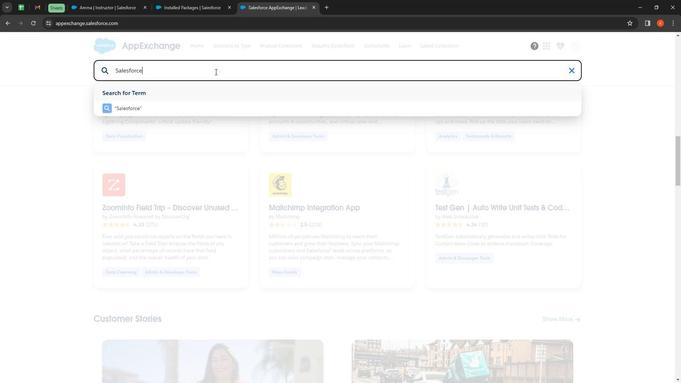 
Action: Mouse moved to (319, 213)
Screenshot: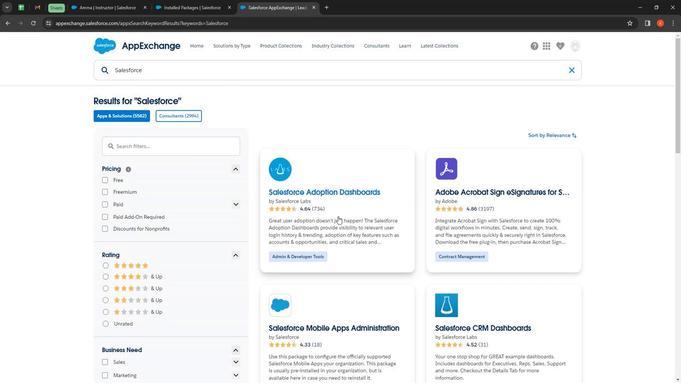 
Action: Mouse scrolled (319, 212) with delta (0, 0)
Screenshot: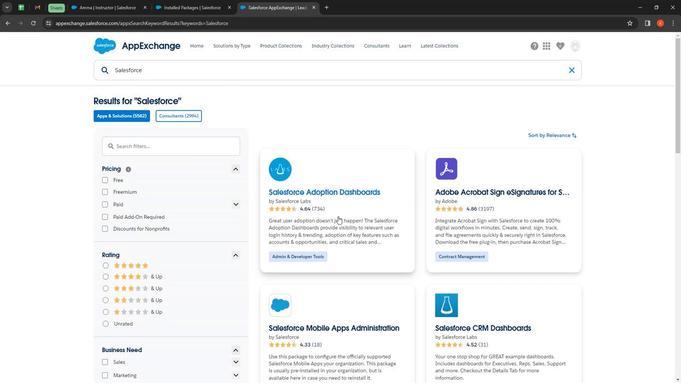 
Action: Mouse moved to (350, 215)
Screenshot: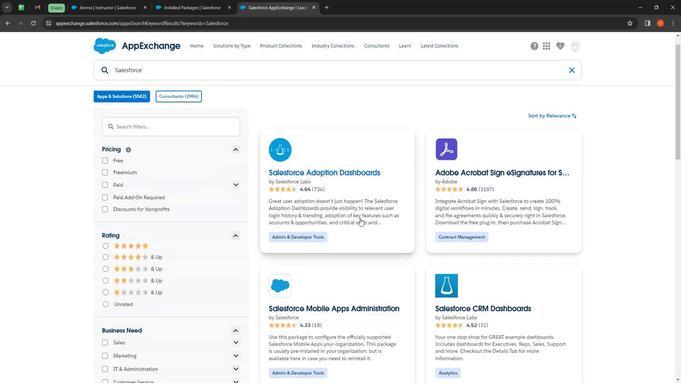 
Action: Mouse scrolled (350, 215) with delta (0, 0)
Screenshot: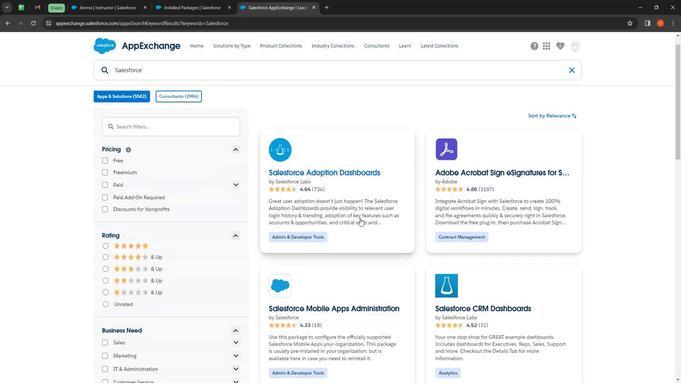
Action: Mouse moved to (357, 217)
Screenshot: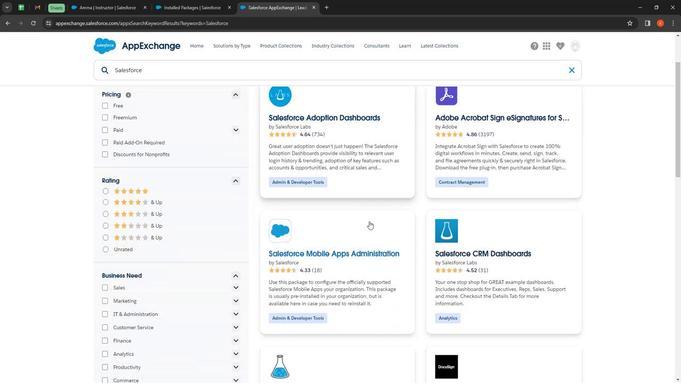 
Action: Mouse scrolled (357, 217) with delta (0, 0)
Screenshot: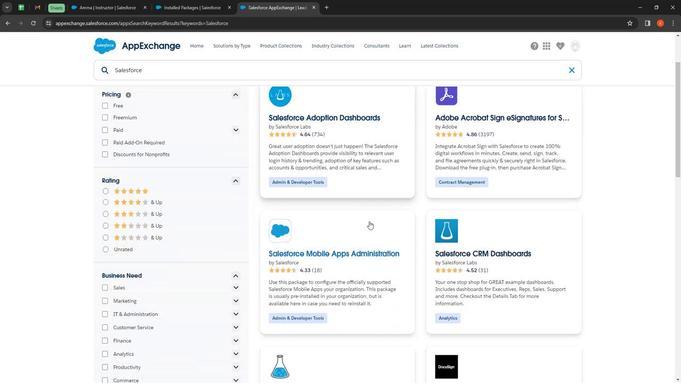 
Action: Mouse moved to (366, 220)
Screenshot: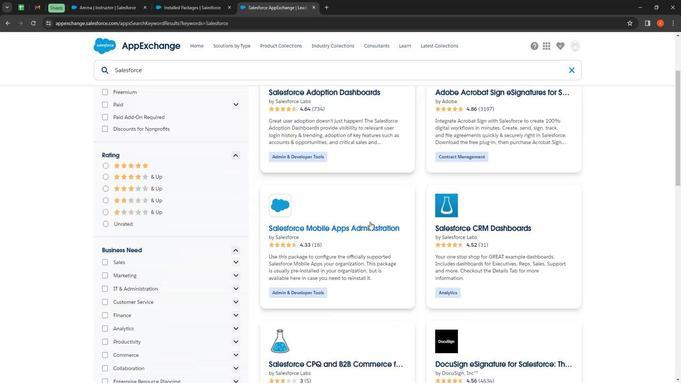 
Action: Mouse scrolled (366, 219) with delta (0, 0)
Screenshot: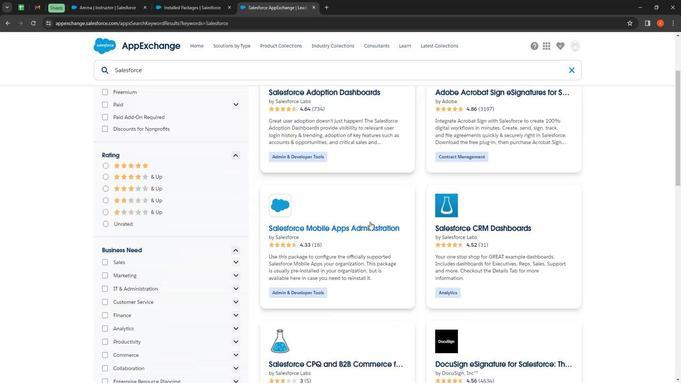 
Action: Mouse moved to (366, 220)
Screenshot: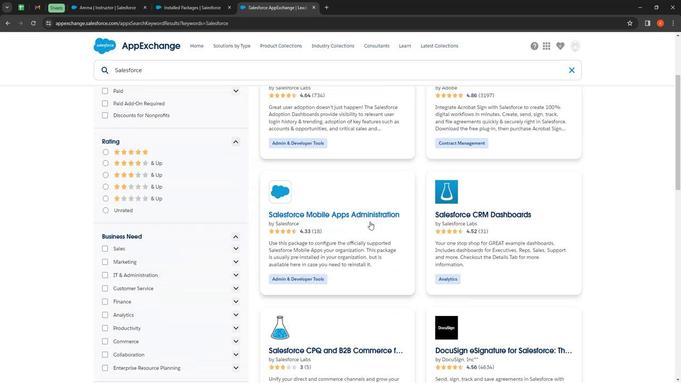 
Action: Mouse scrolled (366, 220) with delta (0, 0)
Screenshot: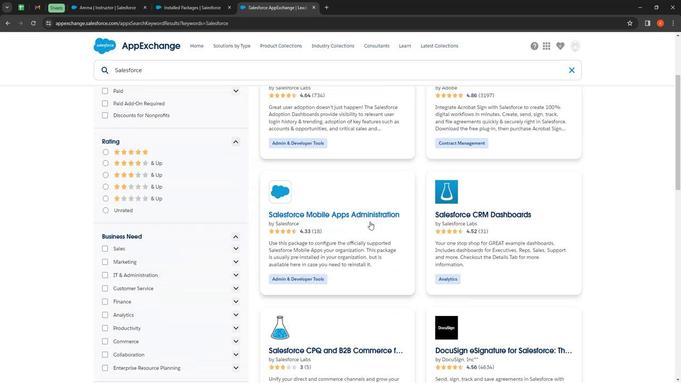 
Action: Mouse scrolled (366, 220) with delta (0, 0)
Screenshot: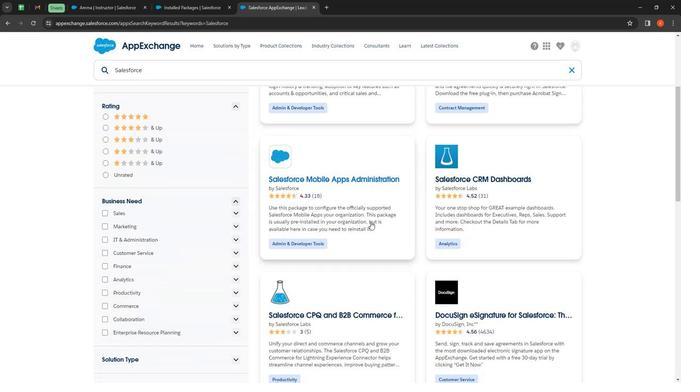 
Action: Mouse moved to (370, 219)
